 Task: Search one way flight ticket for 2 adults, 2 children, 2 infants in seat in first from La Crosse: La Crosse Regional Airport to Indianapolis: Indianapolis International Airport on 8-5-2023. Choice of flights is Alaska. Number of bags: 1 checked bag. Outbound departure time preference is 9:45.
Action: Mouse moved to (363, 341)
Screenshot: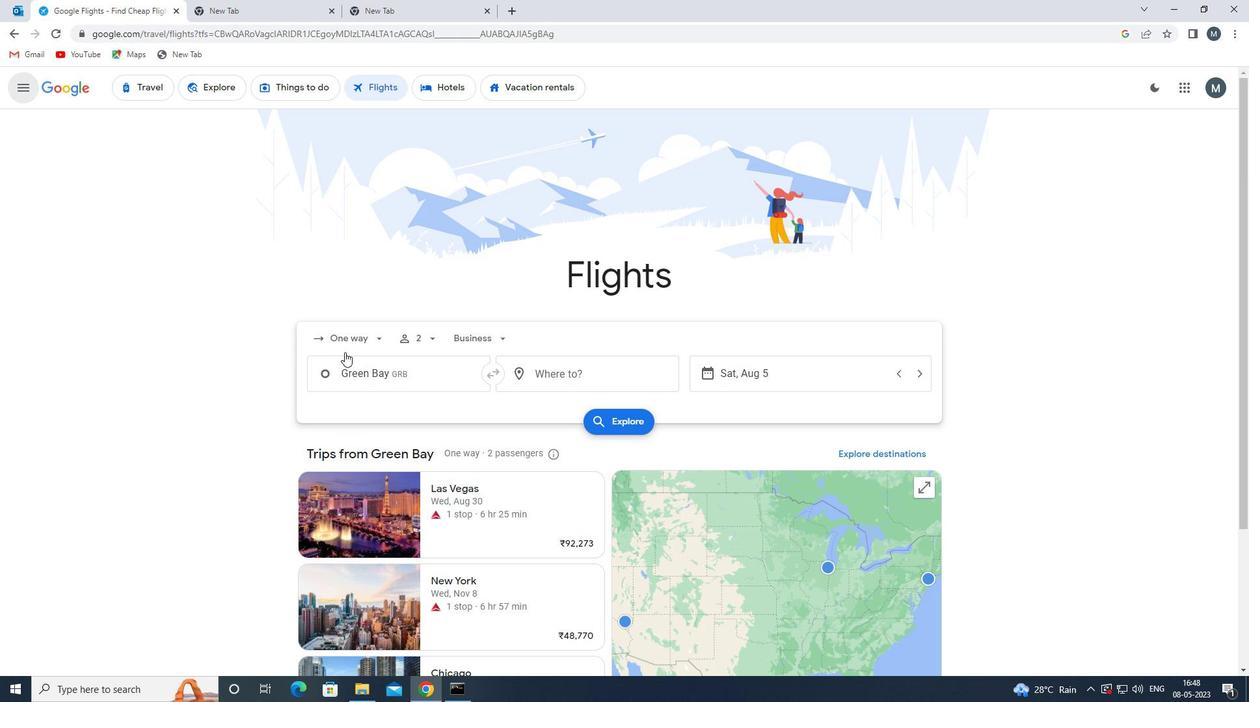 
Action: Mouse pressed left at (363, 341)
Screenshot: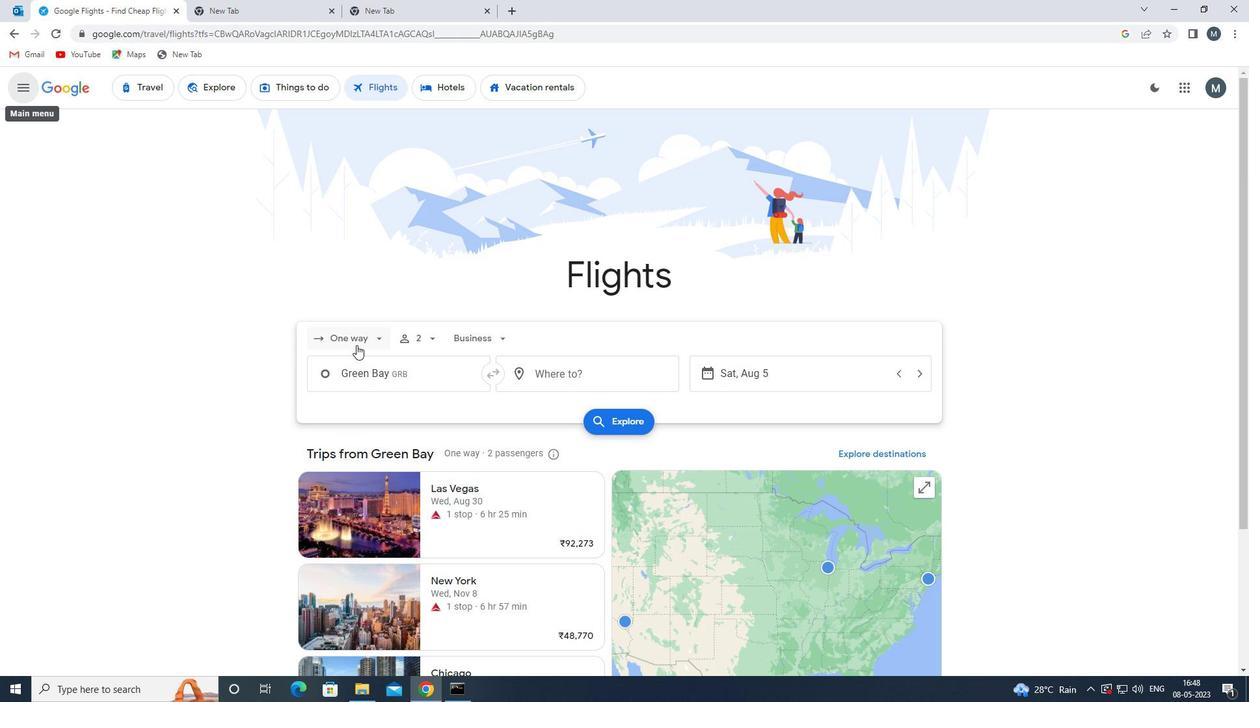 
Action: Mouse moved to (386, 397)
Screenshot: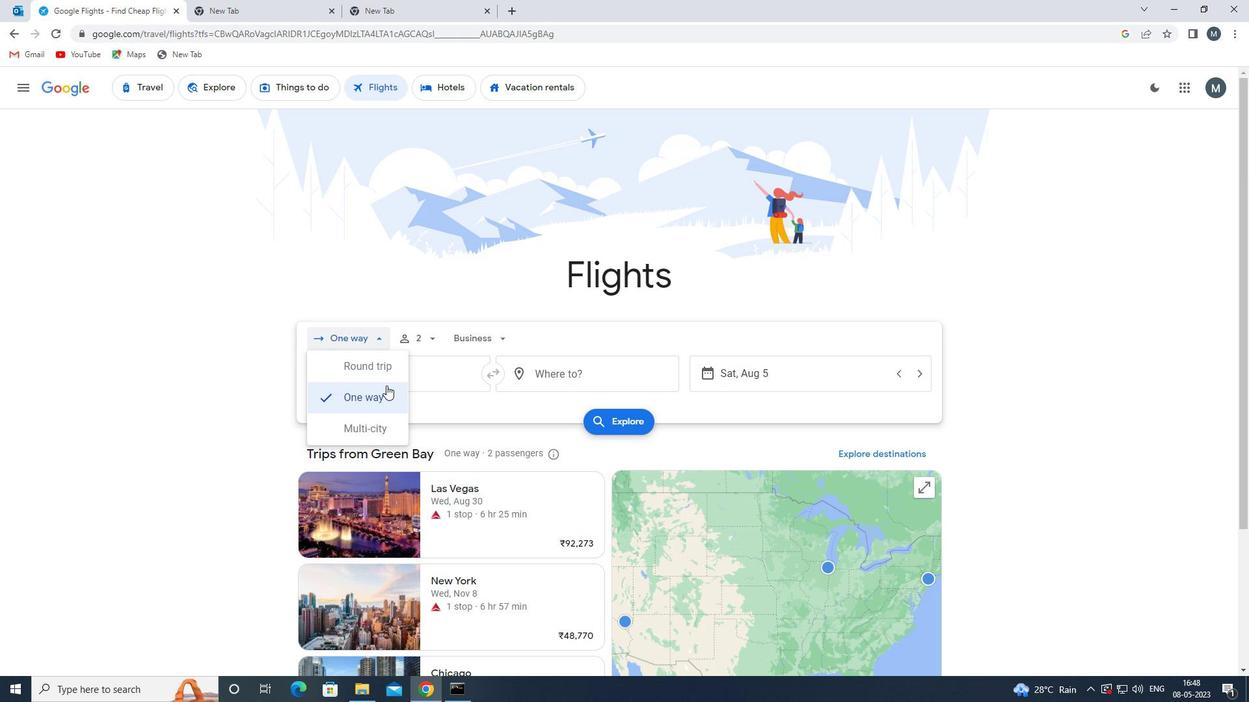 
Action: Mouse pressed left at (386, 397)
Screenshot: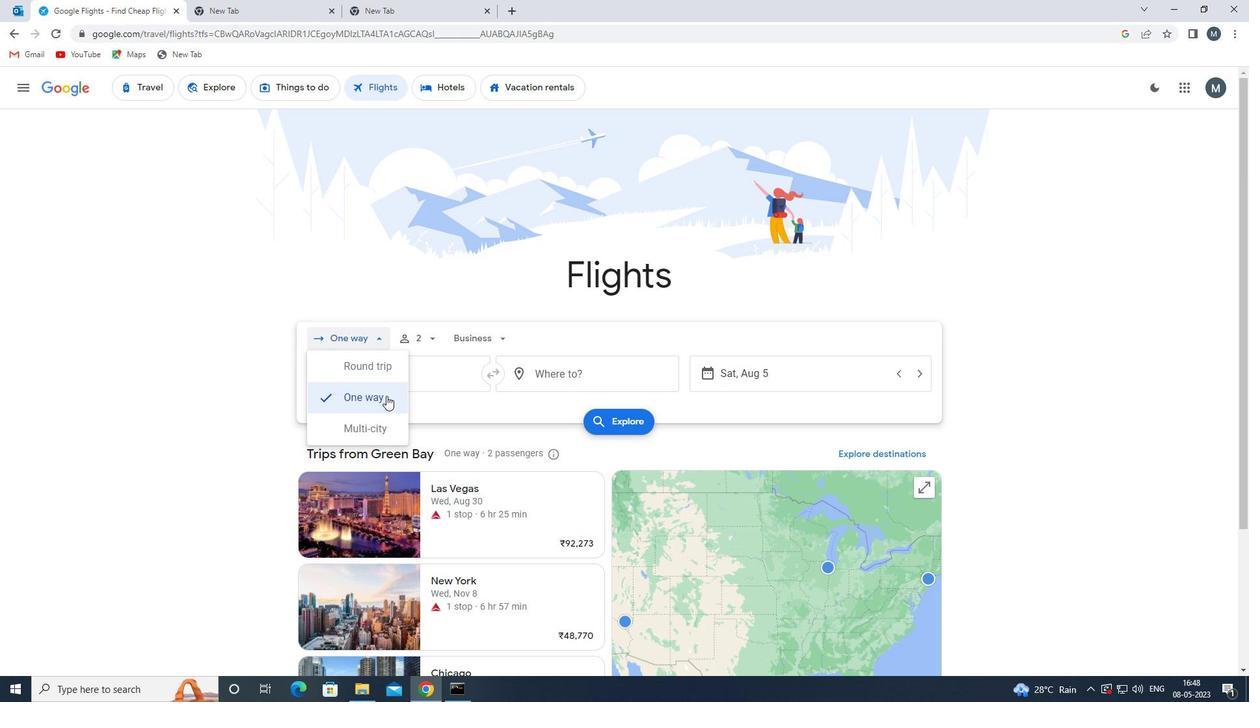 
Action: Mouse moved to (419, 336)
Screenshot: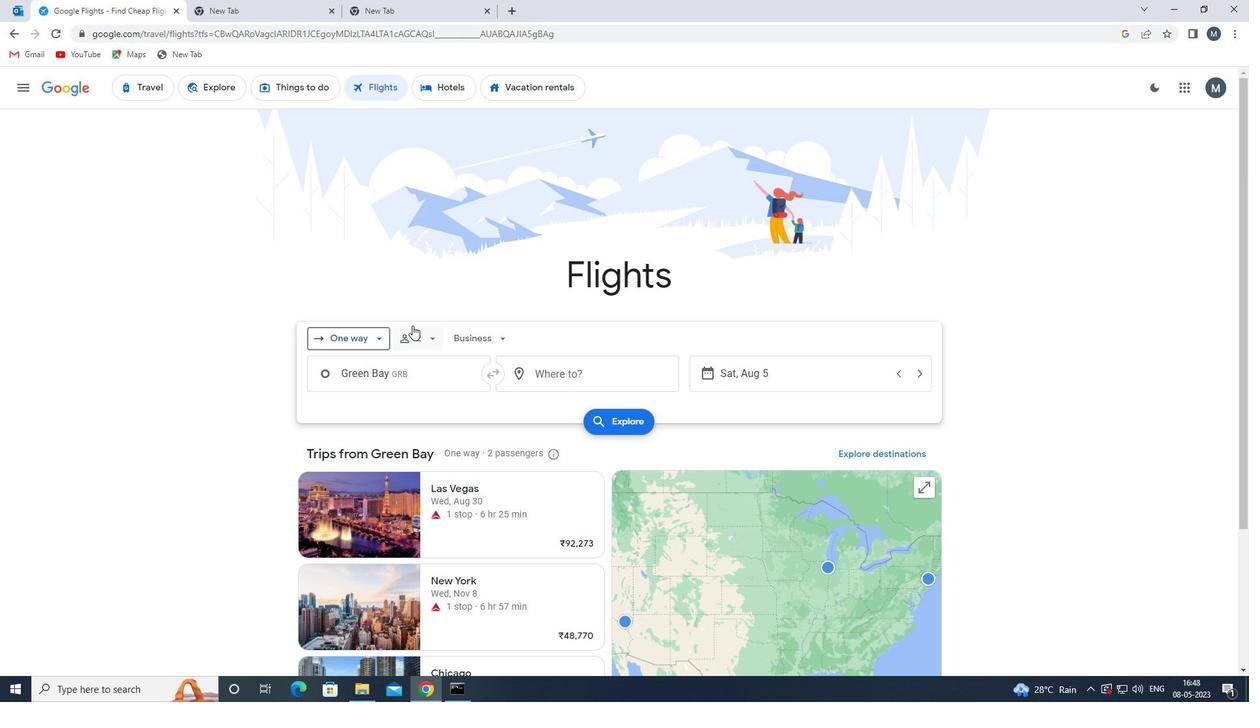 
Action: Mouse pressed left at (419, 336)
Screenshot: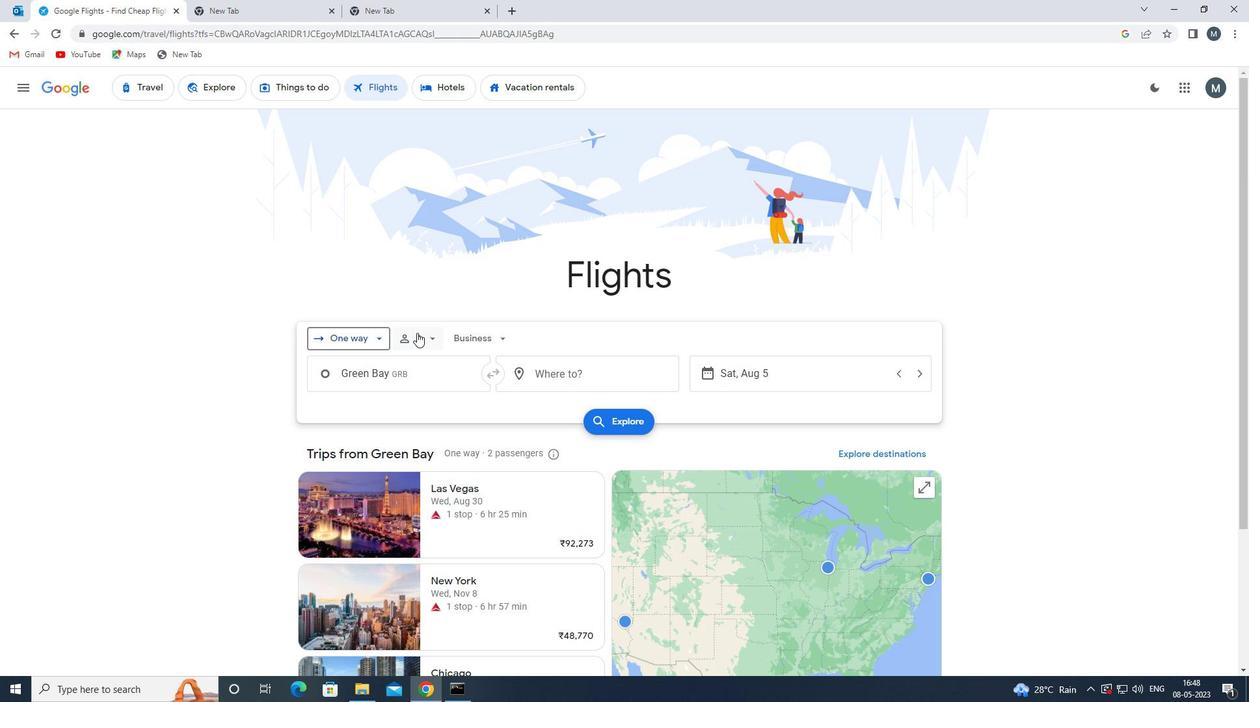 
Action: Mouse moved to (534, 366)
Screenshot: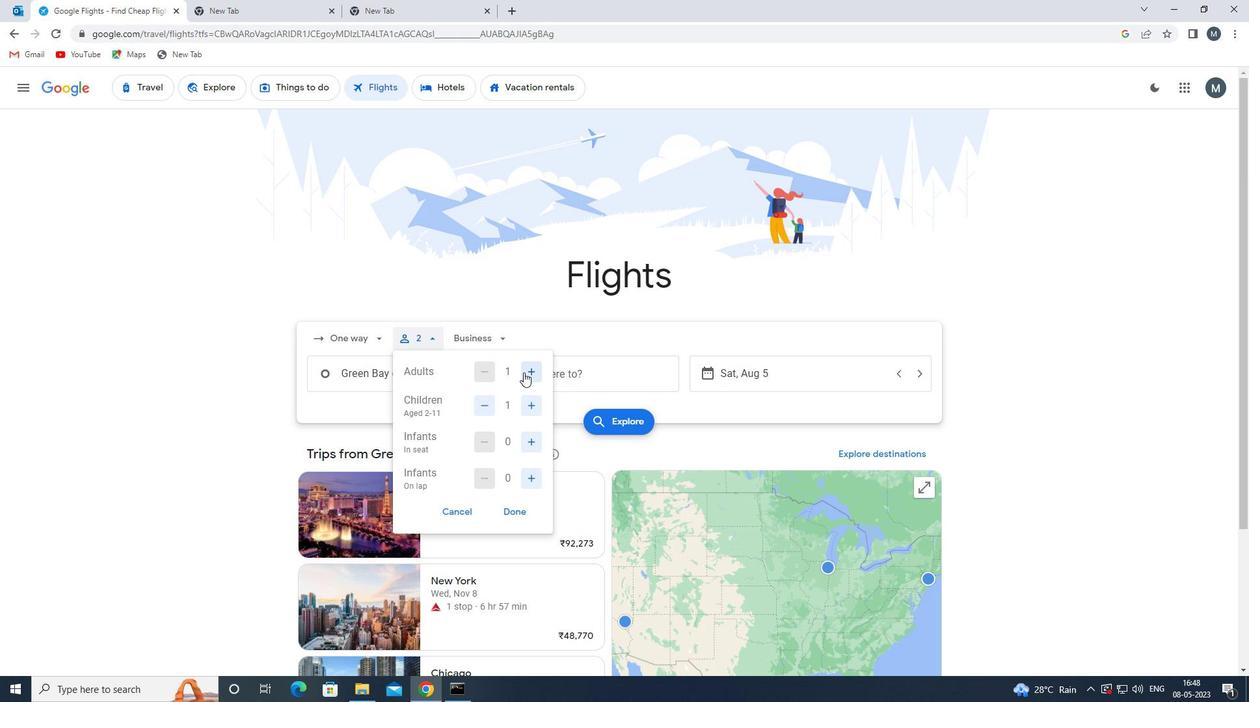 
Action: Mouse pressed left at (534, 366)
Screenshot: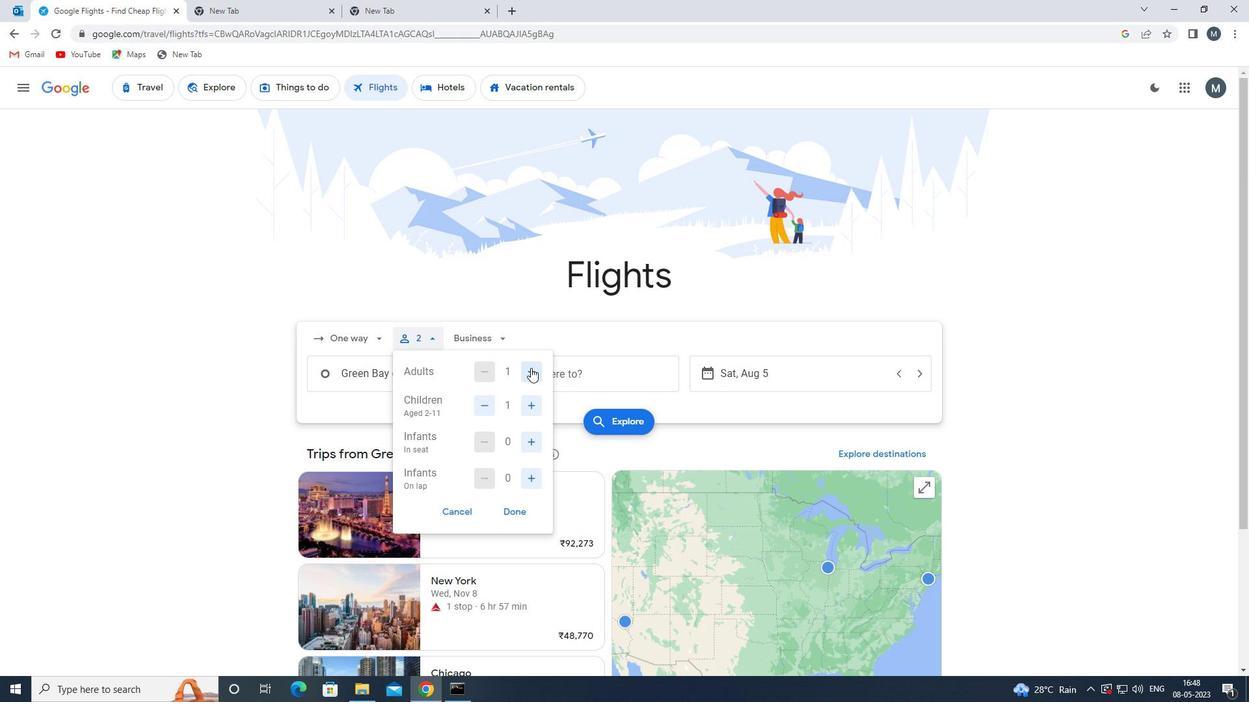 
Action: Mouse moved to (529, 405)
Screenshot: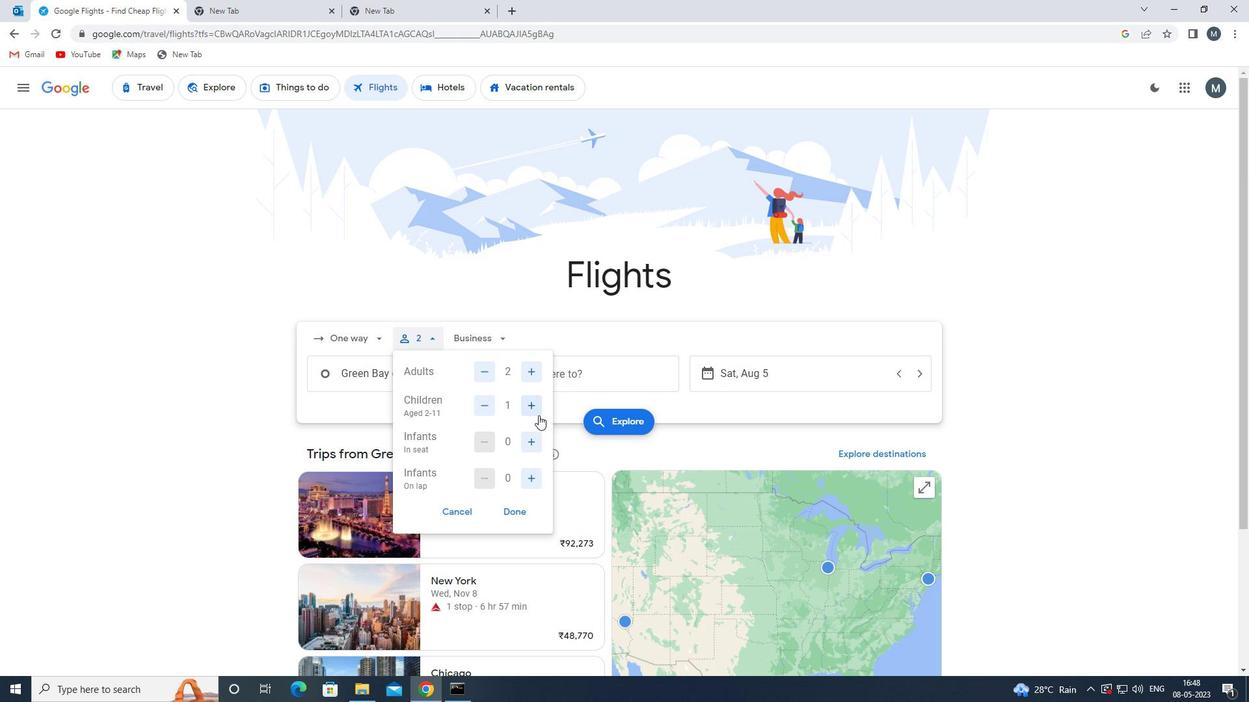 
Action: Mouse pressed left at (529, 405)
Screenshot: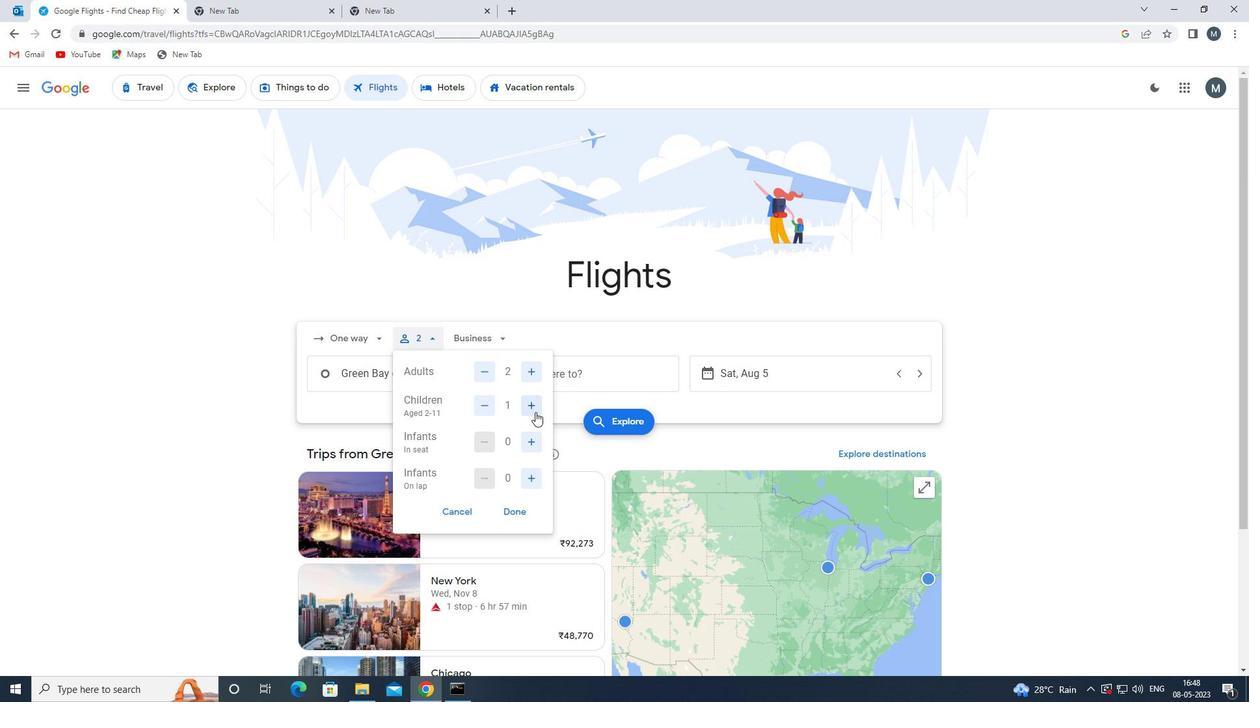 
Action: Mouse pressed left at (529, 405)
Screenshot: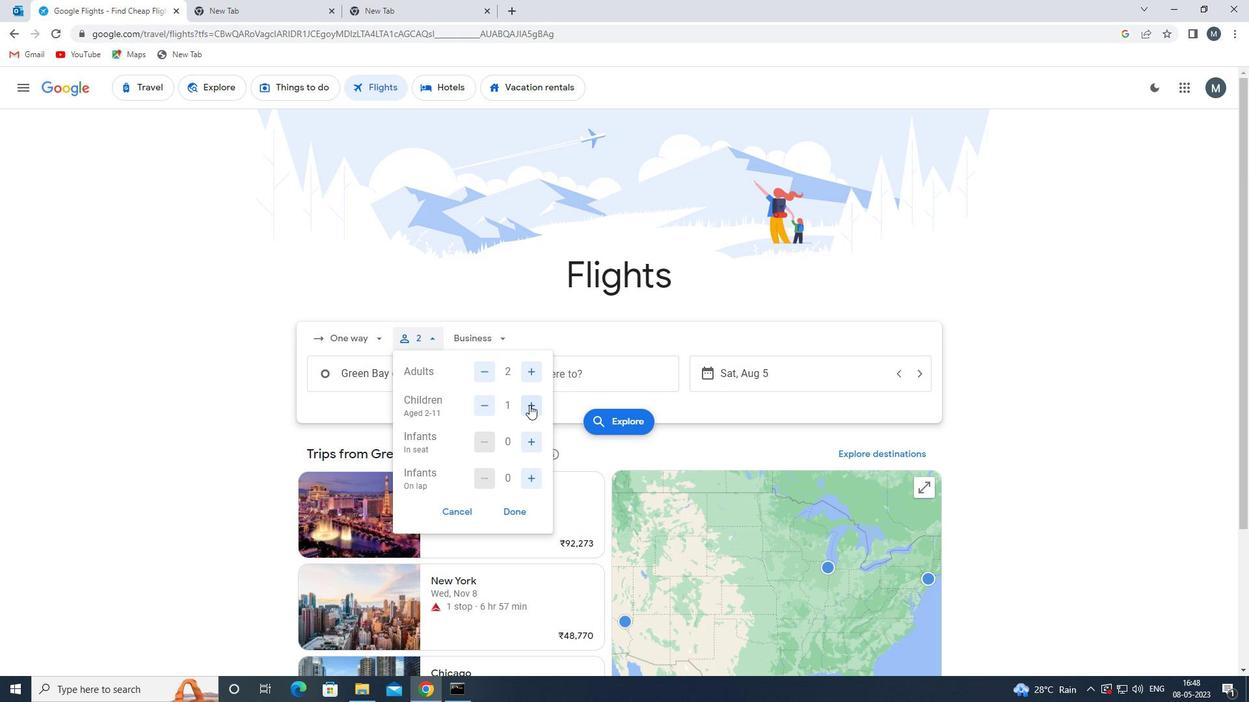 
Action: Mouse moved to (485, 398)
Screenshot: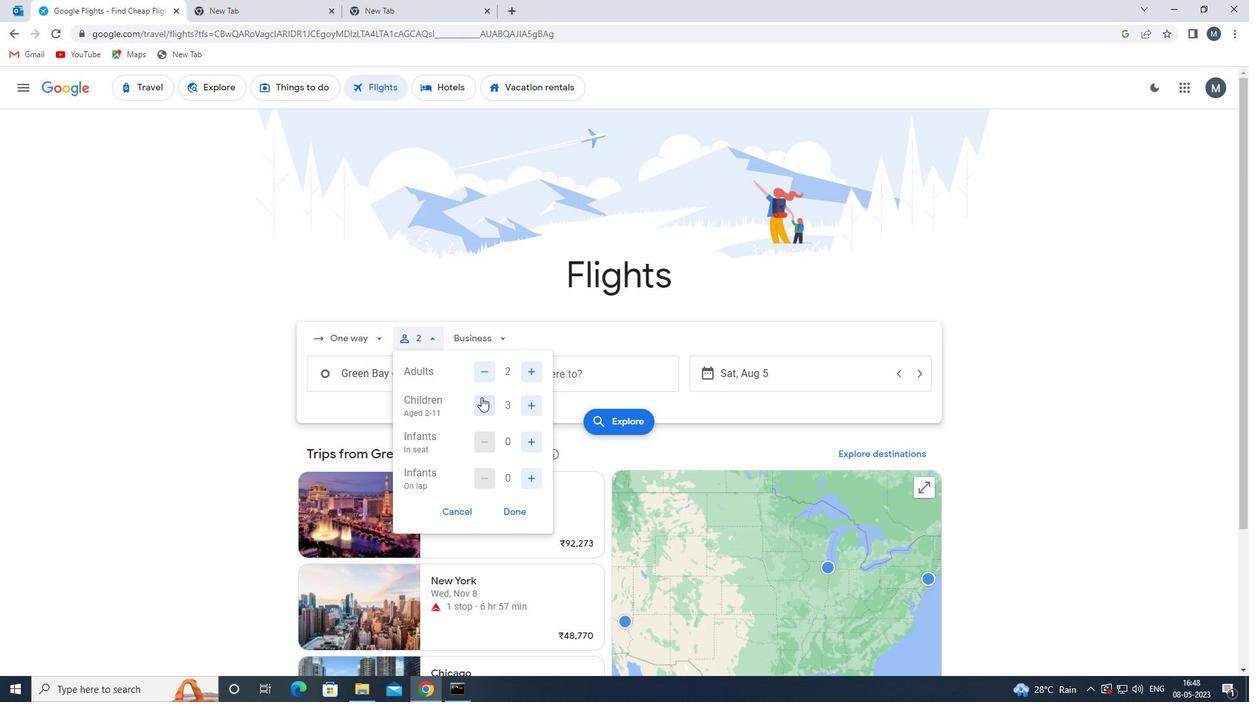 
Action: Mouse pressed left at (485, 398)
Screenshot: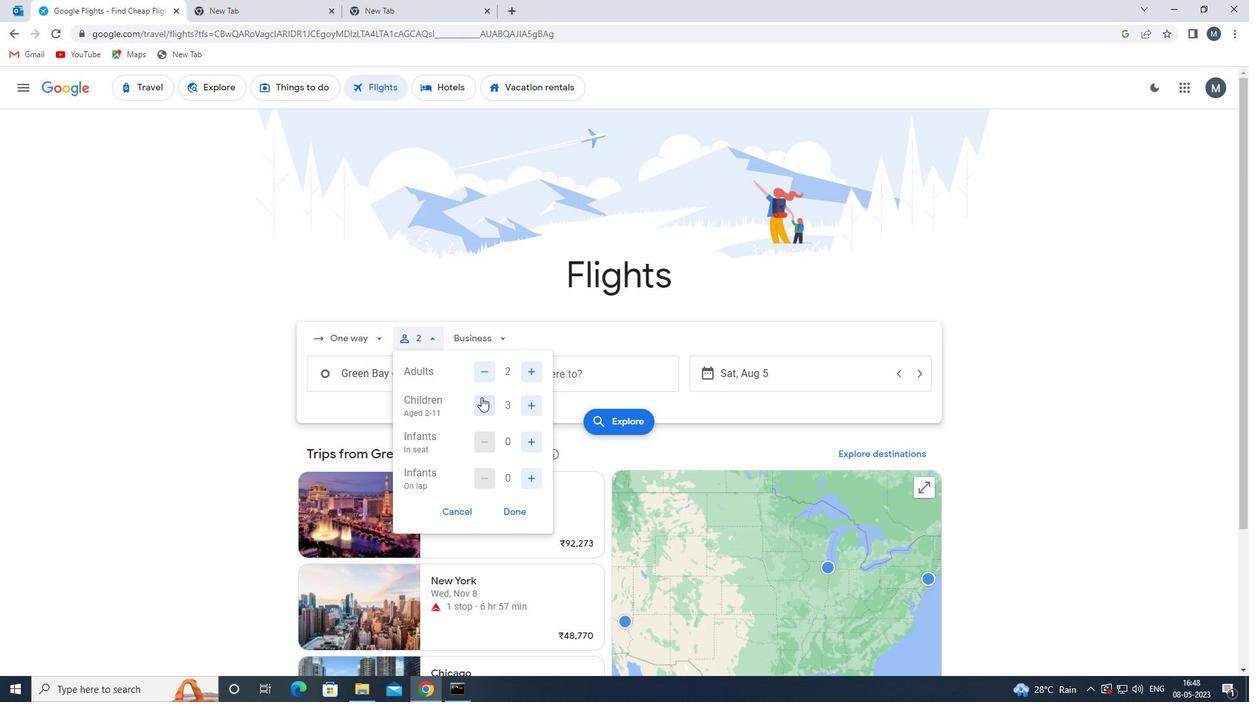 
Action: Mouse moved to (527, 435)
Screenshot: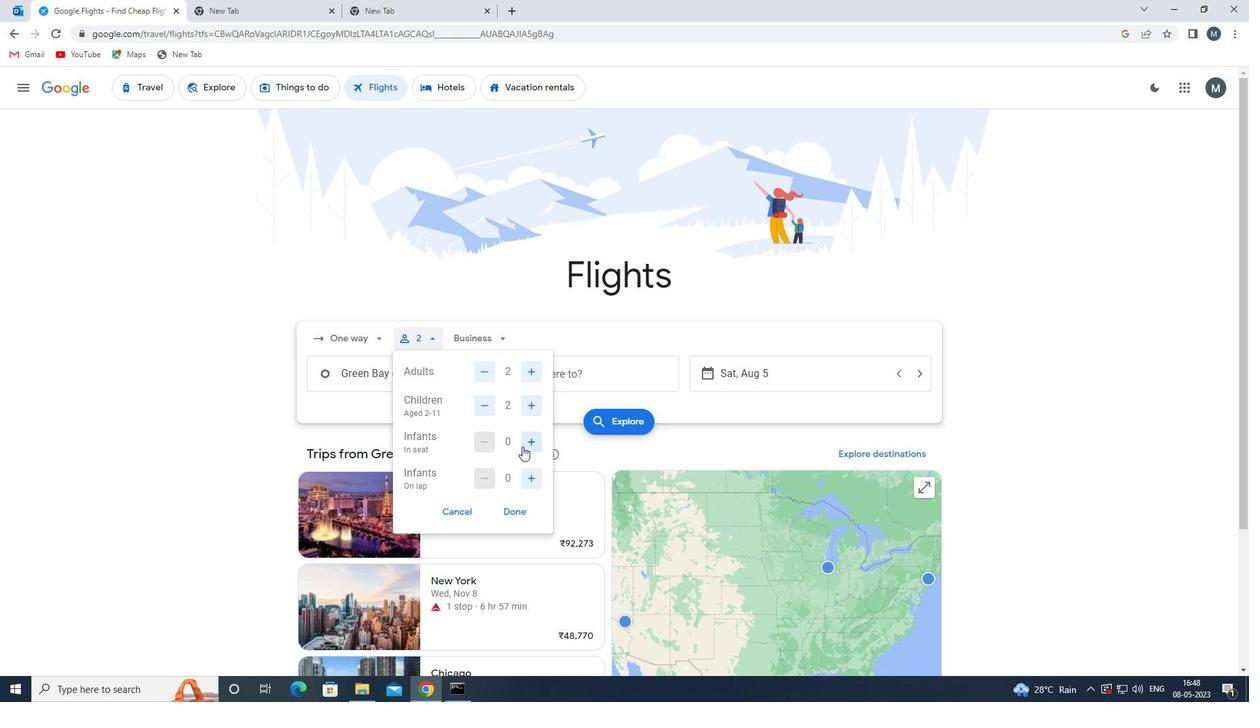 
Action: Mouse pressed left at (527, 435)
Screenshot: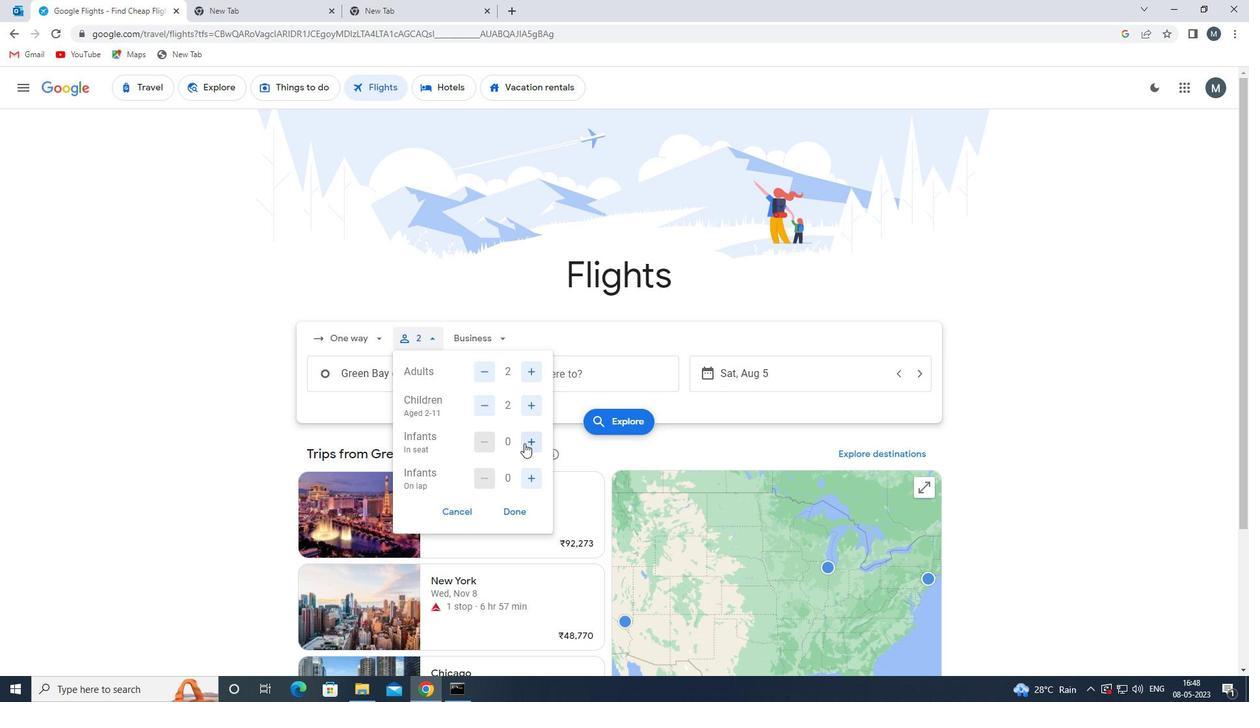 
Action: Mouse moved to (527, 435)
Screenshot: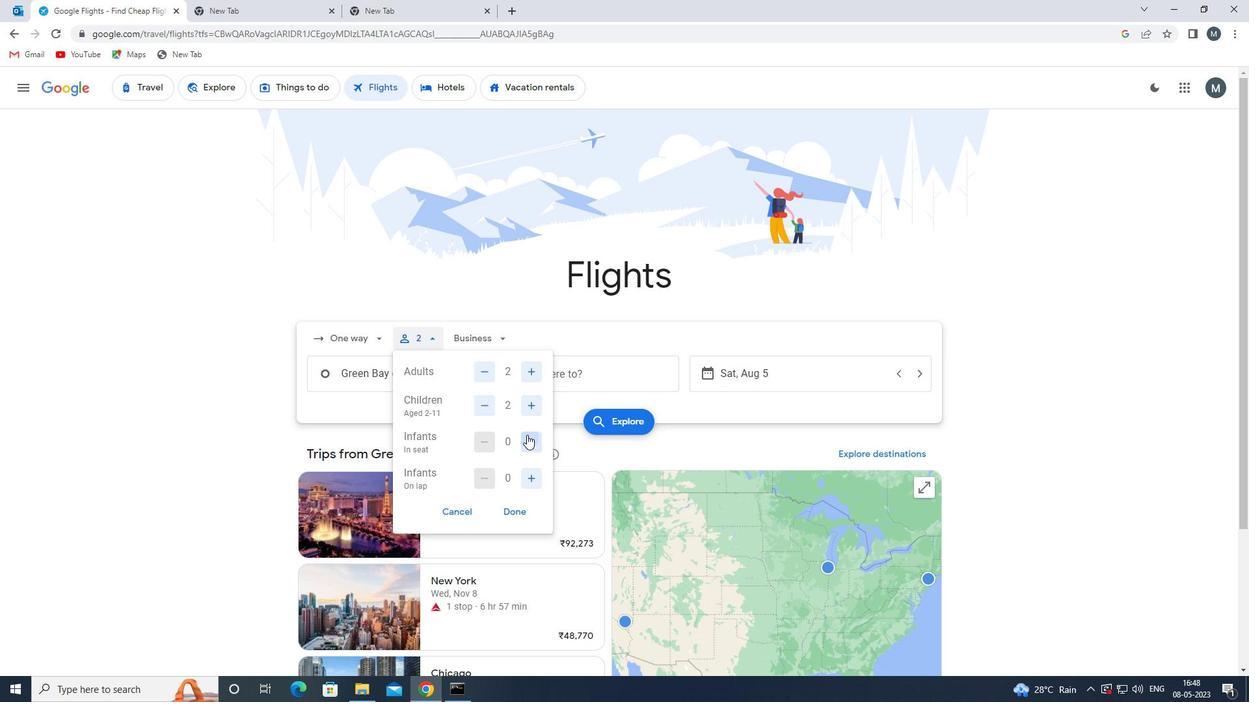
Action: Mouse pressed left at (527, 435)
Screenshot: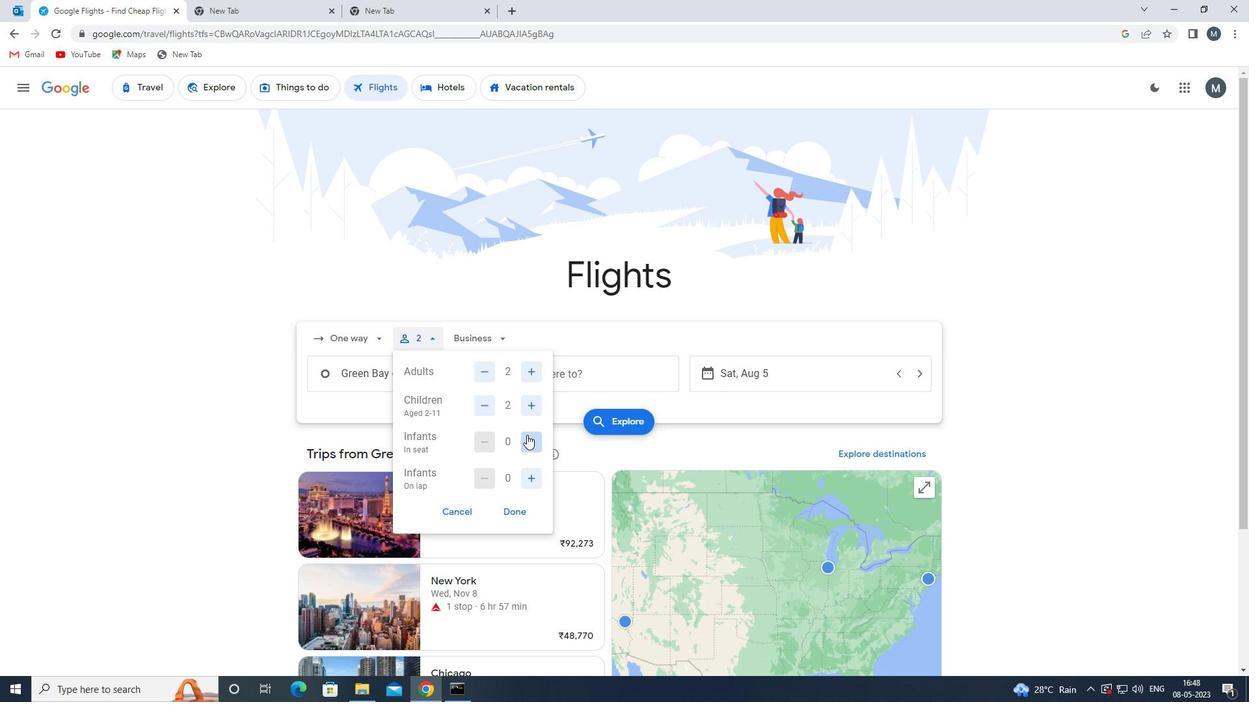 
Action: Mouse moved to (516, 512)
Screenshot: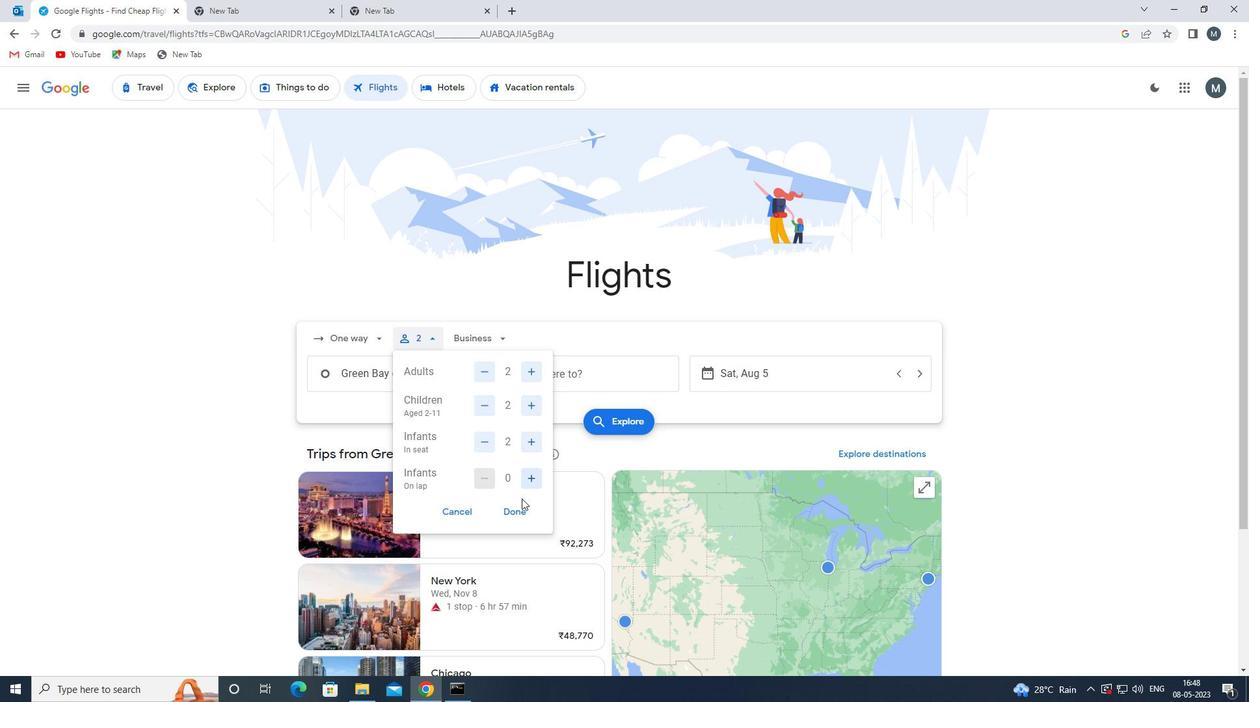 
Action: Mouse pressed left at (516, 512)
Screenshot: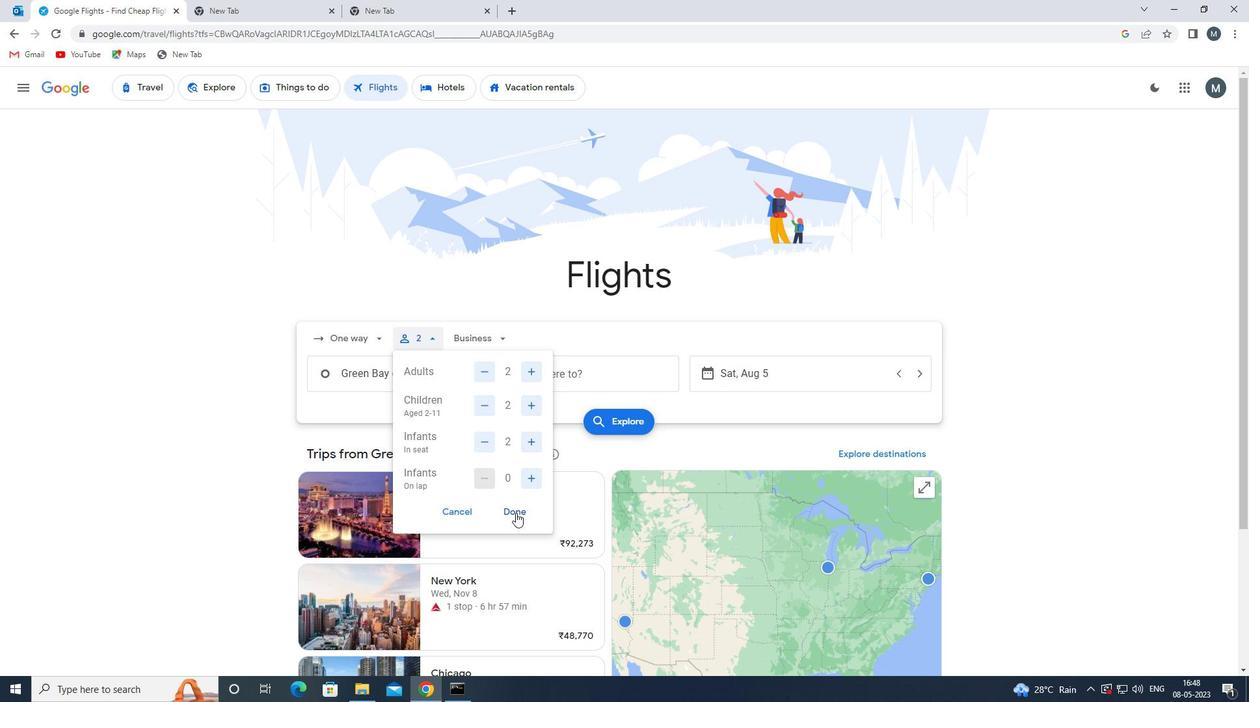 
Action: Mouse moved to (476, 335)
Screenshot: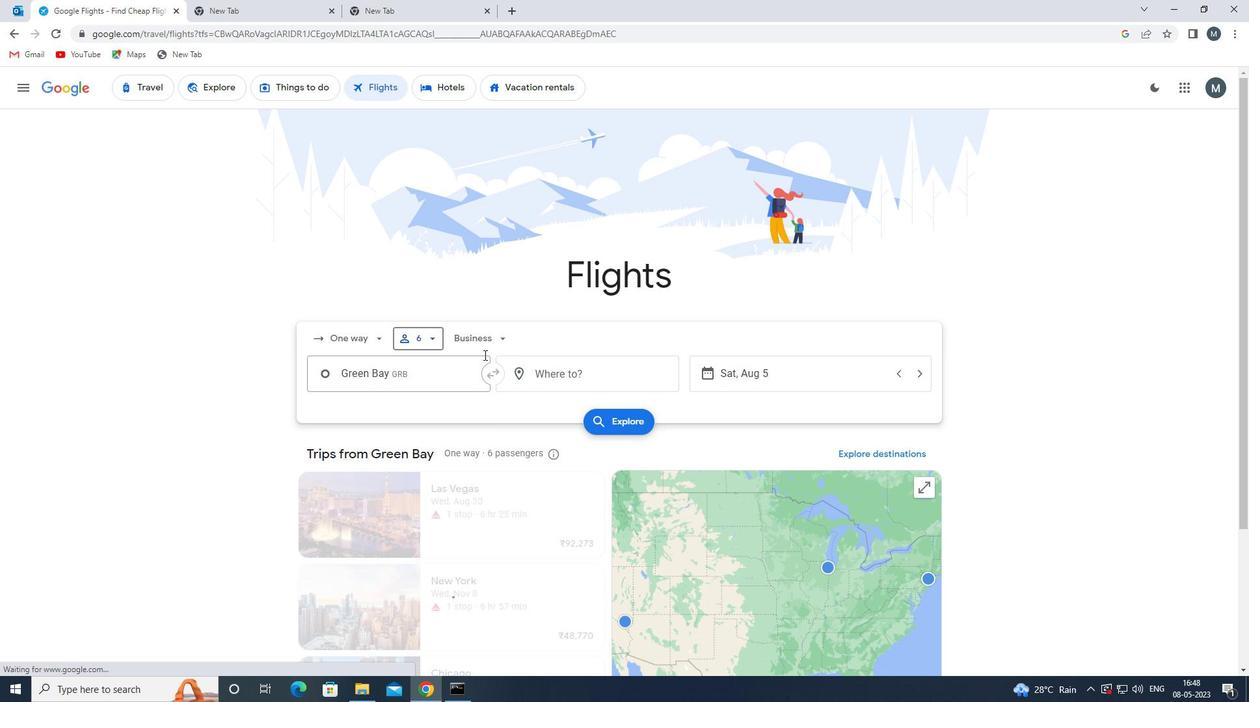 
Action: Mouse pressed left at (476, 335)
Screenshot: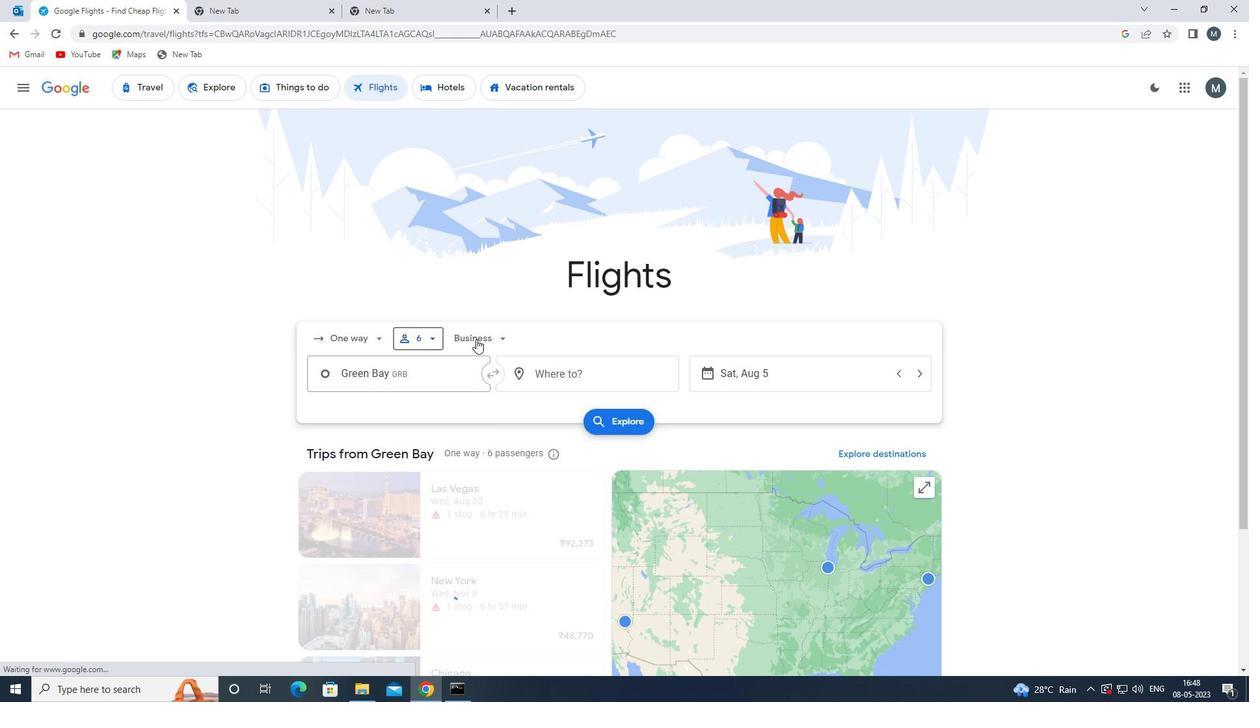 
Action: Mouse moved to (518, 462)
Screenshot: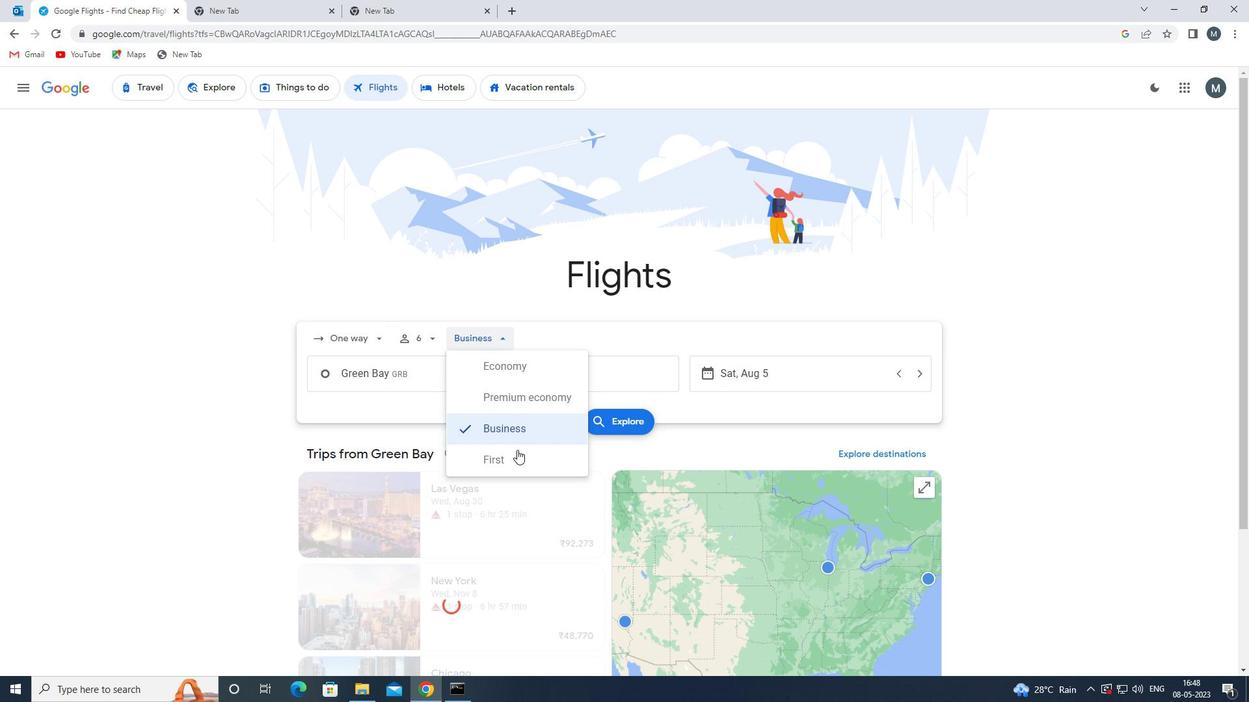 
Action: Mouse pressed left at (518, 462)
Screenshot: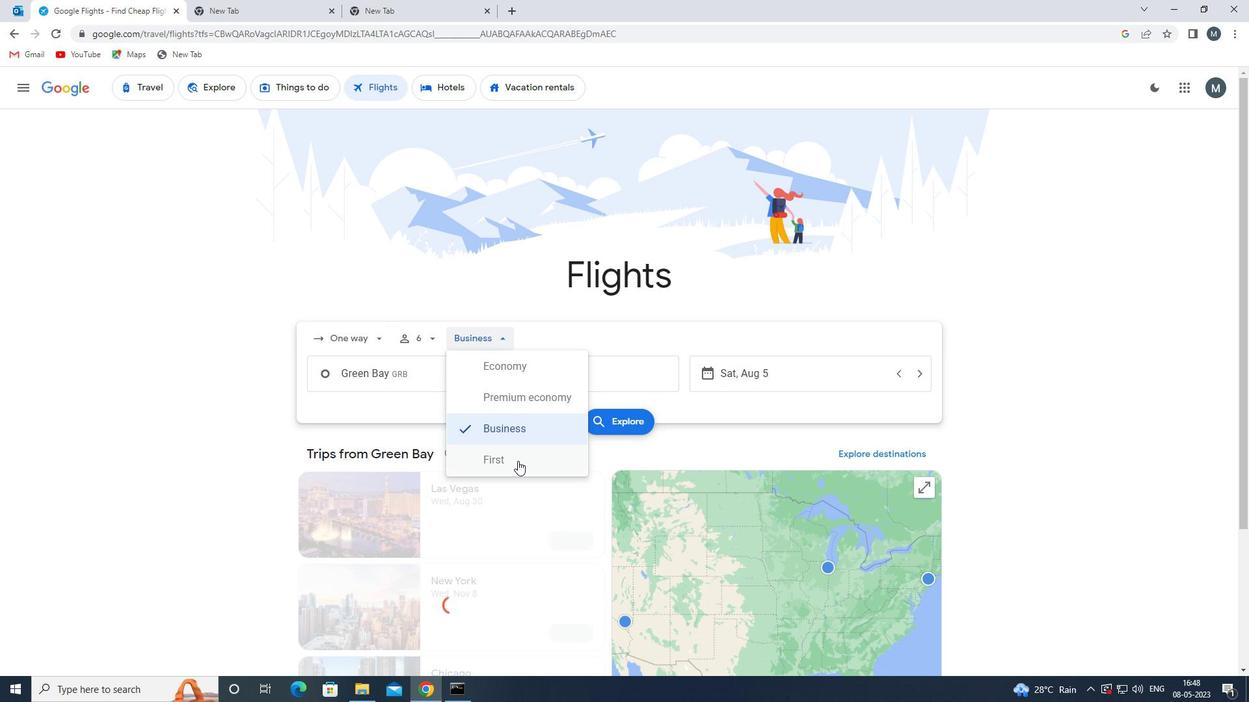 
Action: Mouse moved to (419, 380)
Screenshot: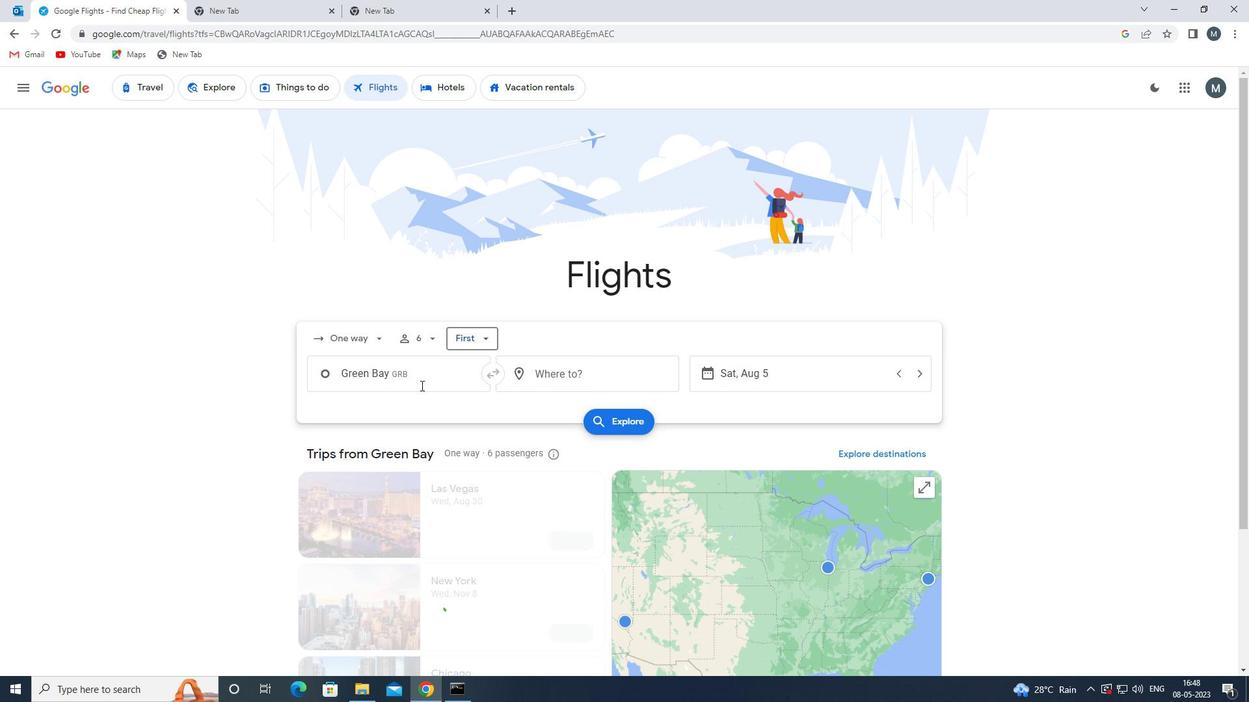 
Action: Mouse pressed left at (419, 380)
Screenshot: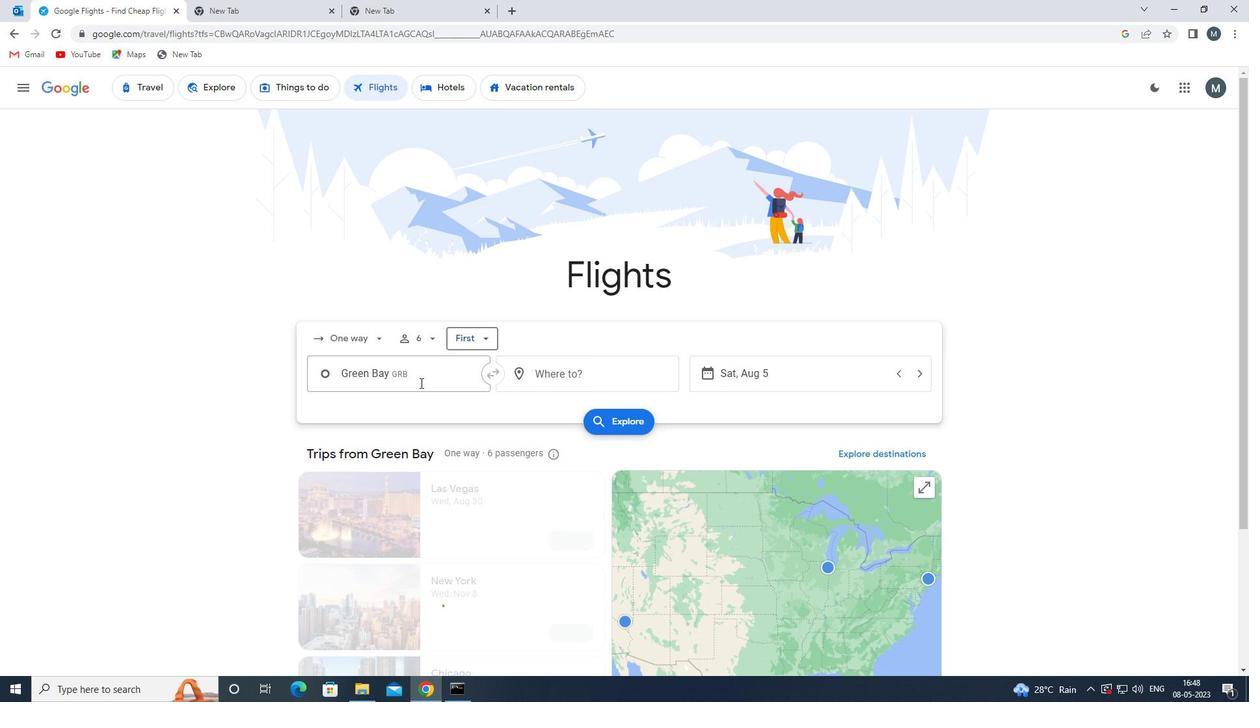 
Action: Mouse moved to (419, 379)
Screenshot: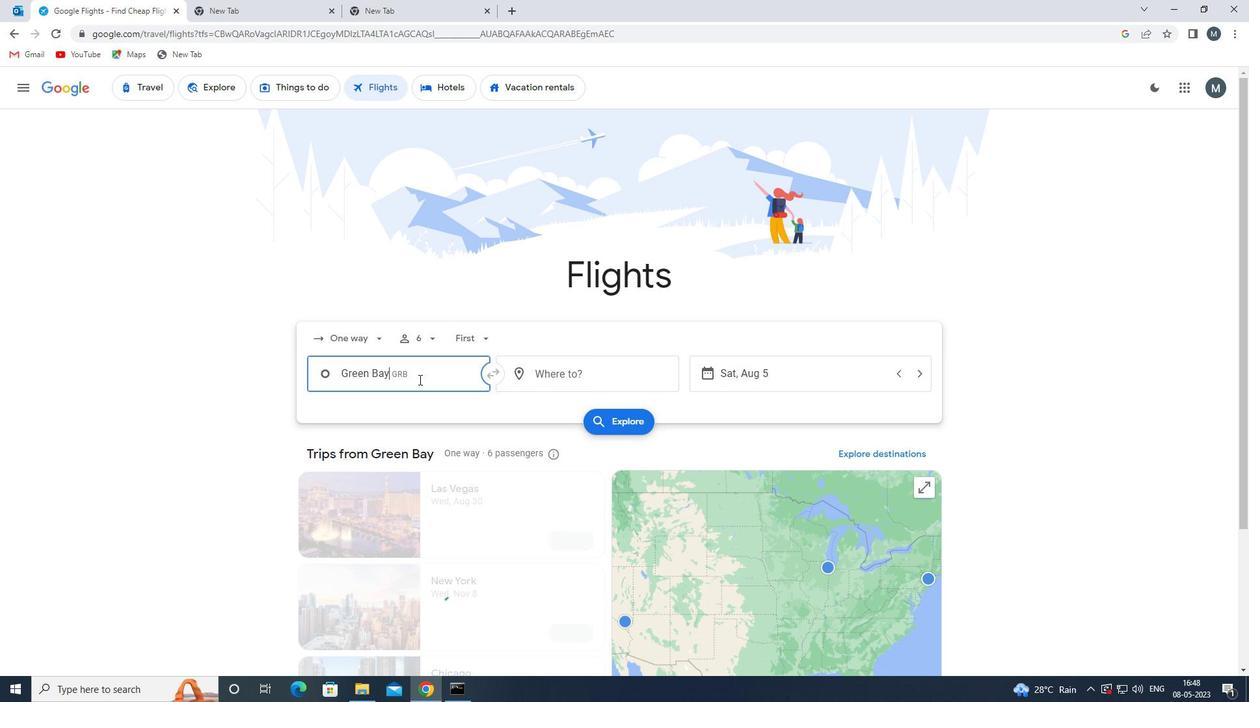 
Action: Key pressed la<Key.space>ce<Key.backspace>rosse<Key.space>re
Screenshot: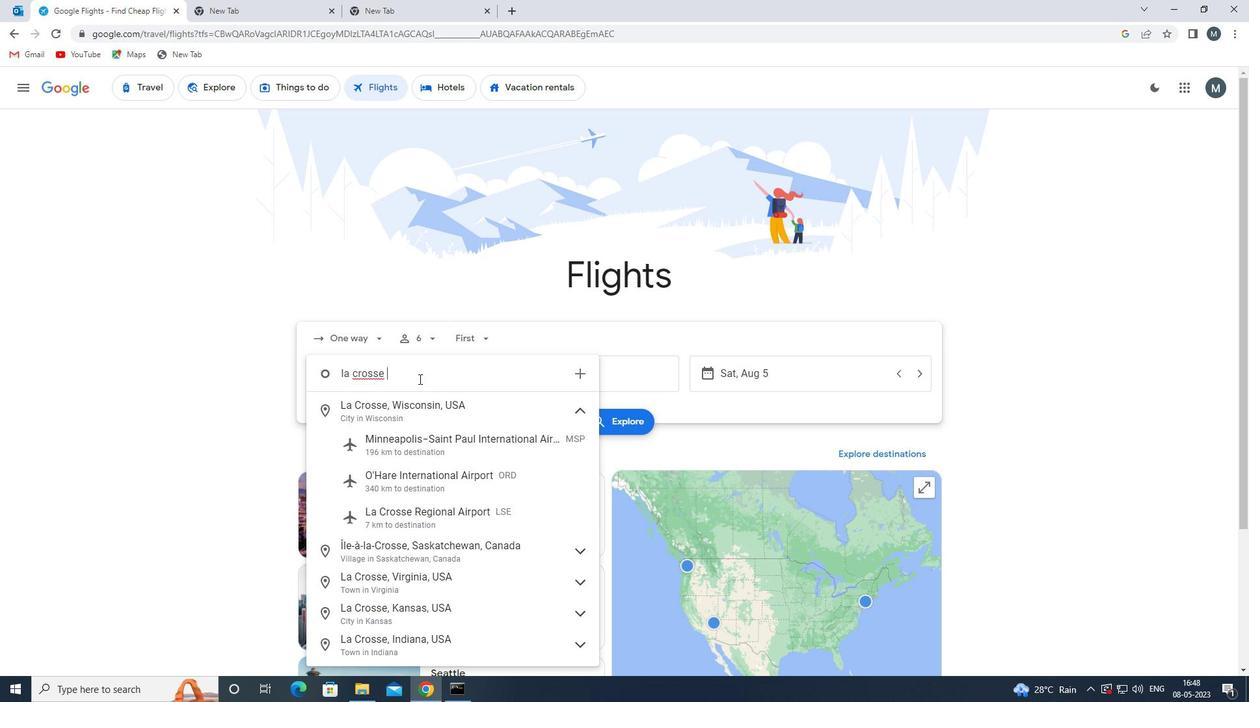 
Action: Mouse moved to (423, 409)
Screenshot: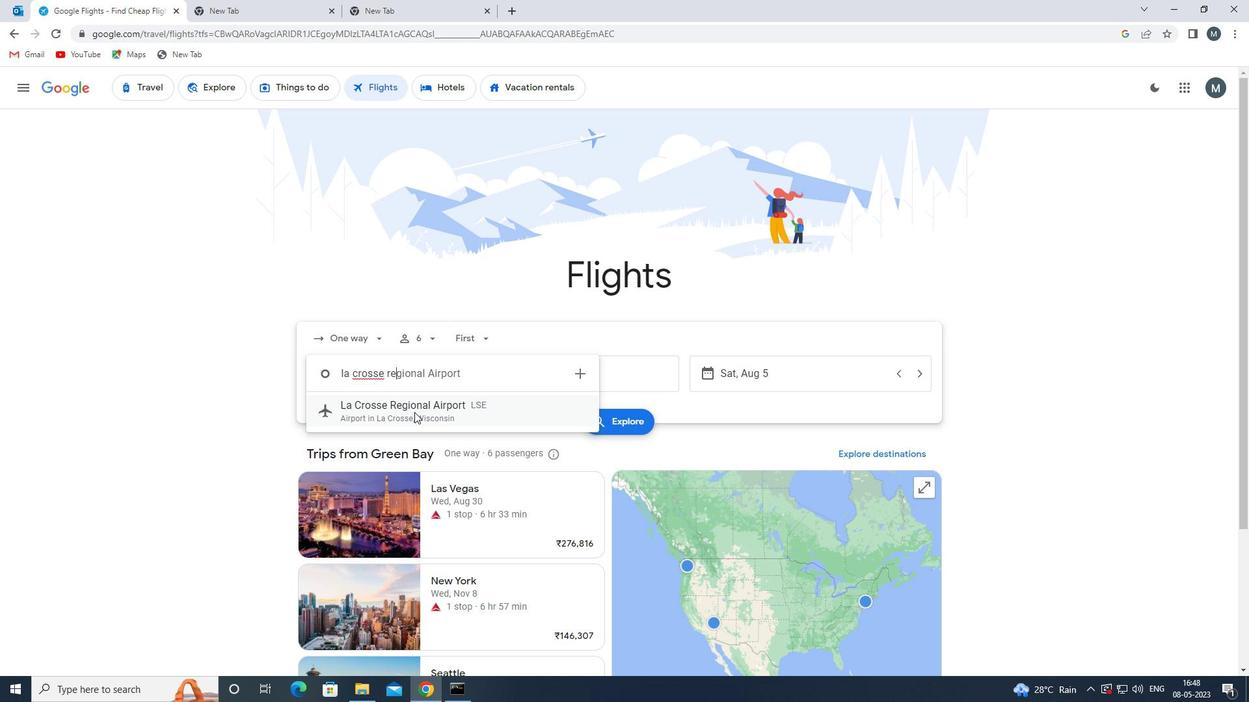 
Action: Mouse pressed left at (423, 409)
Screenshot: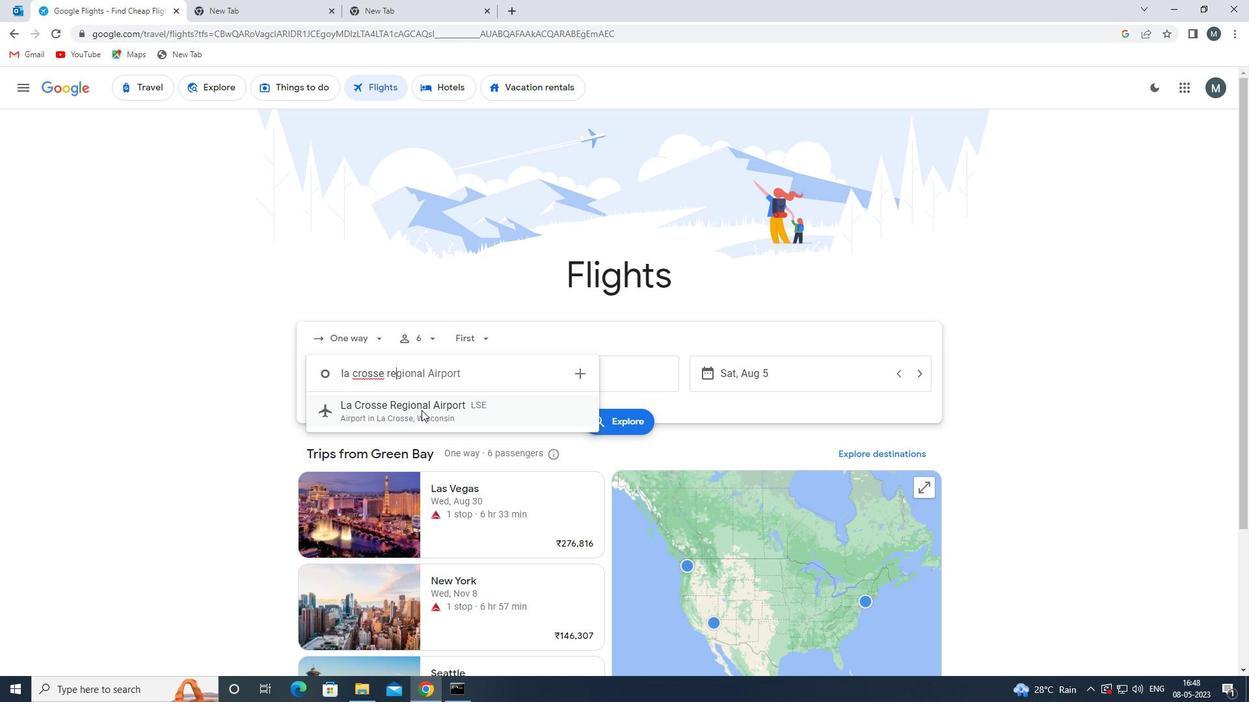 
Action: Mouse moved to (535, 375)
Screenshot: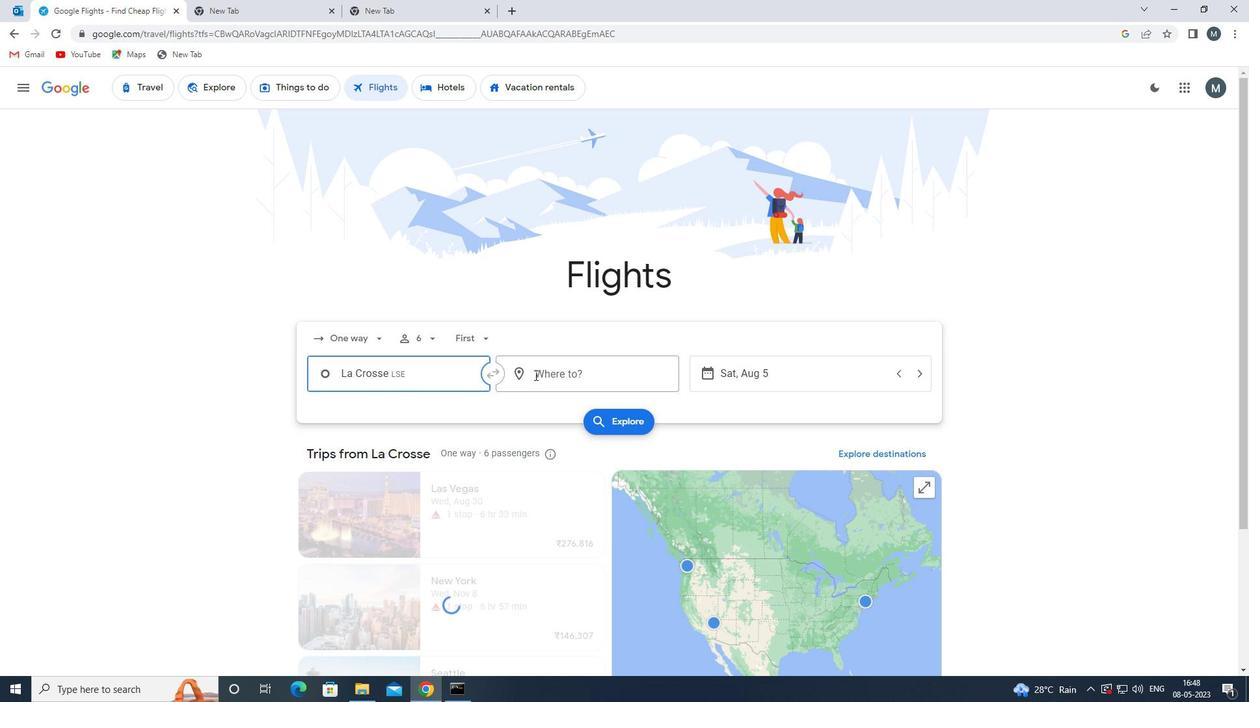 
Action: Mouse pressed left at (535, 375)
Screenshot: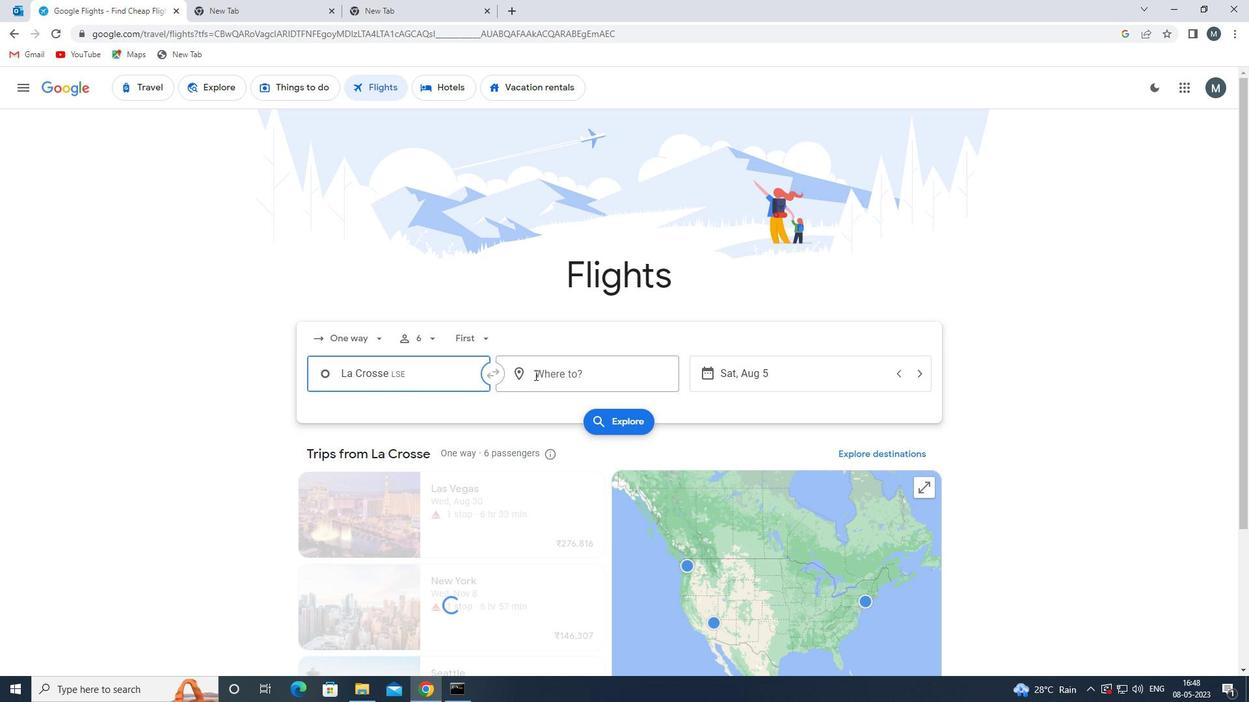 
Action: Mouse moved to (536, 375)
Screenshot: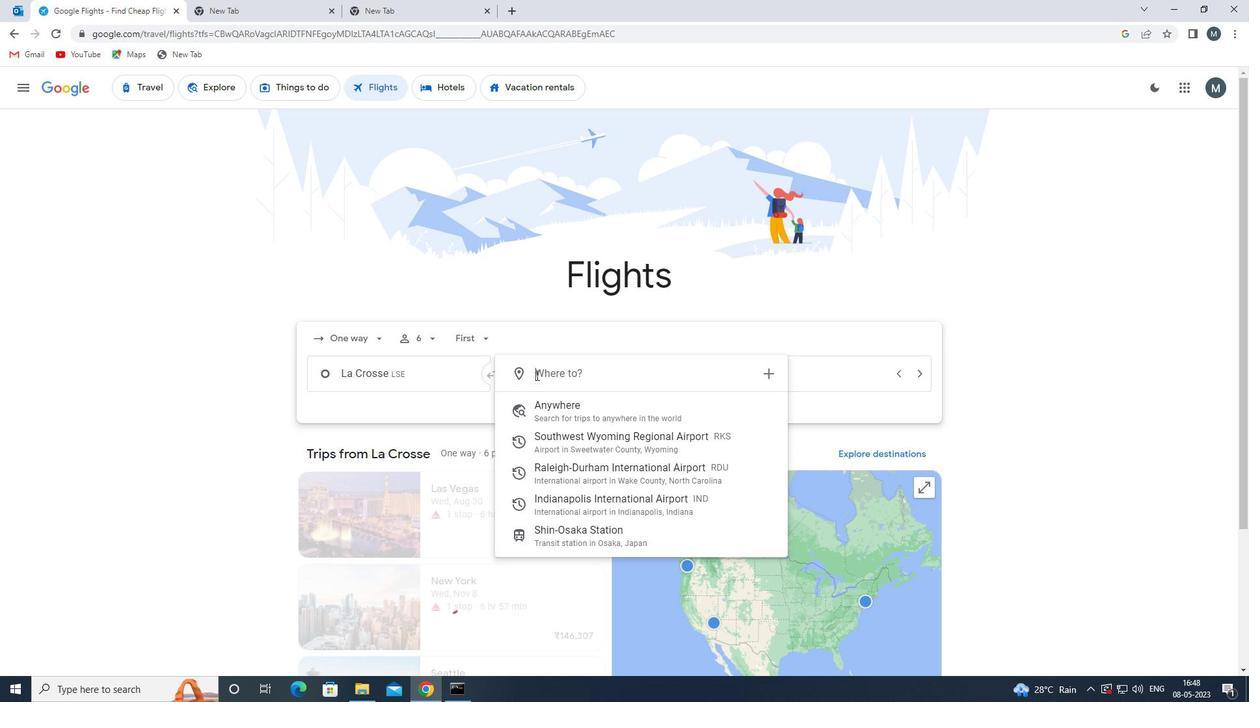 
Action: Key pressed ind
Screenshot: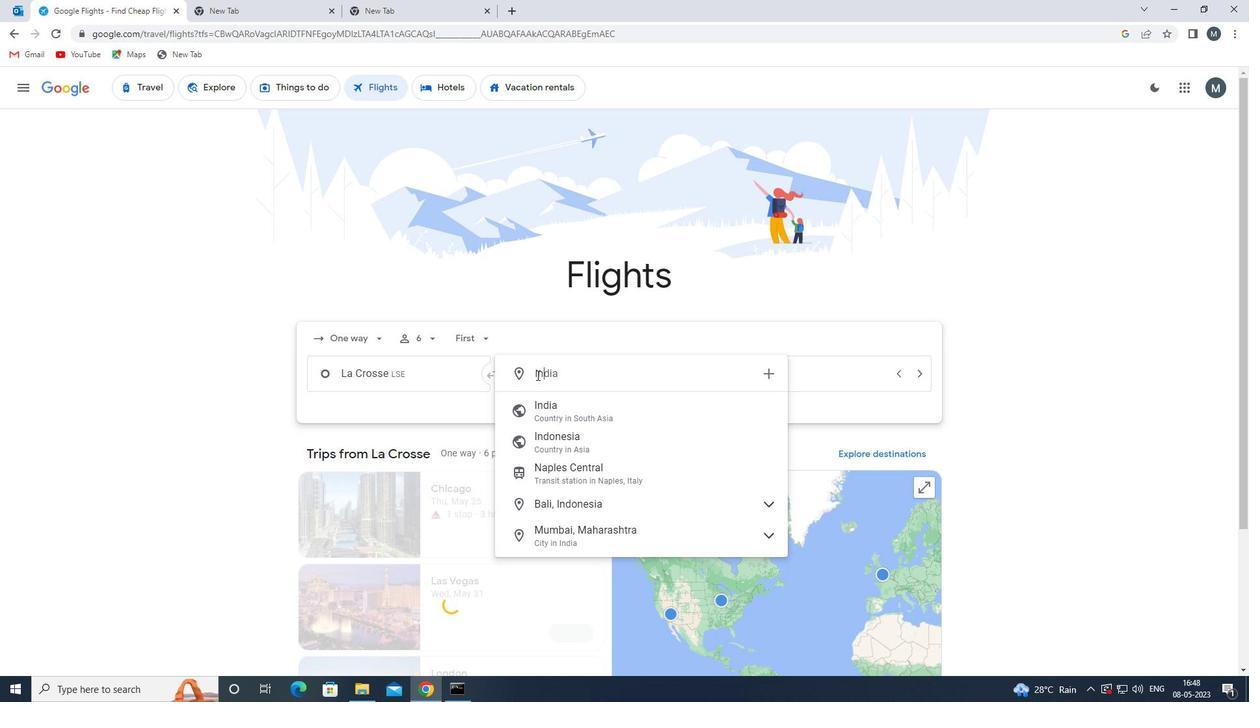 
Action: Mouse moved to (576, 399)
Screenshot: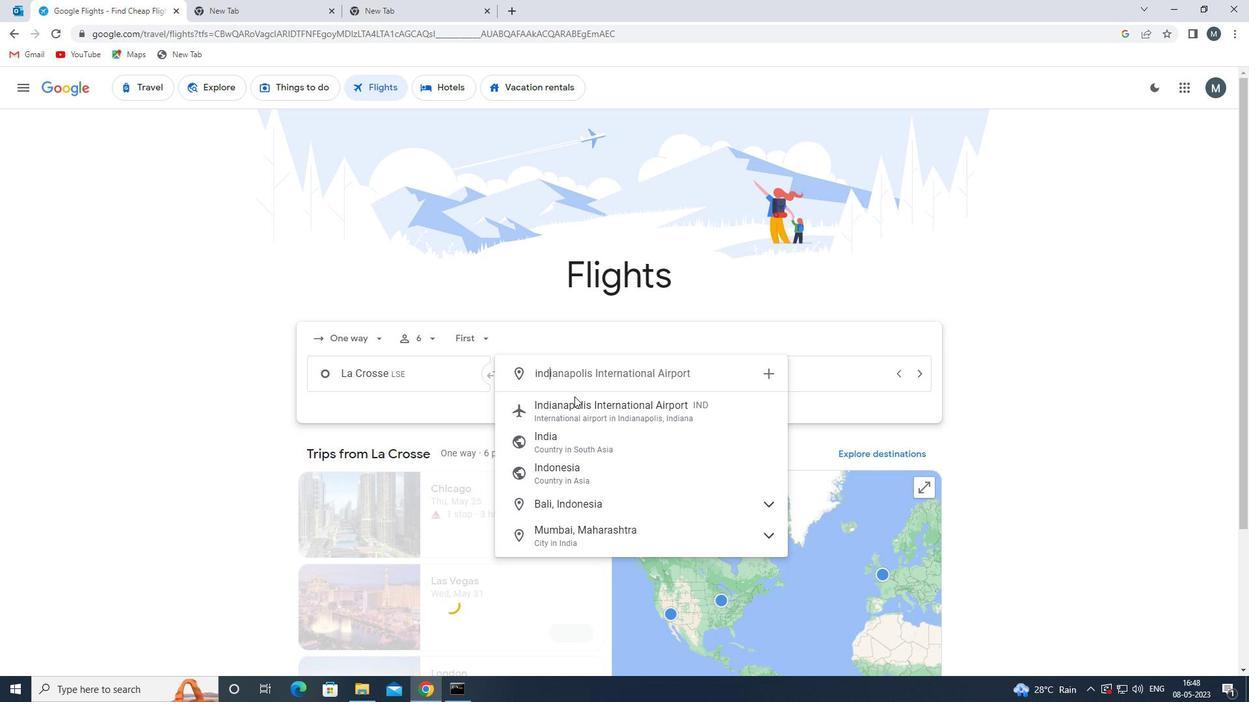 
Action: Mouse pressed left at (576, 399)
Screenshot: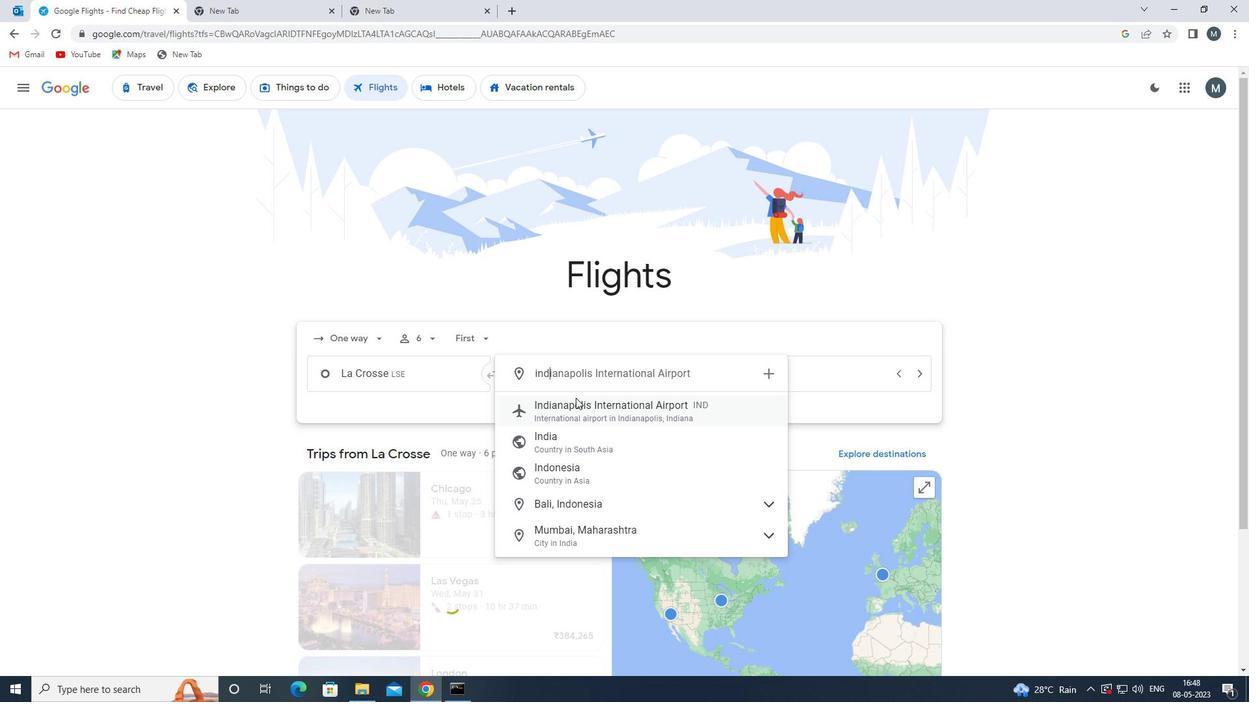
Action: Mouse moved to (736, 364)
Screenshot: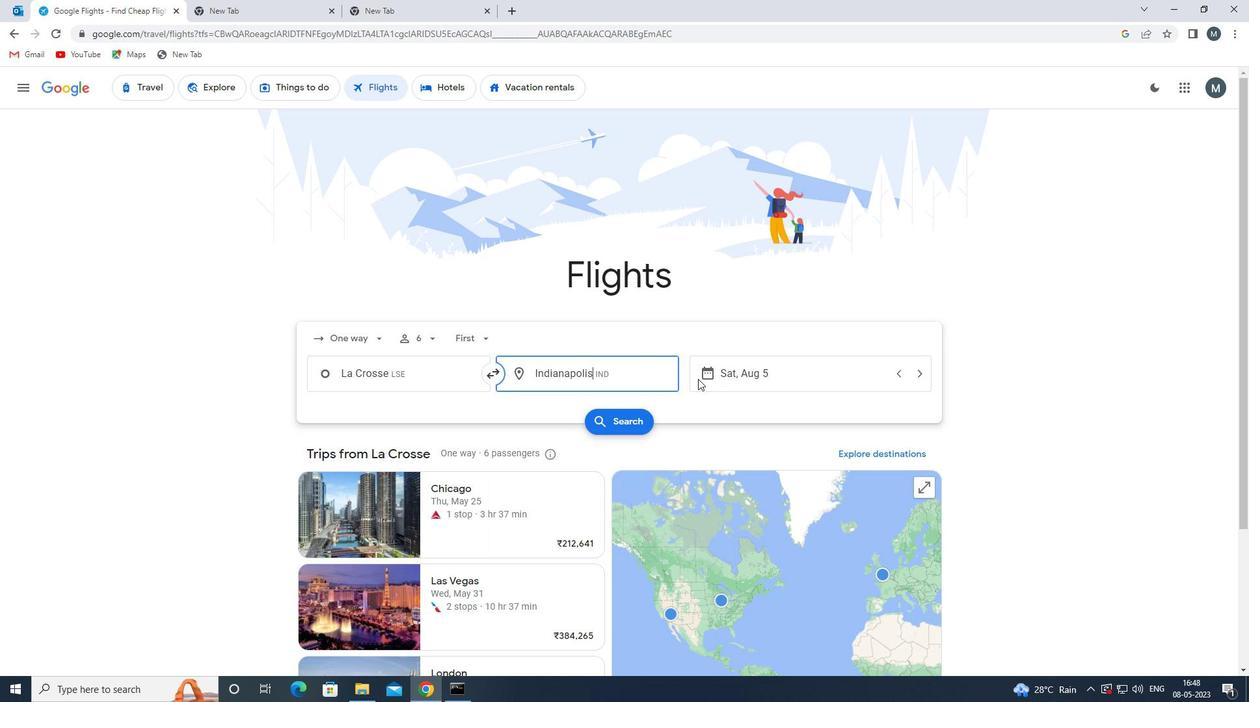 
Action: Mouse pressed left at (736, 364)
Screenshot: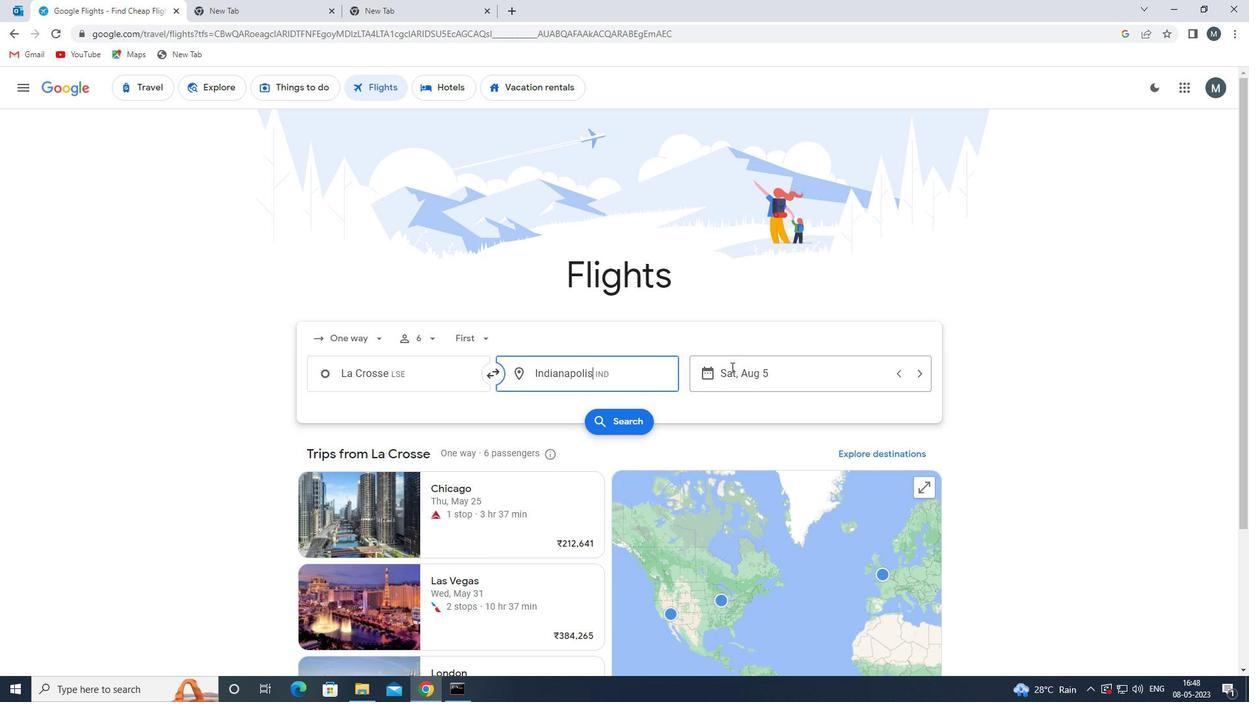 
Action: Mouse moved to (652, 435)
Screenshot: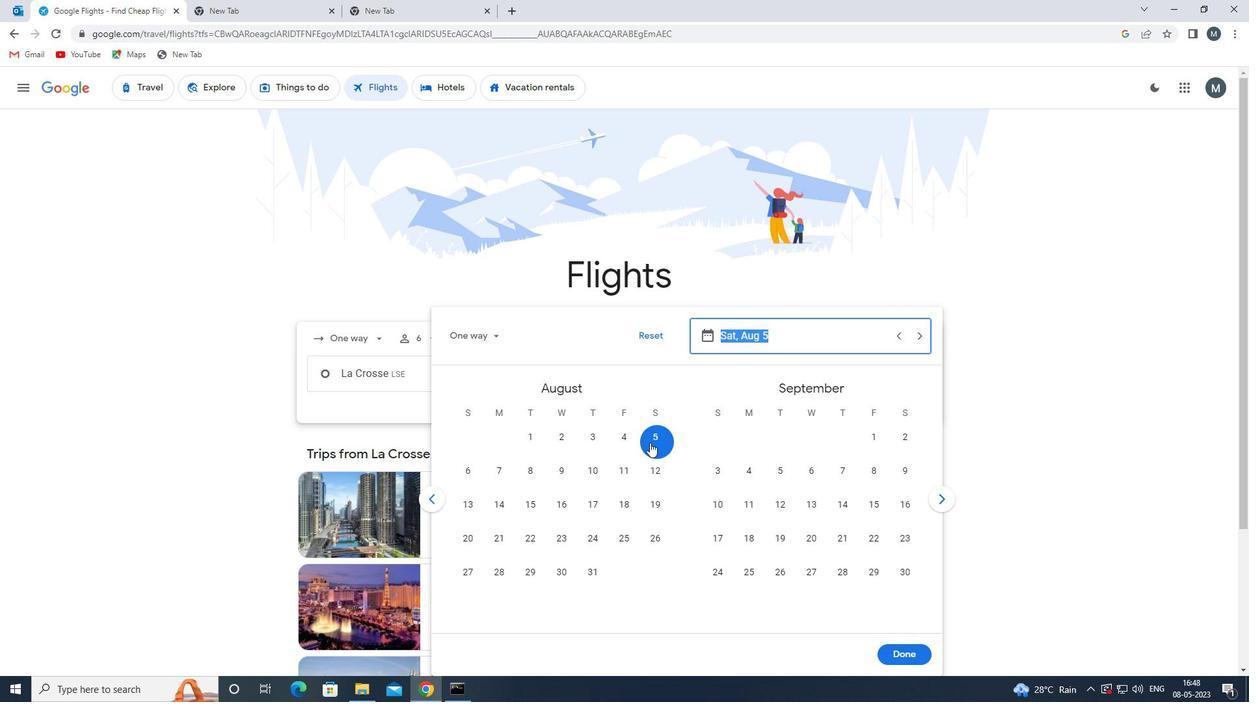 
Action: Mouse pressed left at (652, 435)
Screenshot: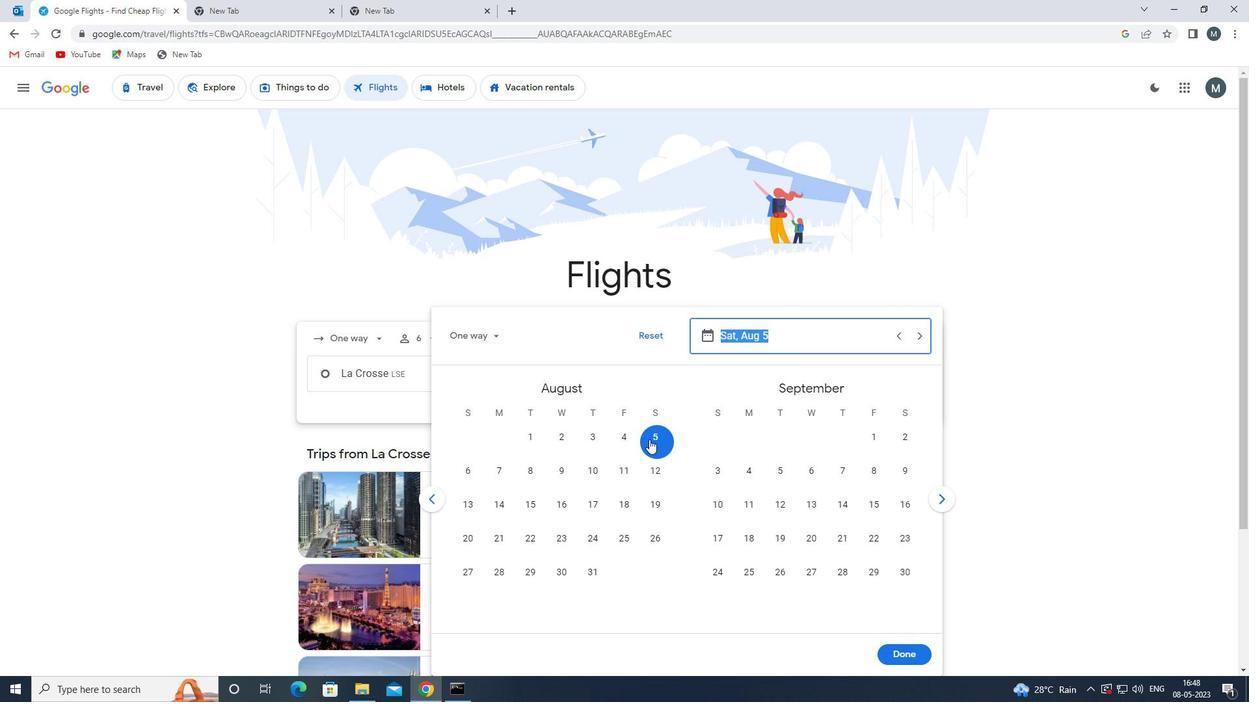 
Action: Mouse moved to (900, 648)
Screenshot: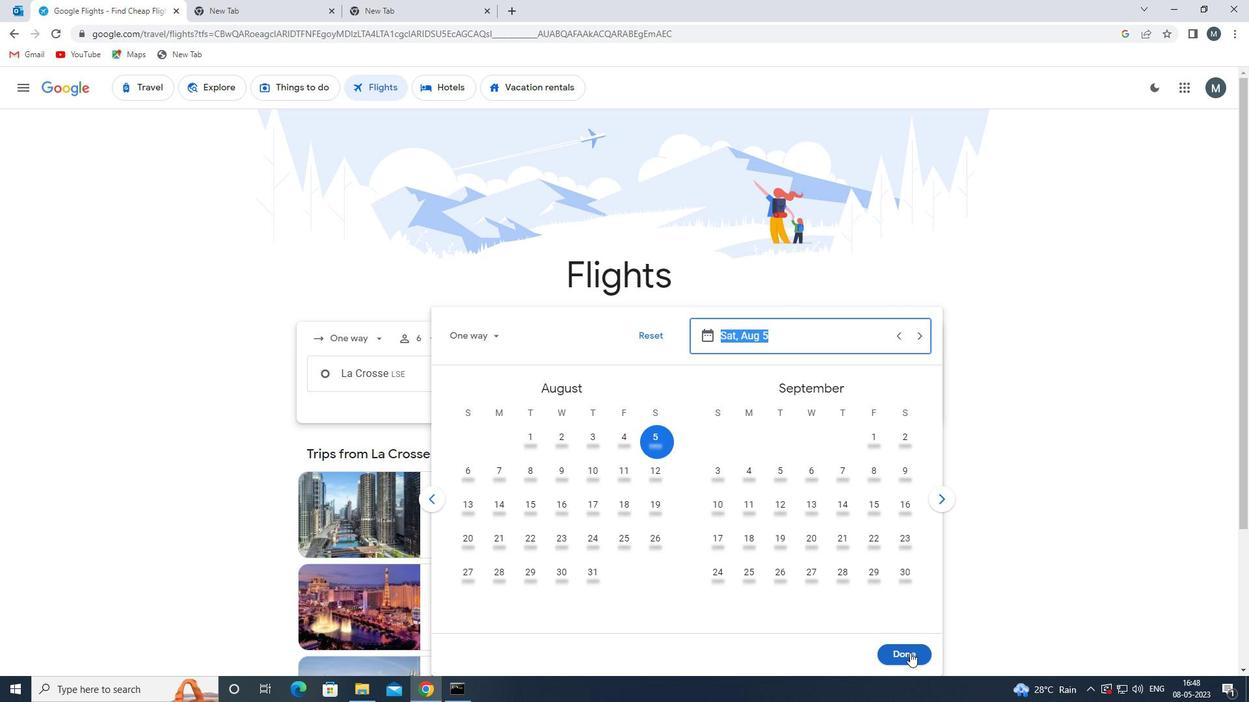 
Action: Mouse pressed left at (900, 648)
Screenshot: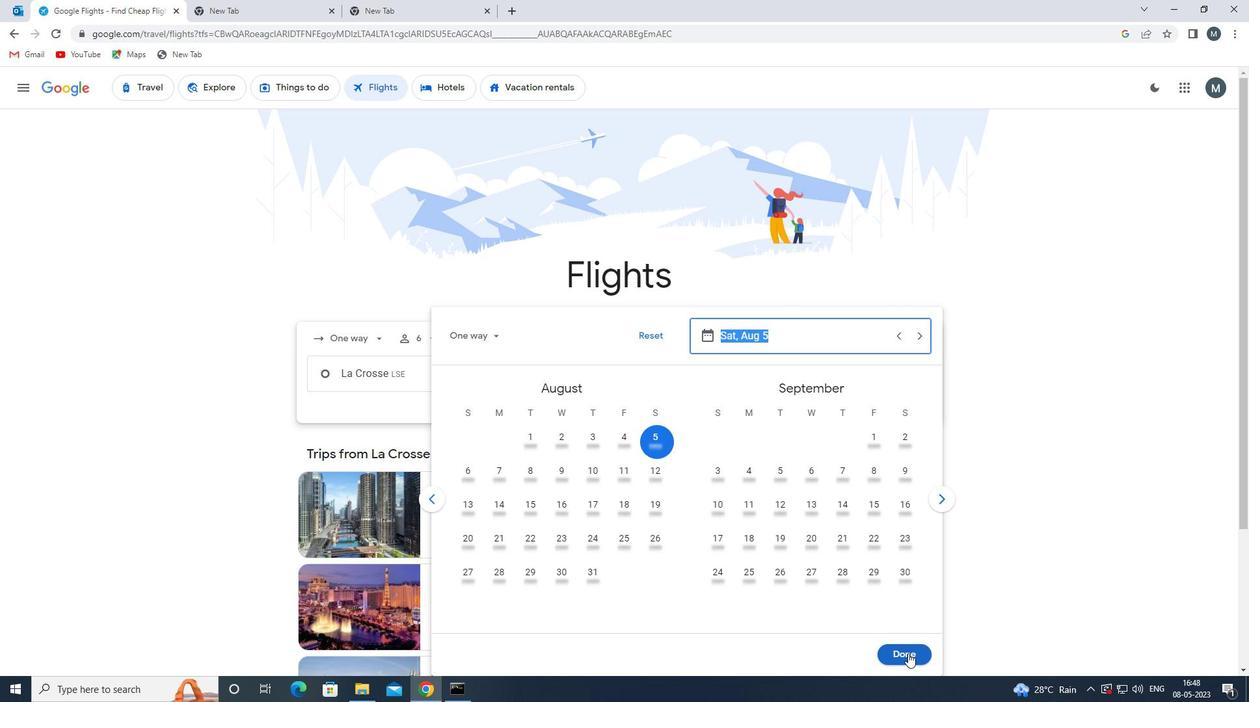 
Action: Mouse moved to (600, 421)
Screenshot: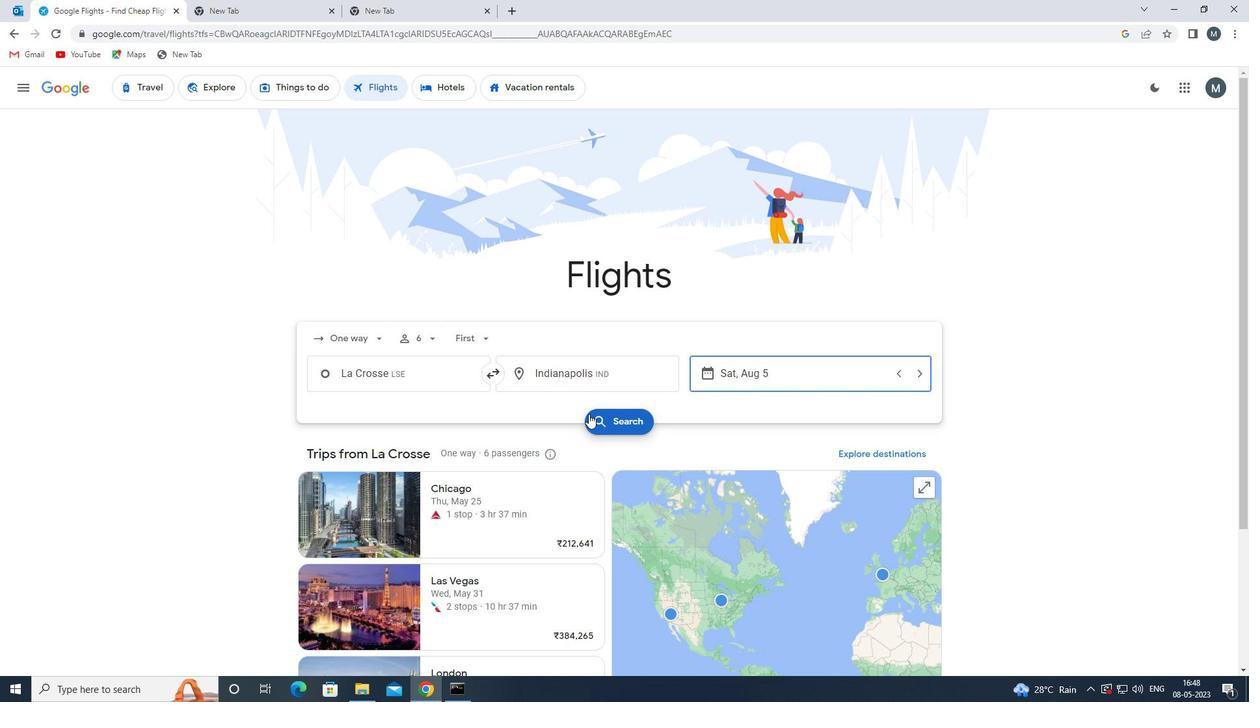 
Action: Mouse pressed left at (600, 421)
Screenshot: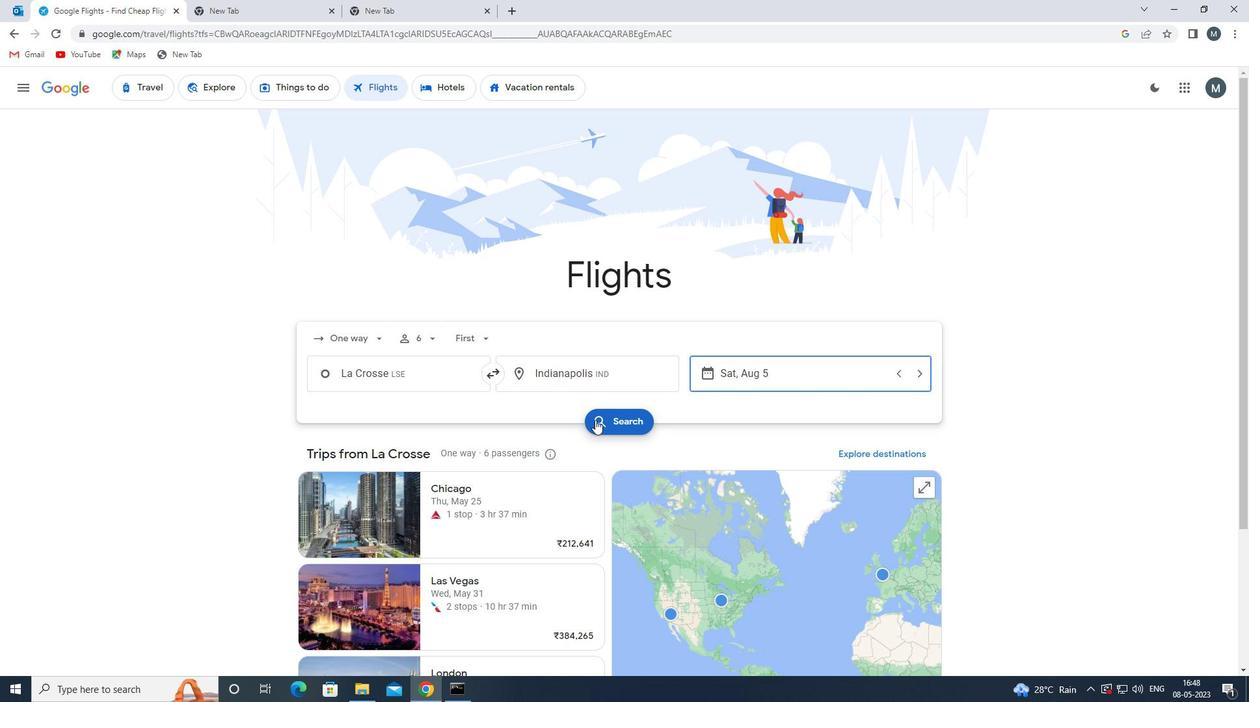 
Action: Mouse moved to (338, 212)
Screenshot: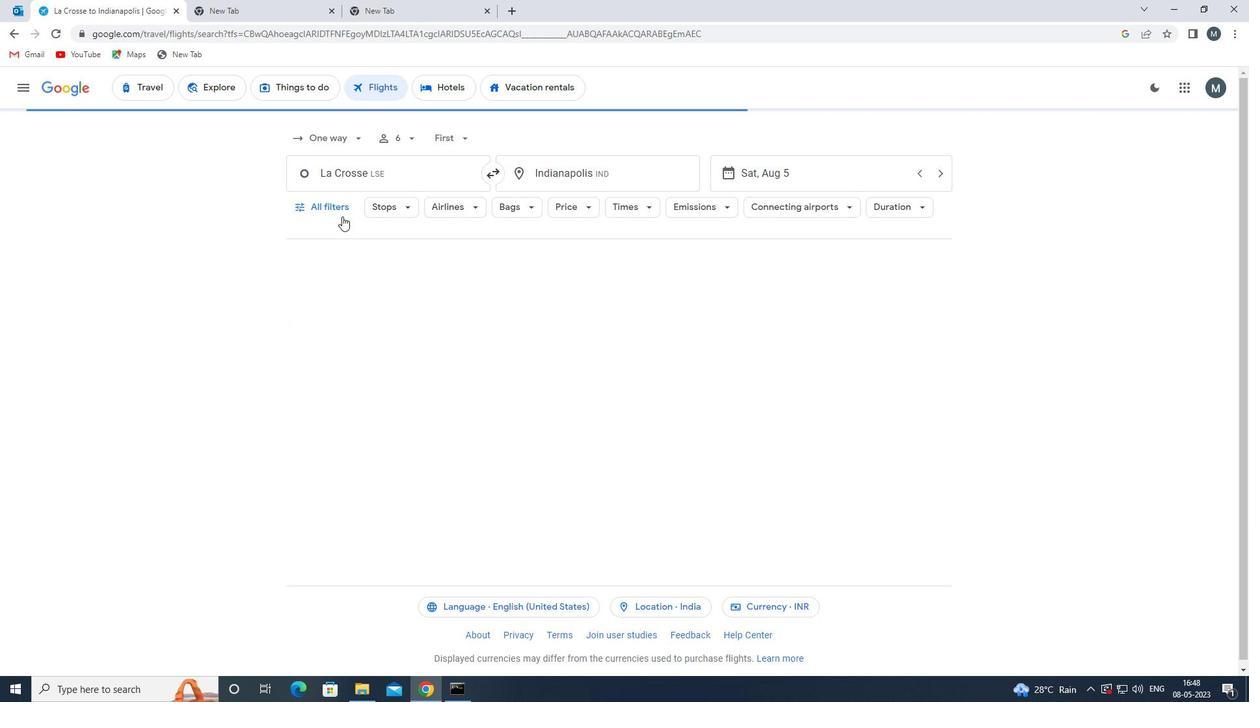 
Action: Mouse pressed left at (338, 212)
Screenshot: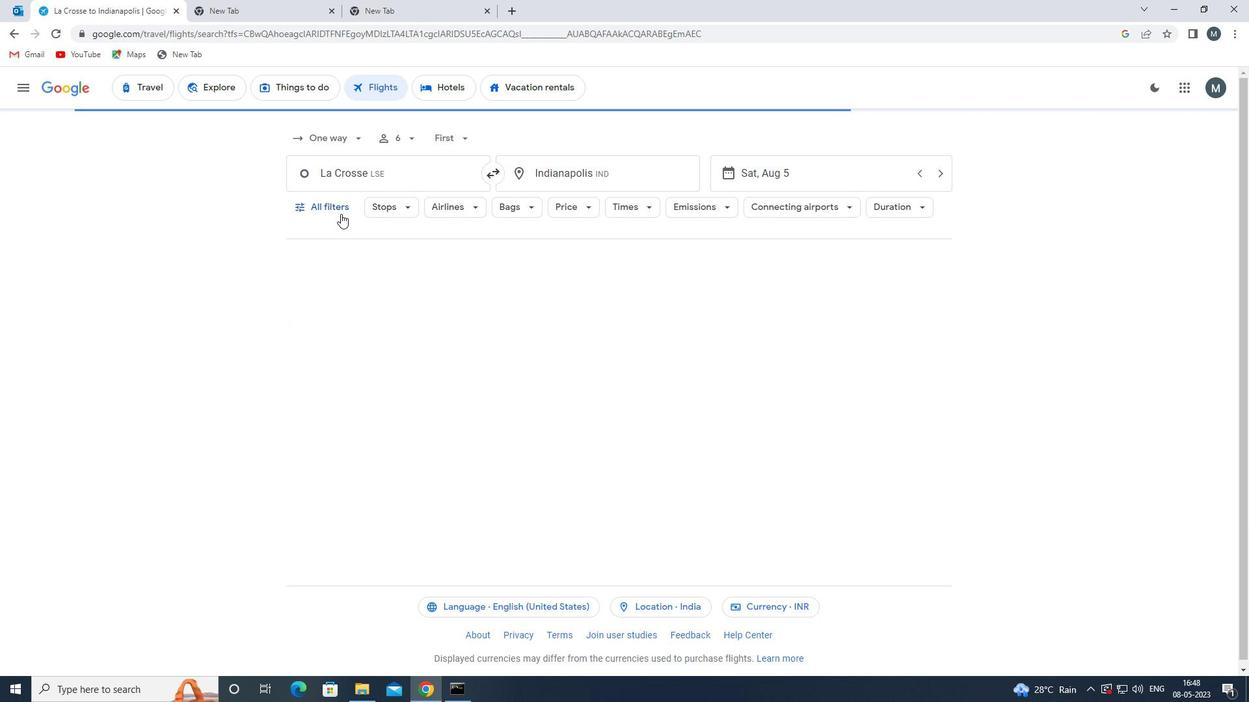 
Action: Mouse moved to (403, 343)
Screenshot: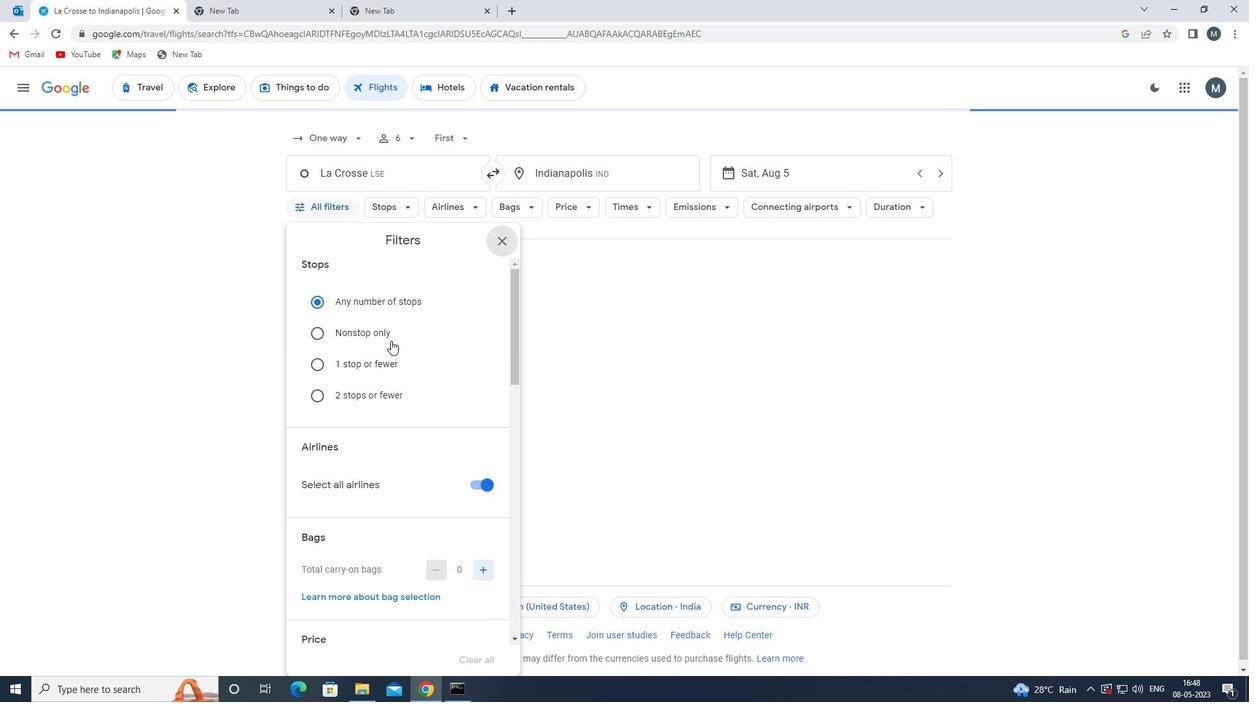 
Action: Mouse scrolled (403, 342) with delta (0, 0)
Screenshot: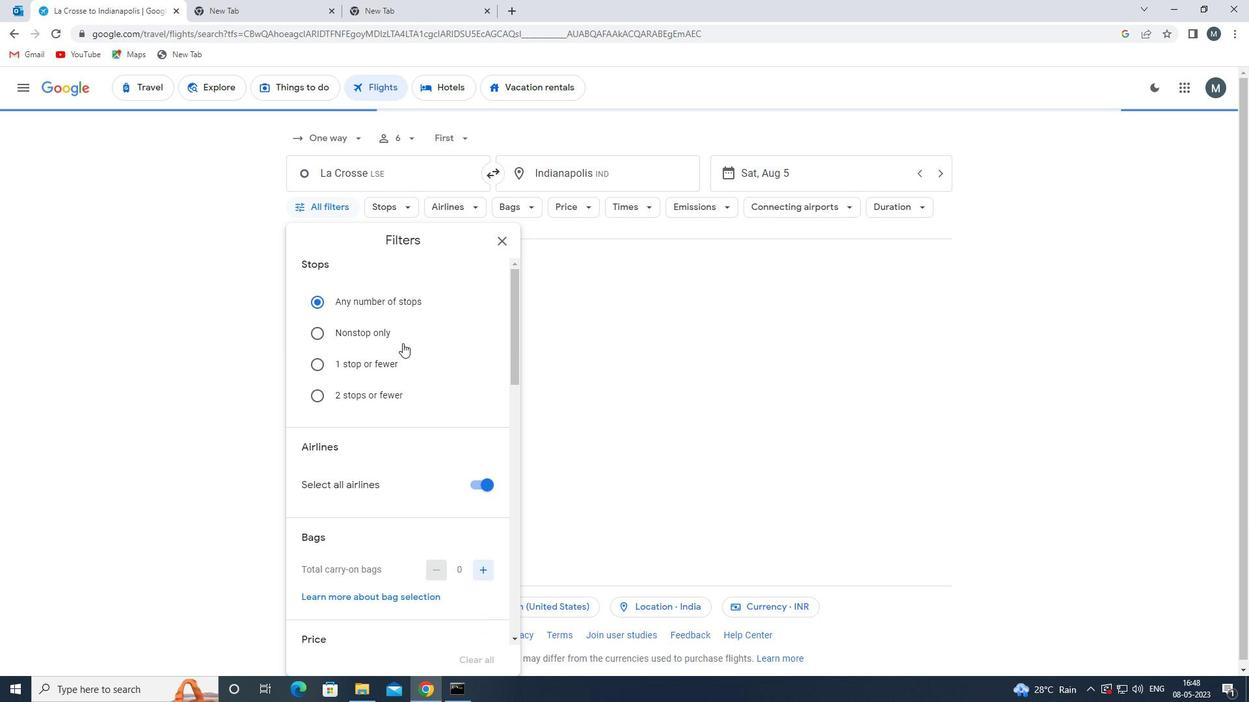 
Action: Mouse moved to (479, 425)
Screenshot: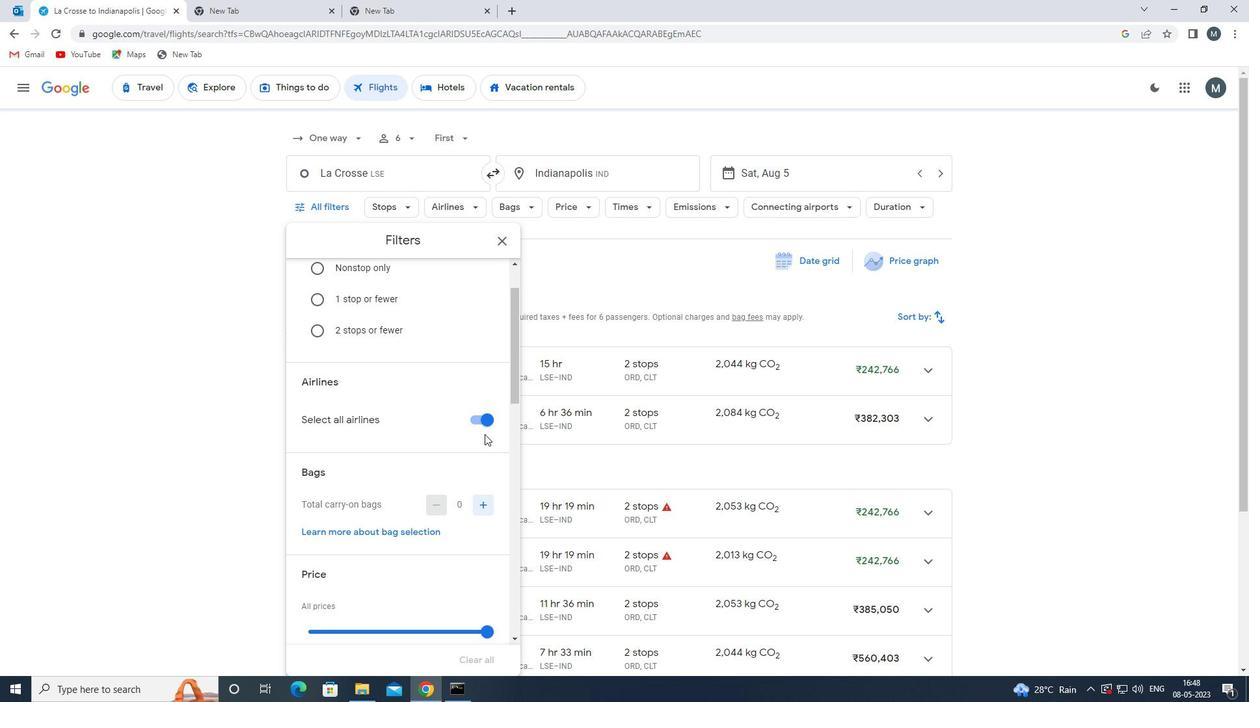 
Action: Mouse pressed left at (479, 425)
Screenshot: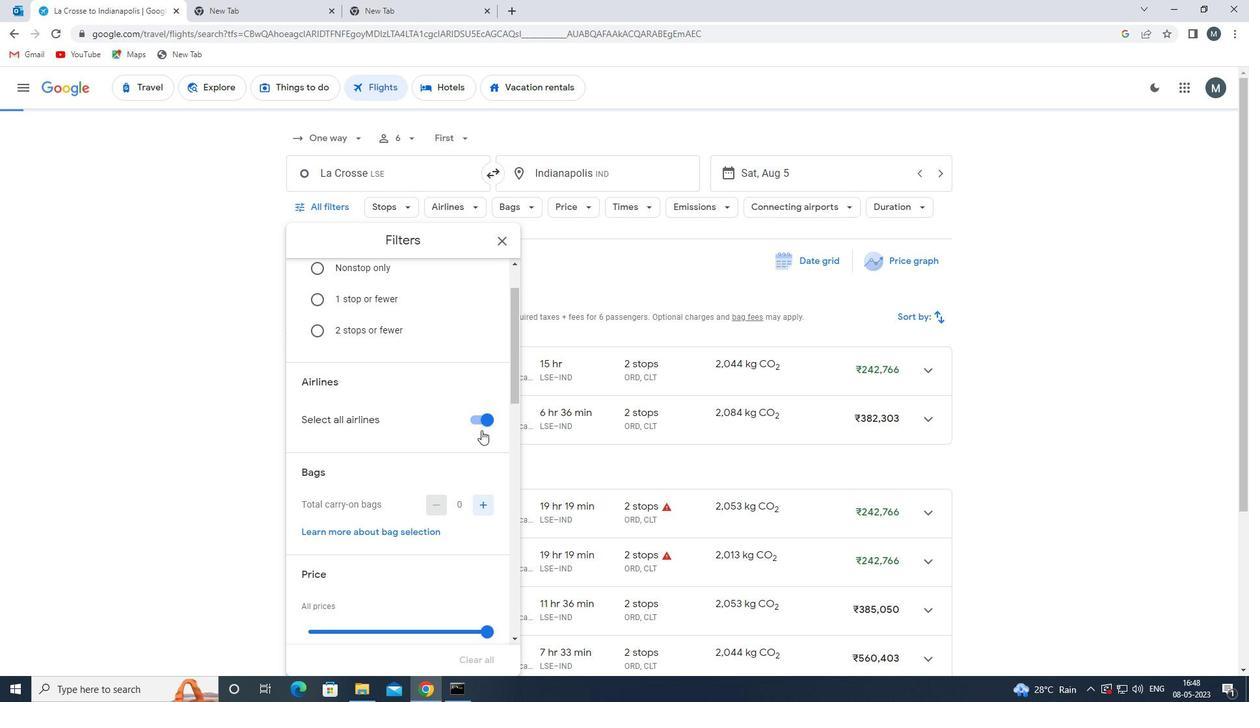 
Action: Mouse moved to (416, 396)
Screenshot: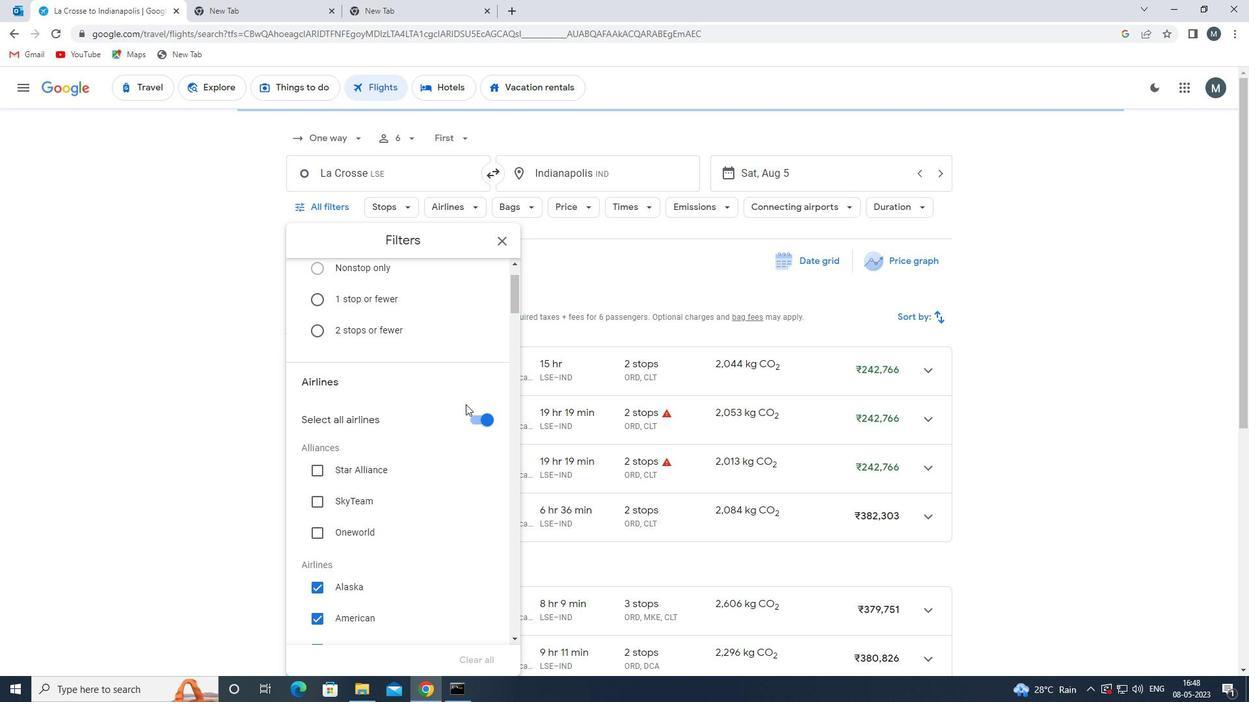 
Action: Mouse scrolled (416, 395) with delta (0, 0)
Screenshot: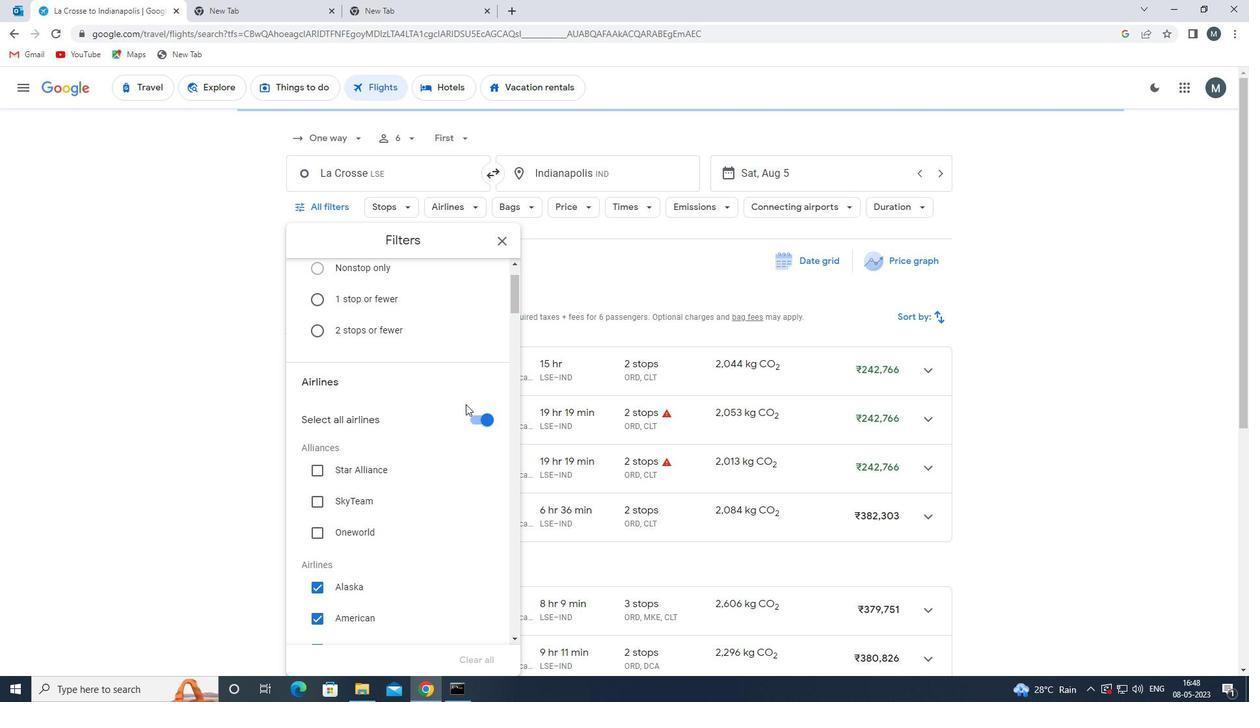
Action: Mouse moved to (415, 396)
Screenshot: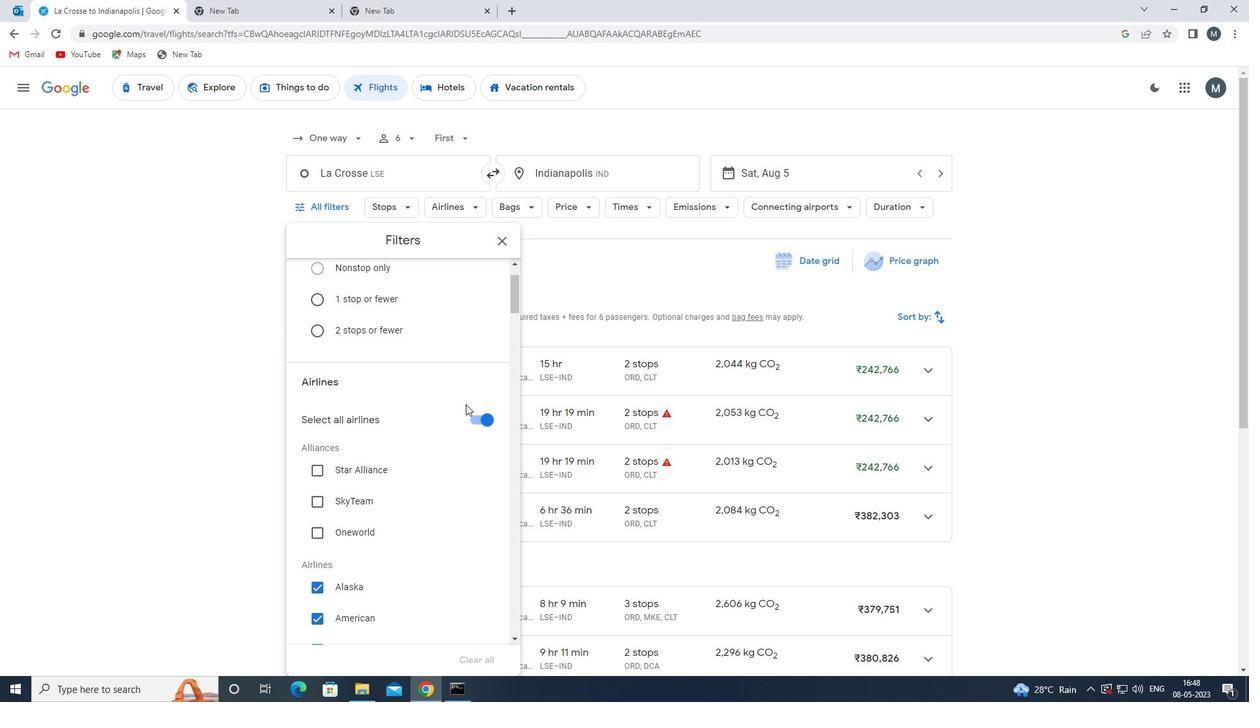 
Action: Mouse scrolled (415, 395) with delta (0, 0)
Screenshot: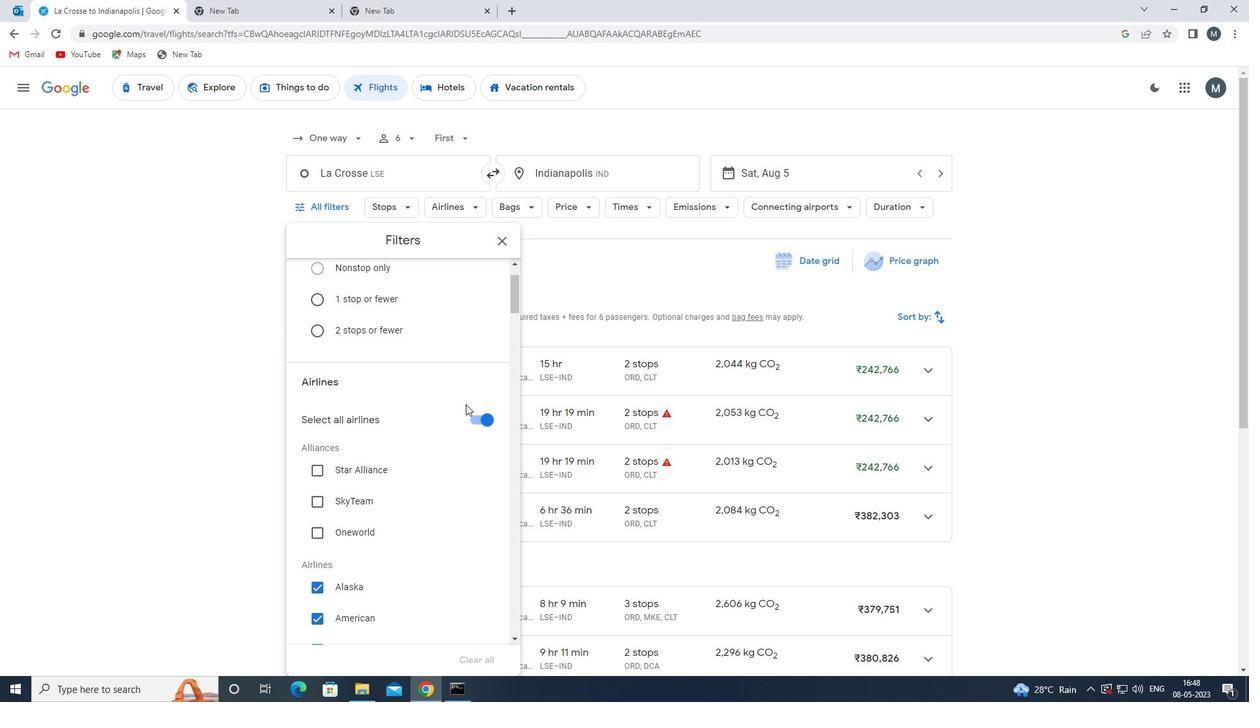 
Action: Mouse moved to (482, 294)
Screenshot: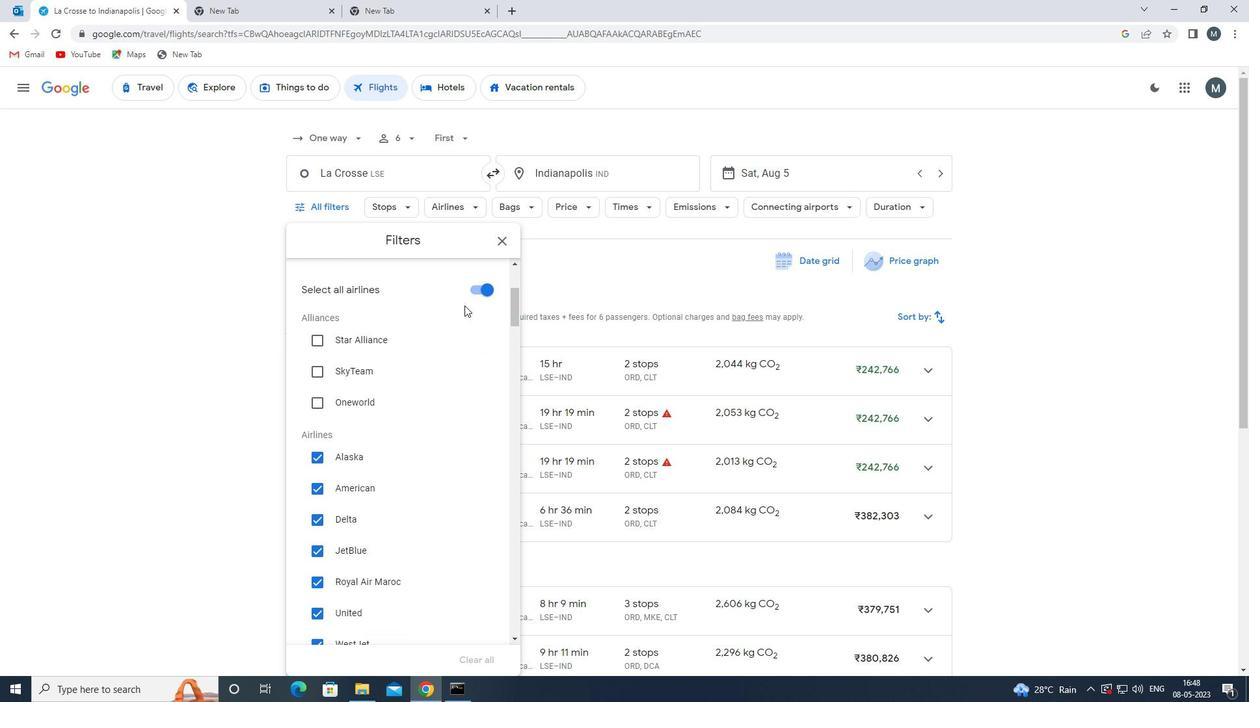 
Action: Mouse pressed left at (482, 294)
Screenshot: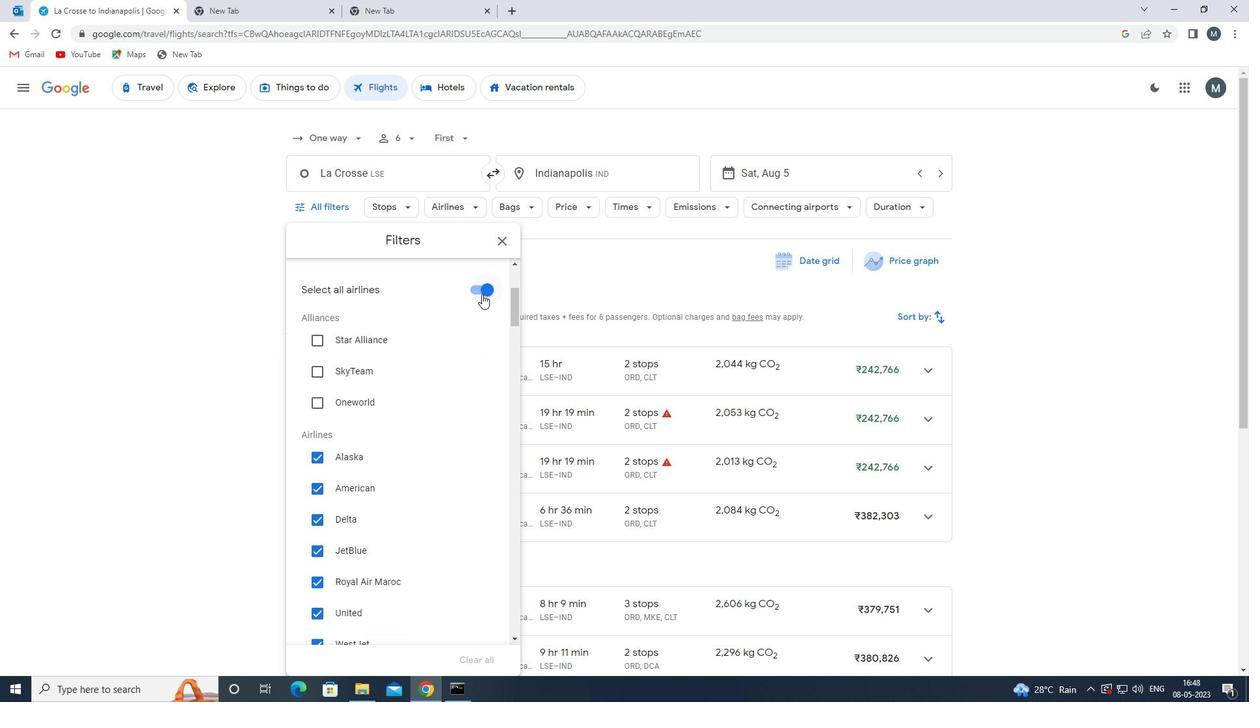 
Action: Mouse moved to (428, 360)
Screenshot: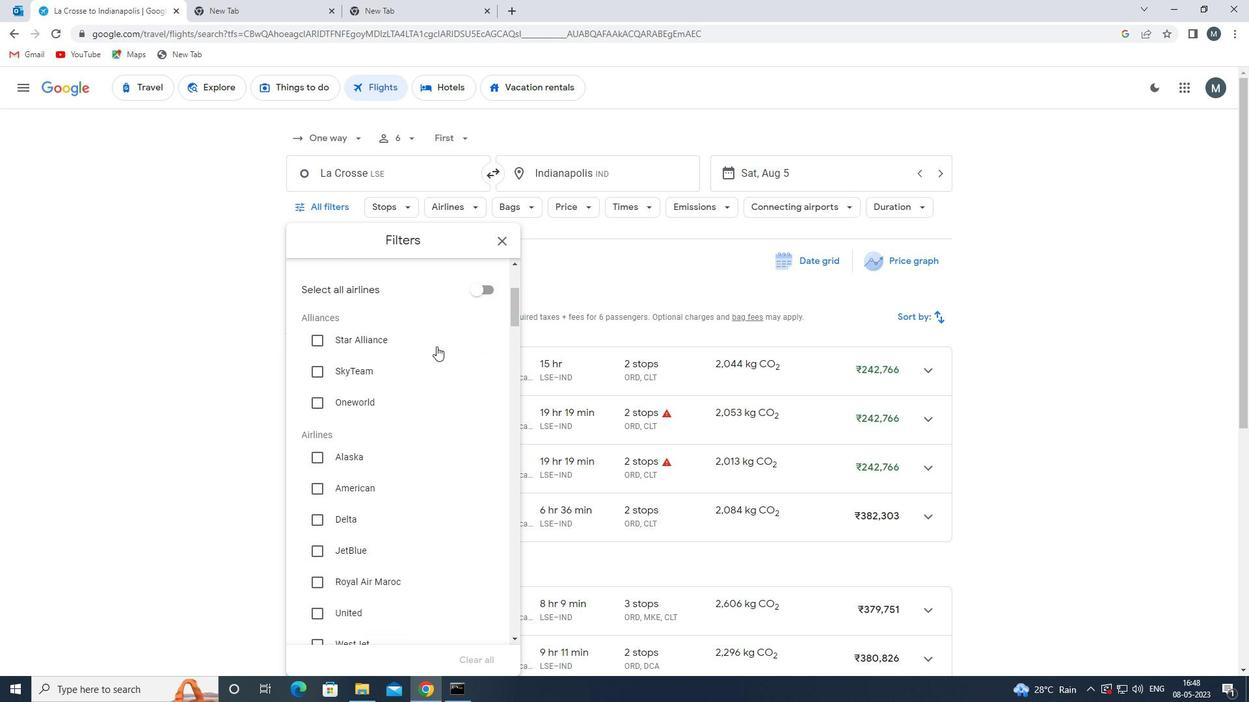 
Action: Mouse scrolled (428, 359) with delta (0, 0)
Screenshot: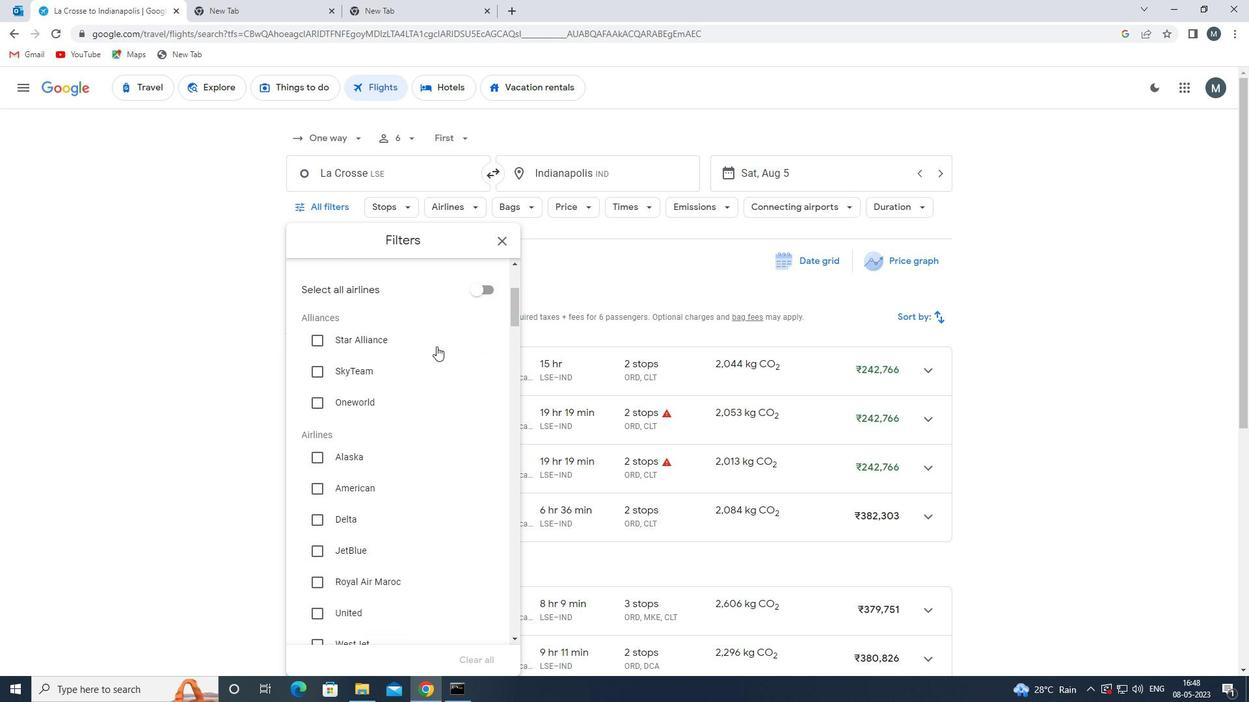 
Action: Mouse moved to (426, 363)
Screenshot: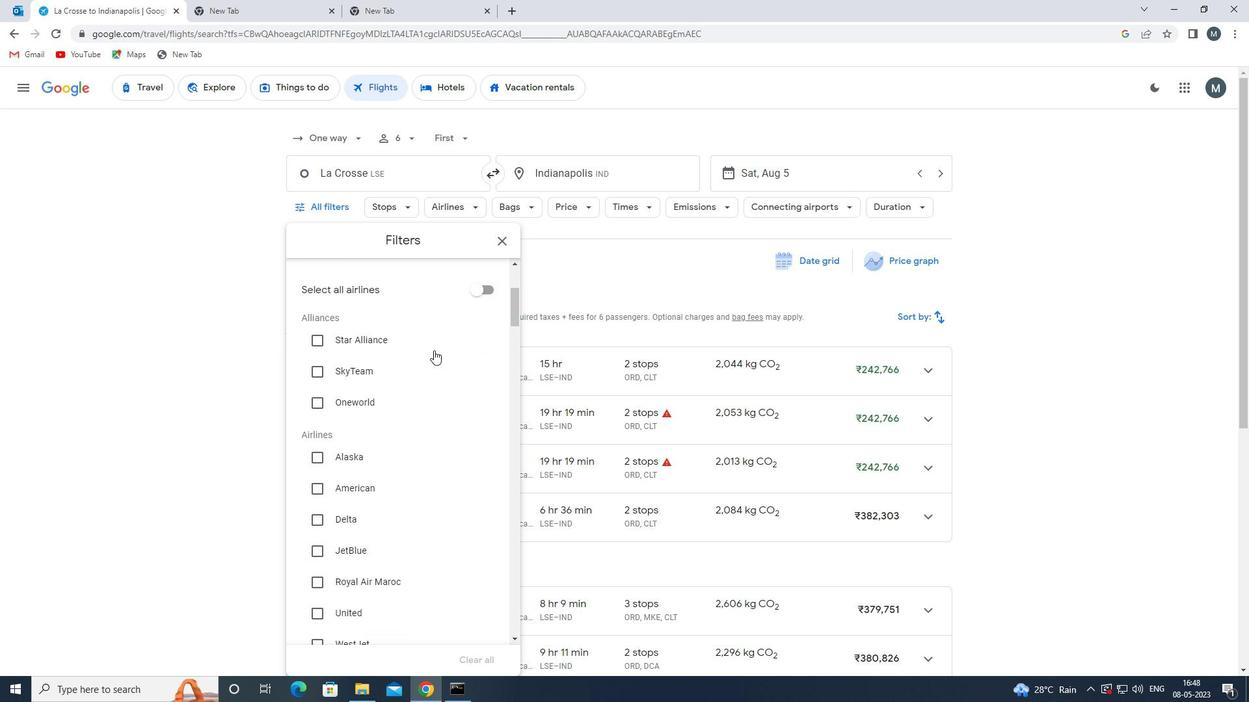 
Action: Mouse scrolled (426, 362) with delta (0, 0)
Screenshot: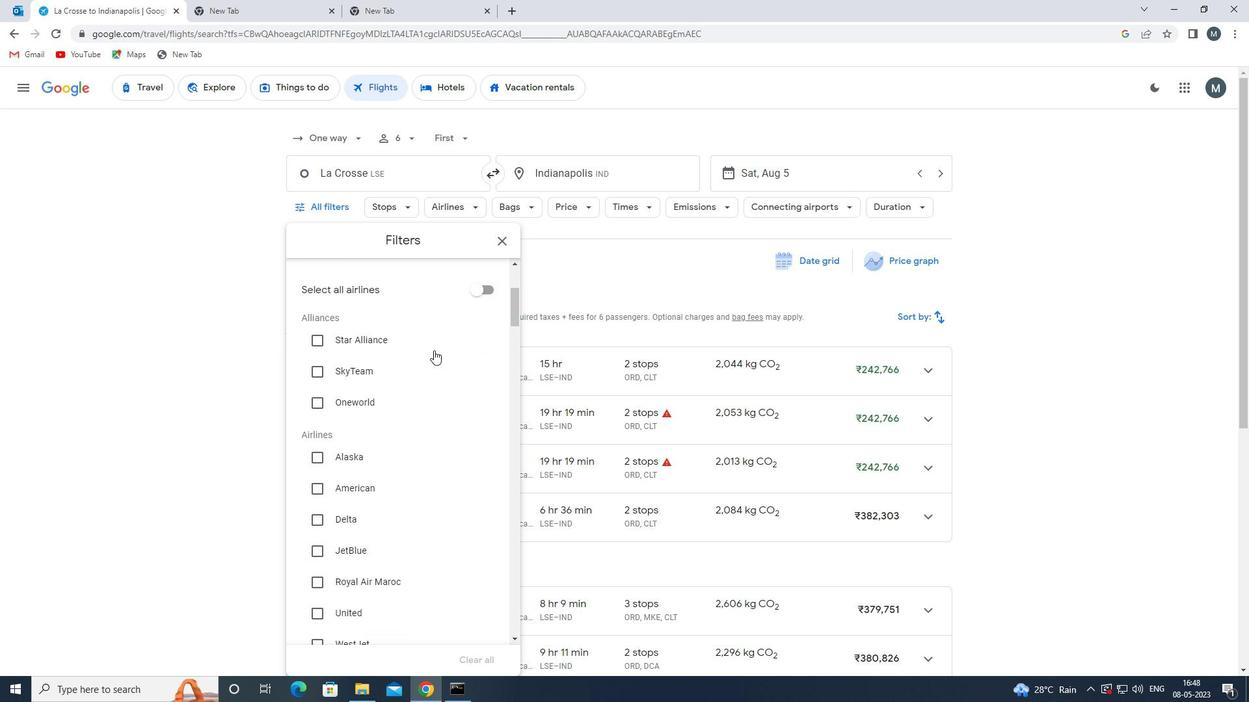 
Action: Mouse moved to (414, 339)
Screenshot: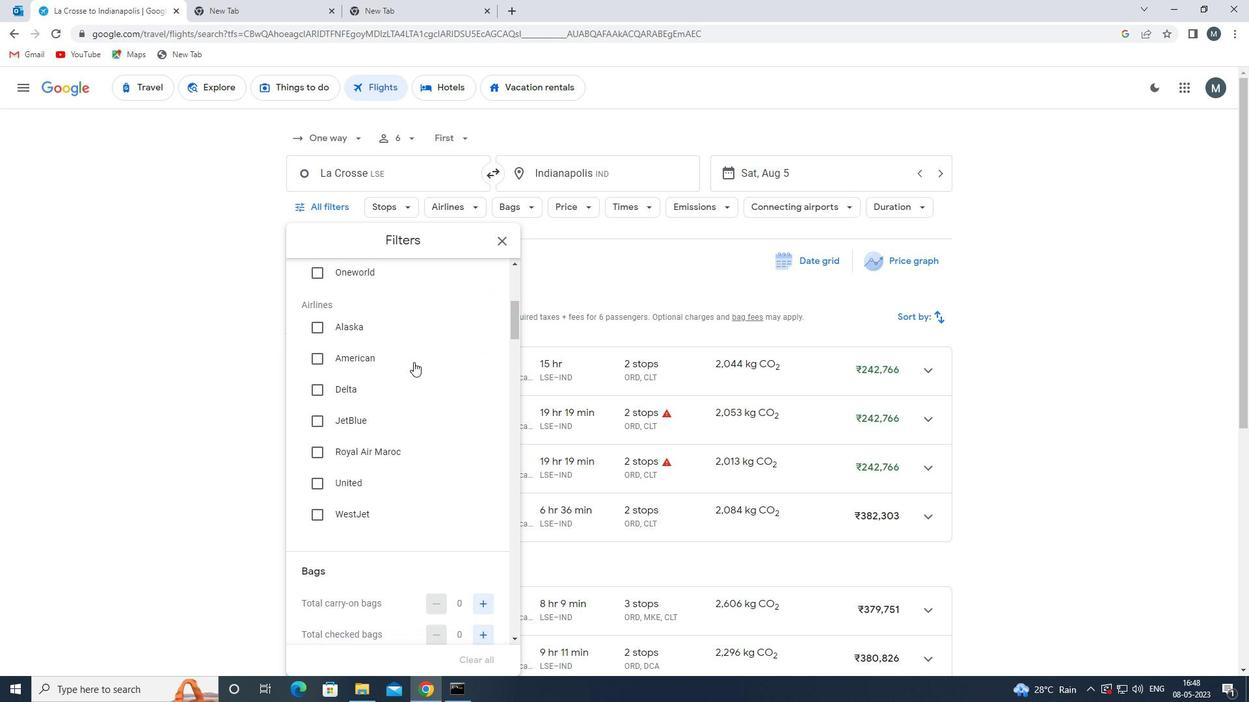 
Action: Mouse pressed left at (414, 339)
Screenshot: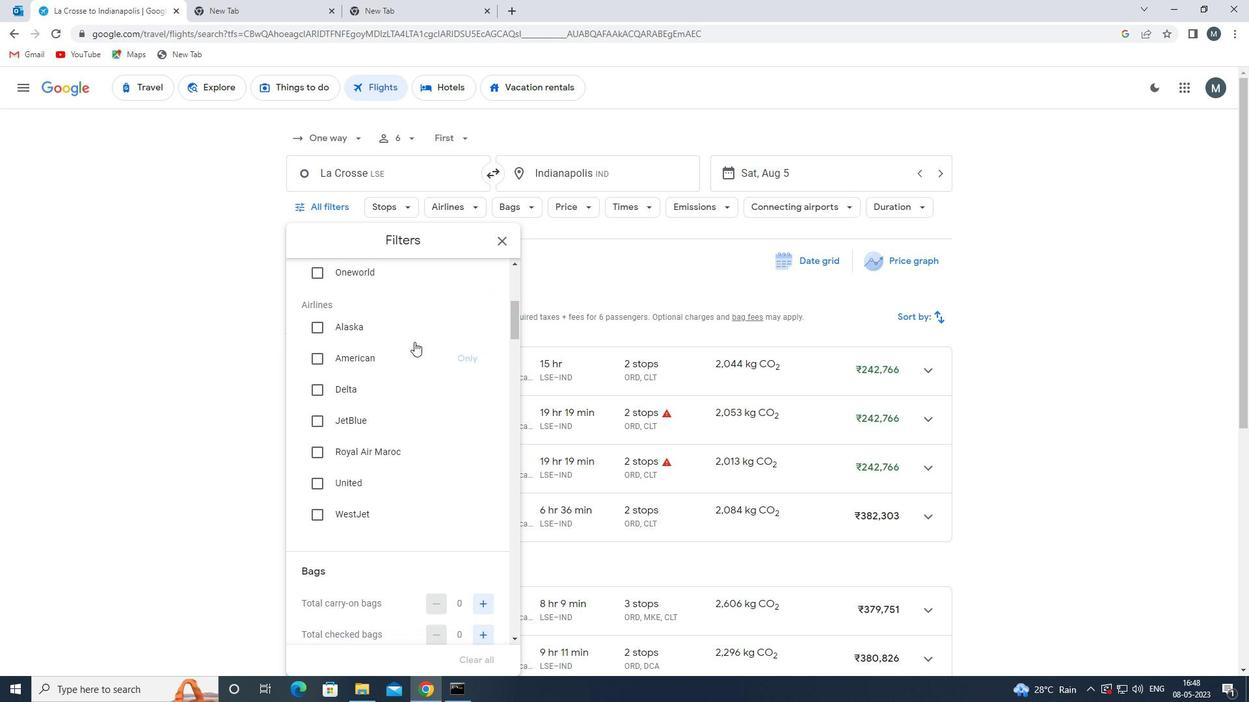 
Action: Mouse moved to (373, 354)
Screenshot: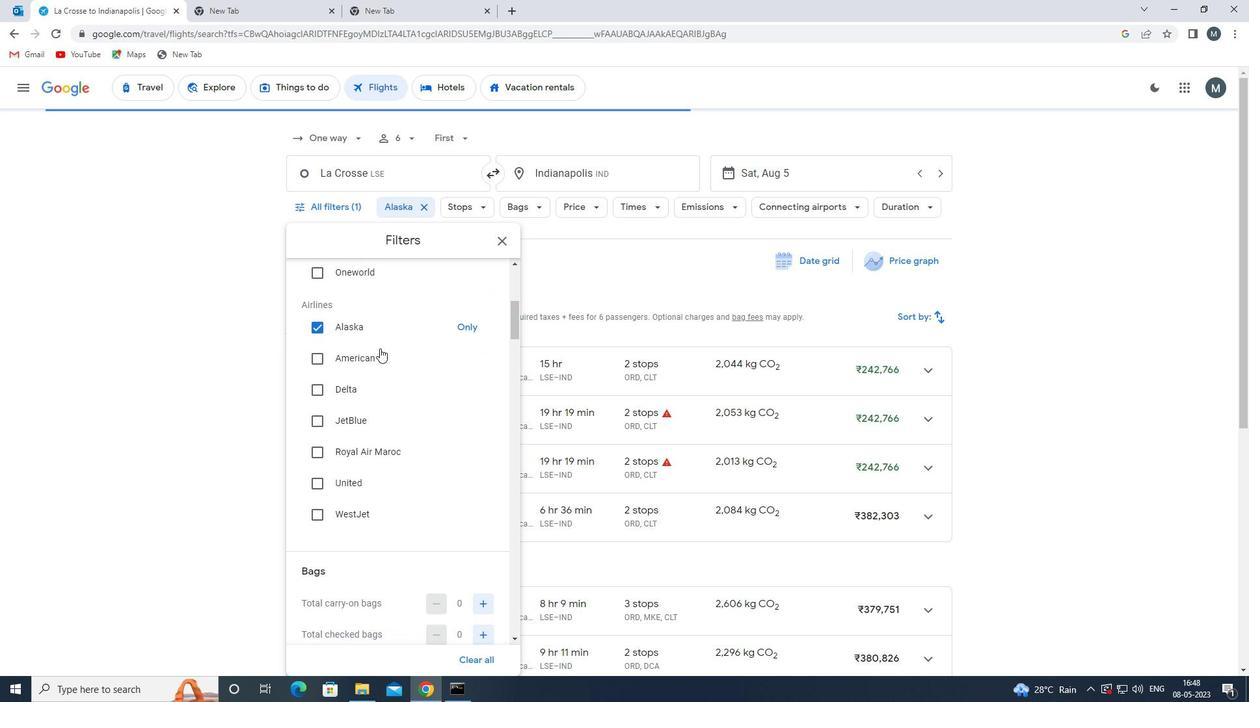 
Action: Mouse scrolled (373, 353) with delta (0, 0)
Screenshot: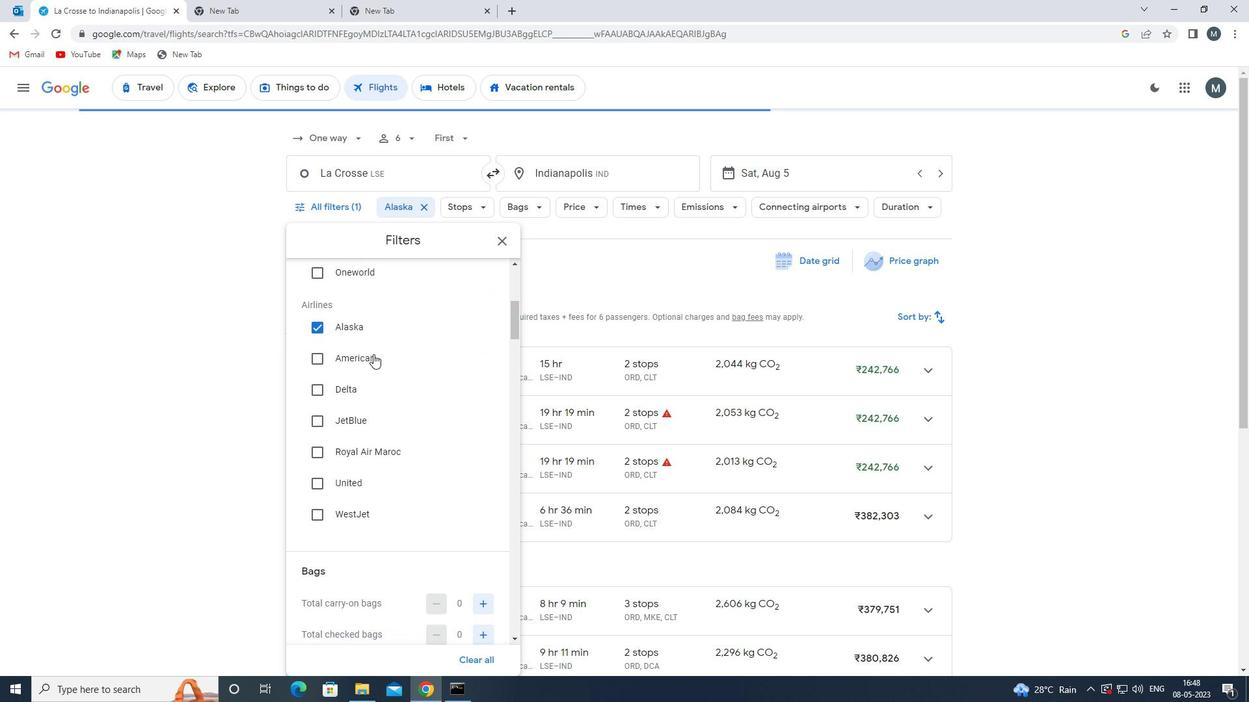 
Action: Mouse scrolled (373, 353) with delta (0, 0)
Screenshot: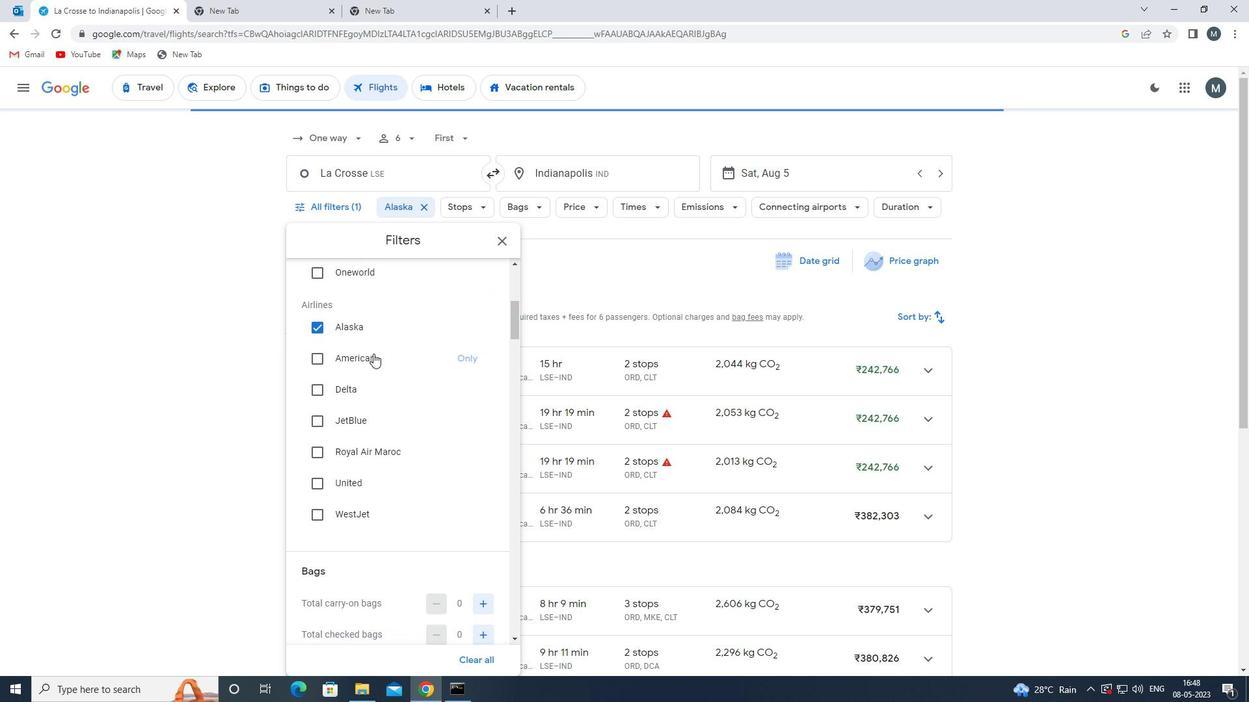 
Action: Mouse moved to (373, 352)
Screenshot: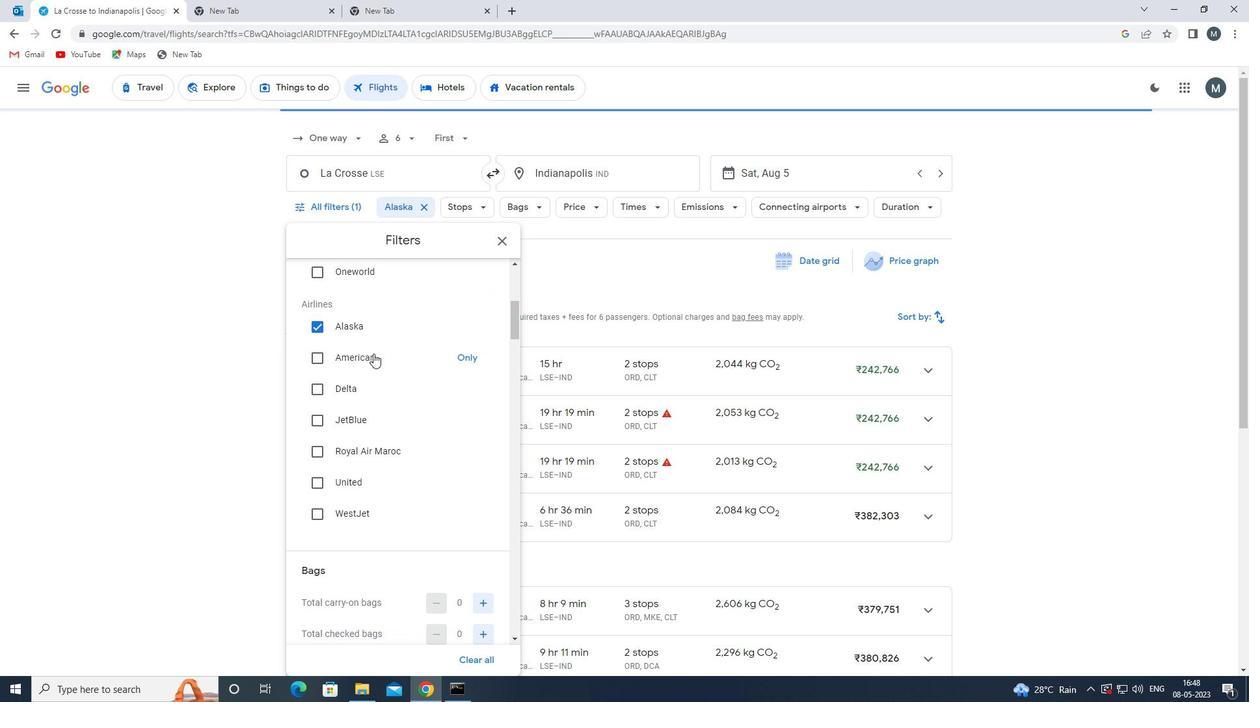 
Action: Mouse scrolled (373, 351) with delta (0, 0)
Screenshot: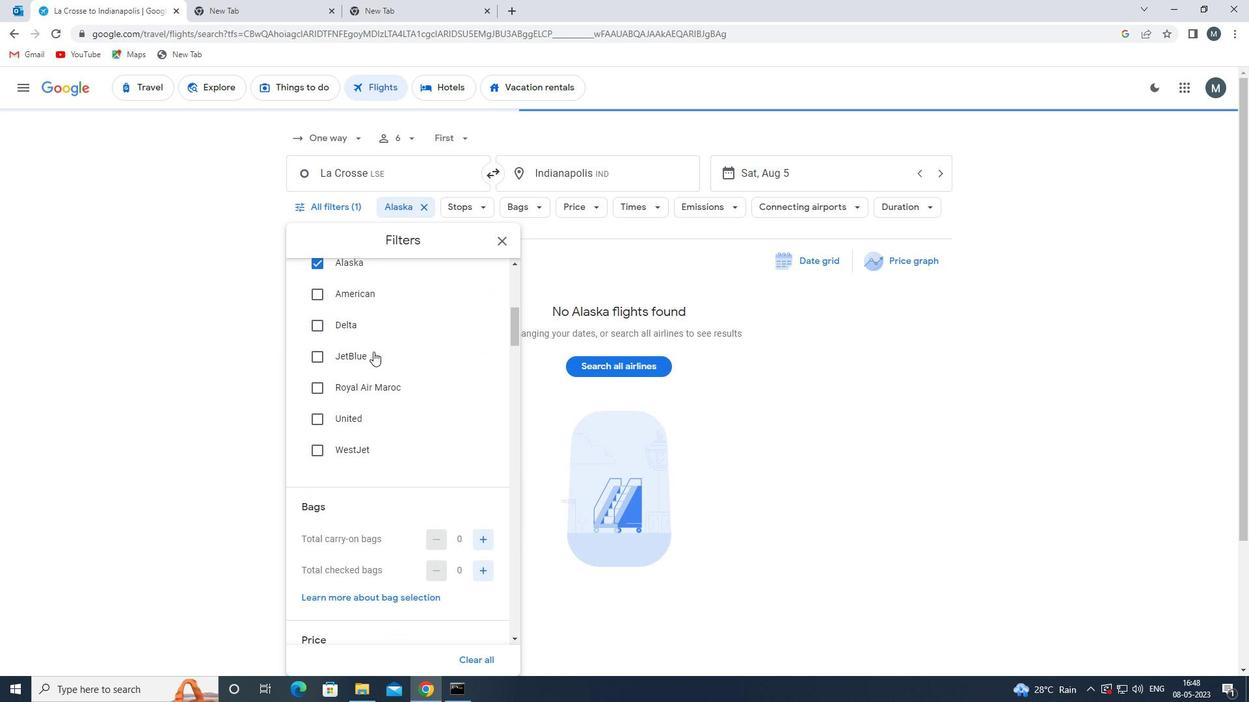 
Action: Mouse moved to (475, 443)
Screenshot: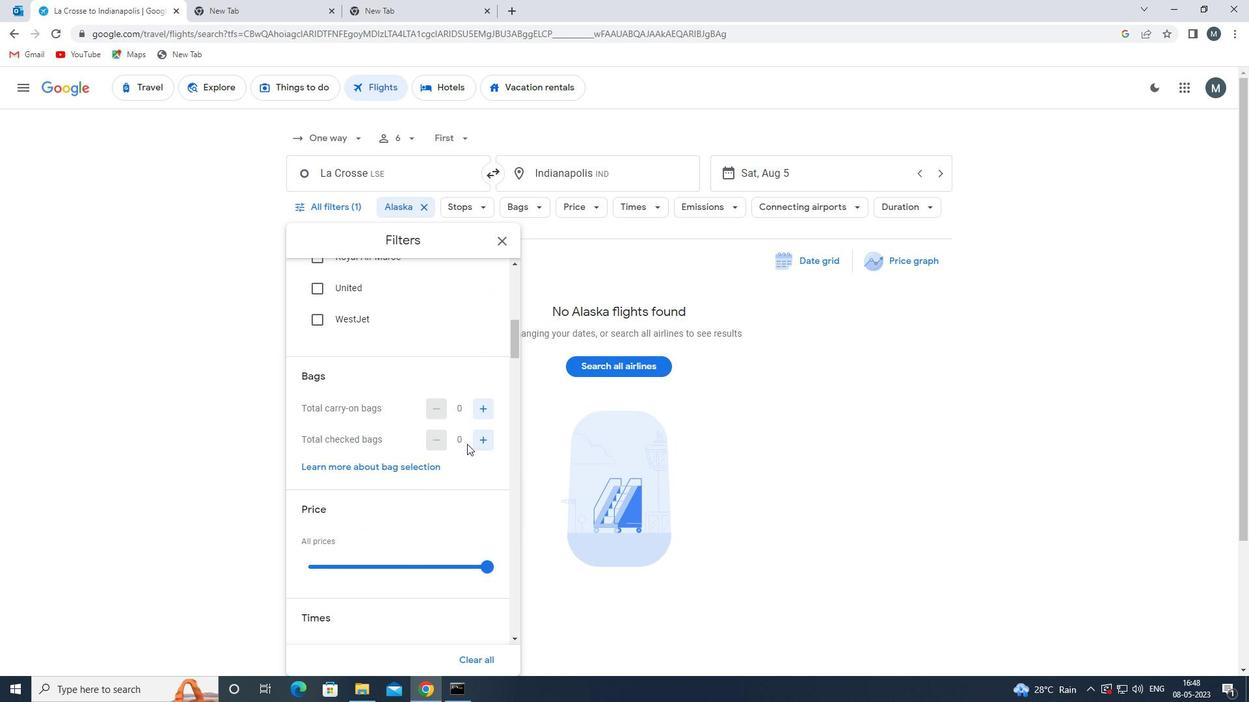 
Action: Mouse pressed left at (475, 443)
Screenshot: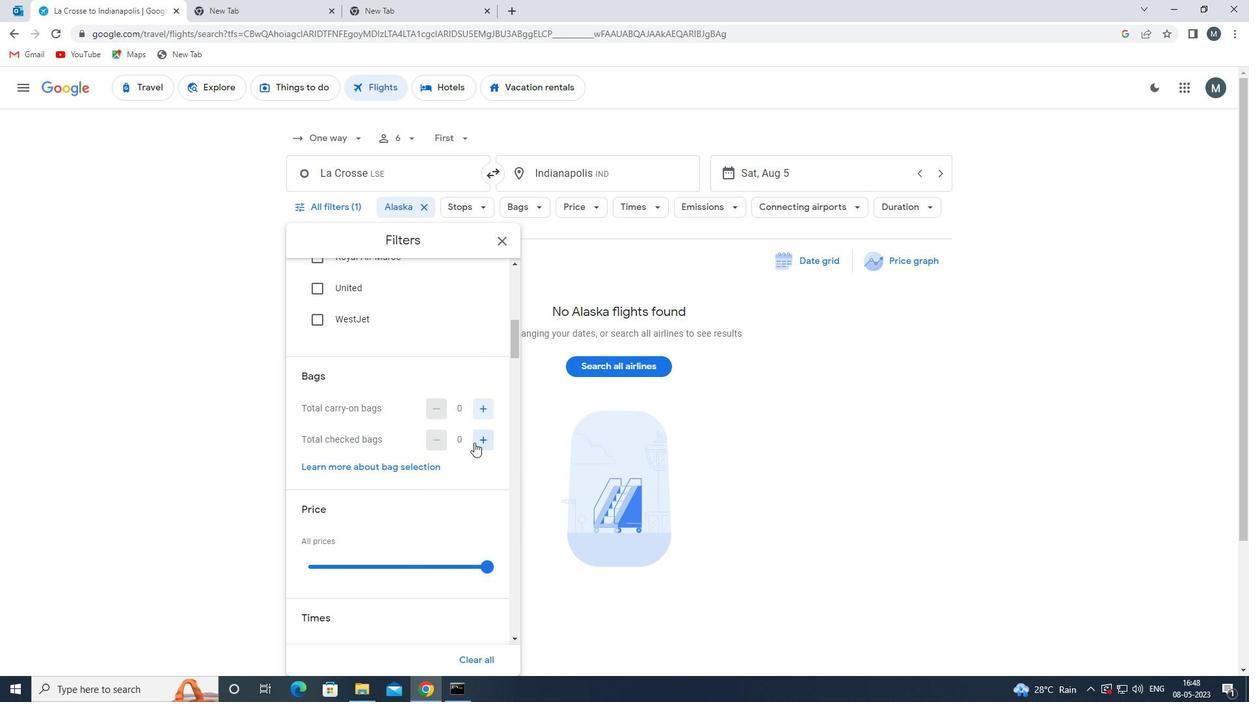 
Action: Mouse moved to (415, 421)
Screenshot: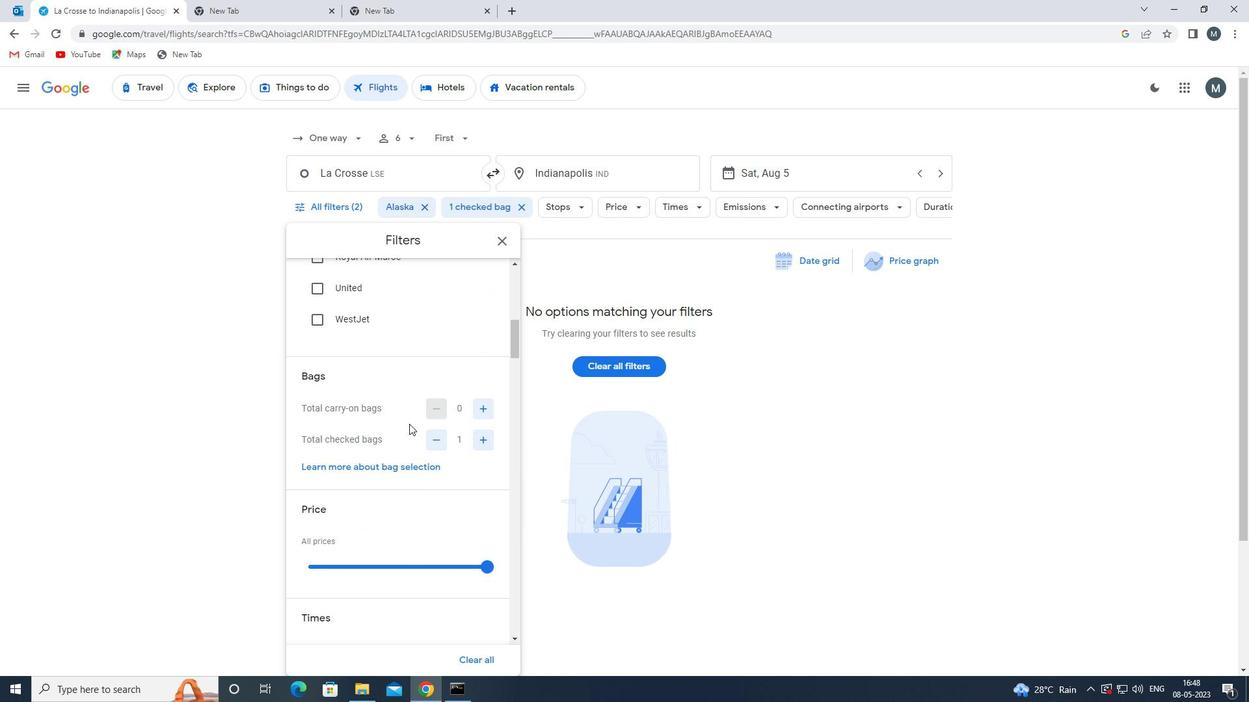 
Action: Mouse scrolled (415, 420) with delta (0, 0)
Screenshot: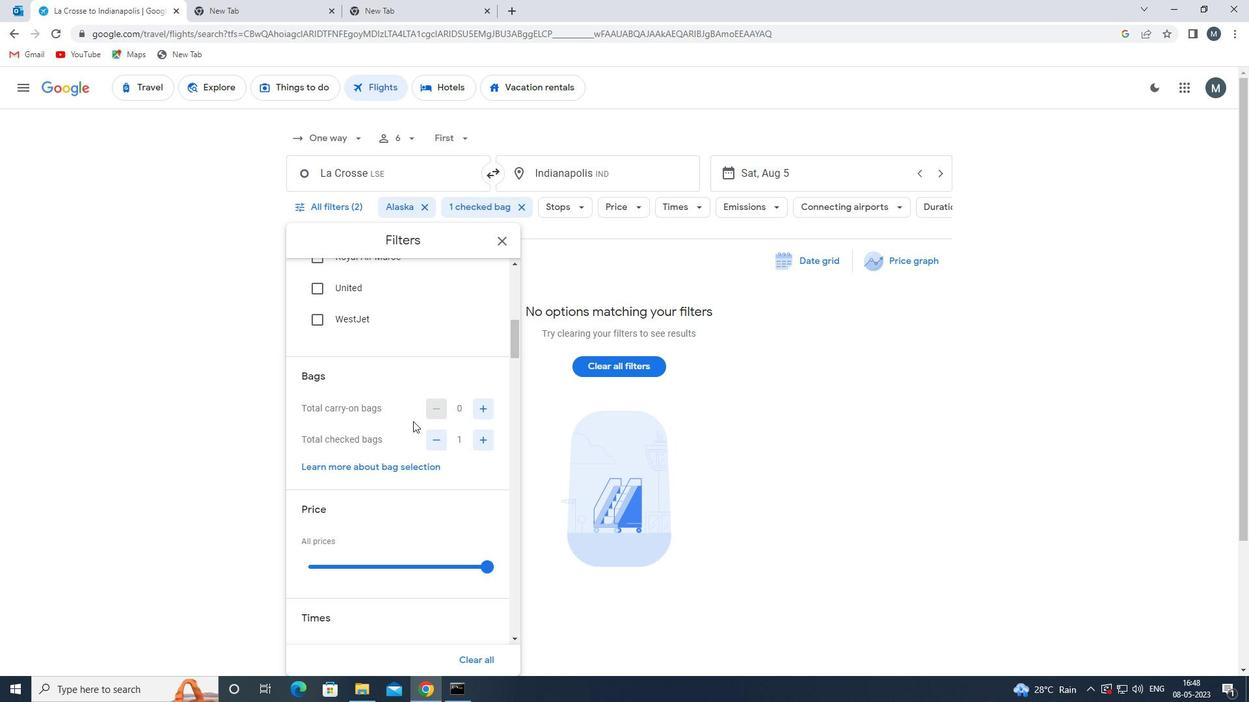
Action: Mouse scrolled (415, 420) with delta (0, 0)
Screenshot: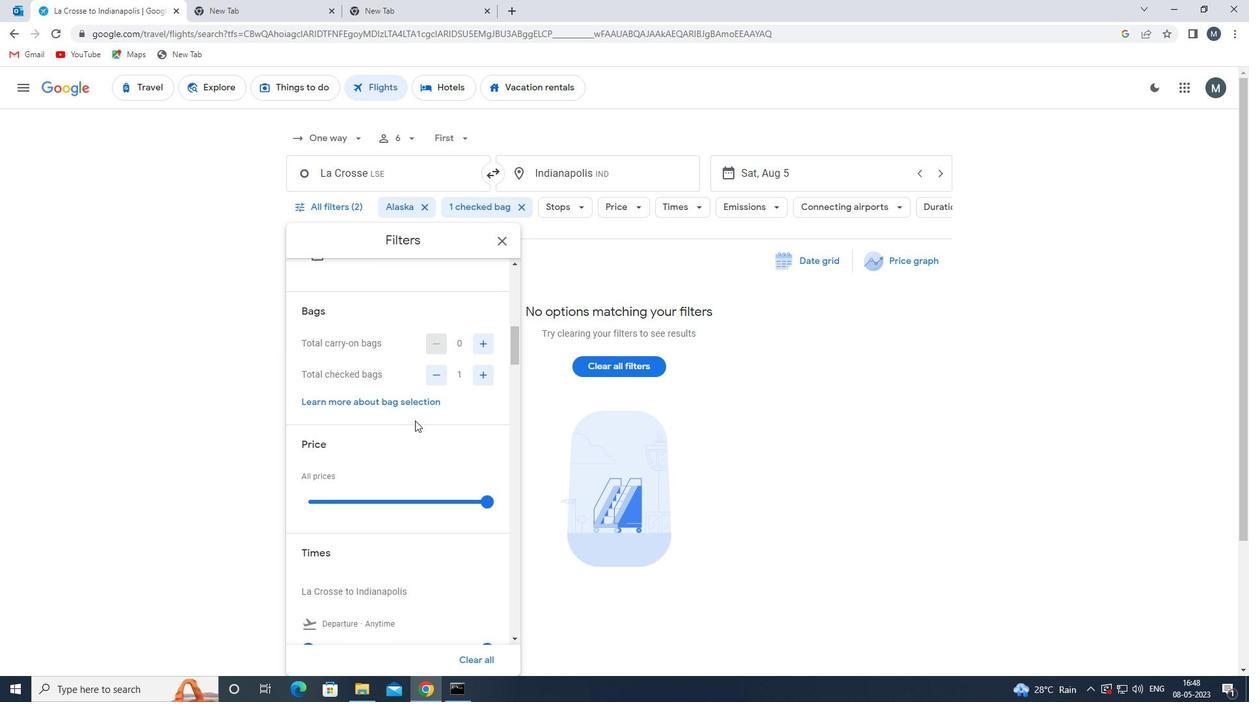 
Action: Mouse moved to (396, 426)
Screenshot: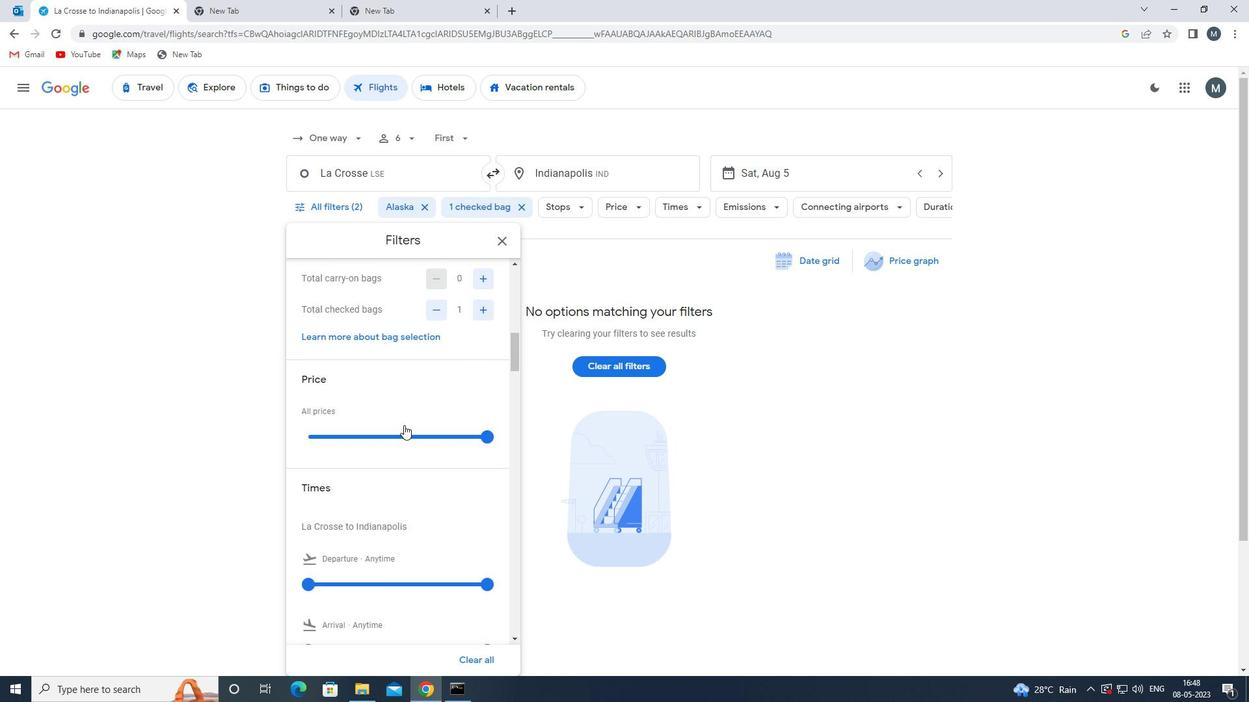 
Action: Mouse pressed left at (396, 426)
Screenshot: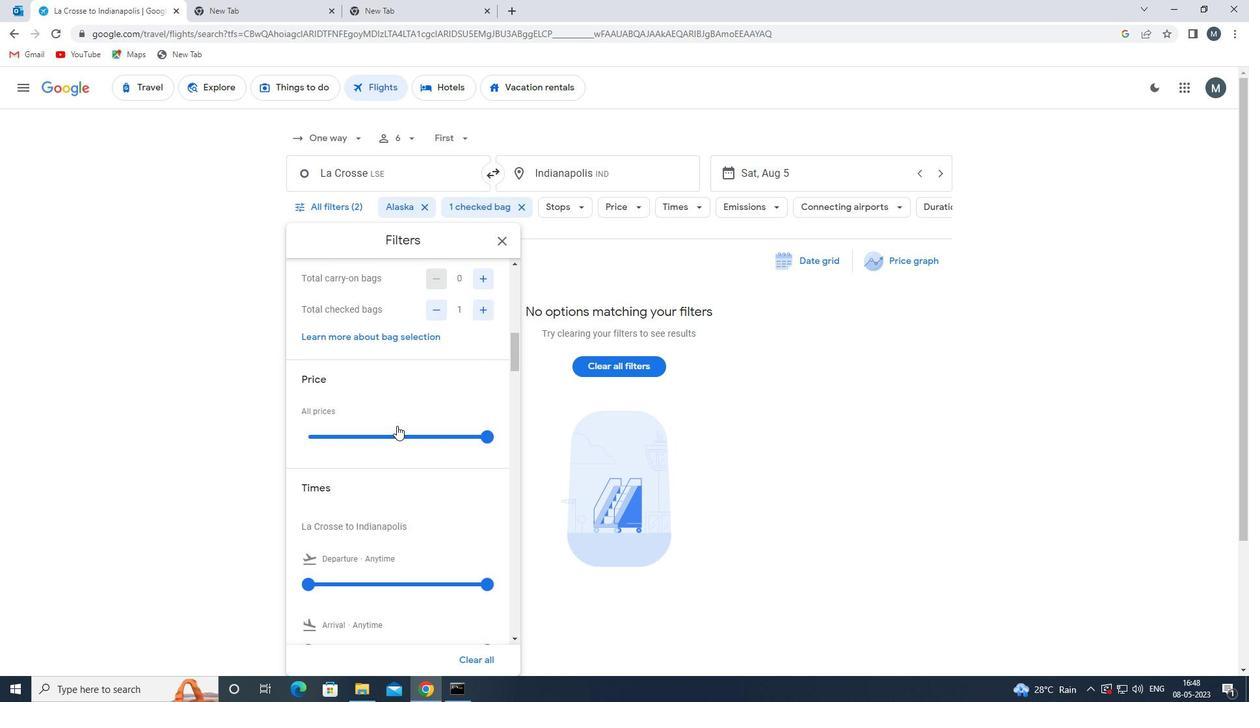 
Action: Mouse pressed left at (396, 426)
Screenshot: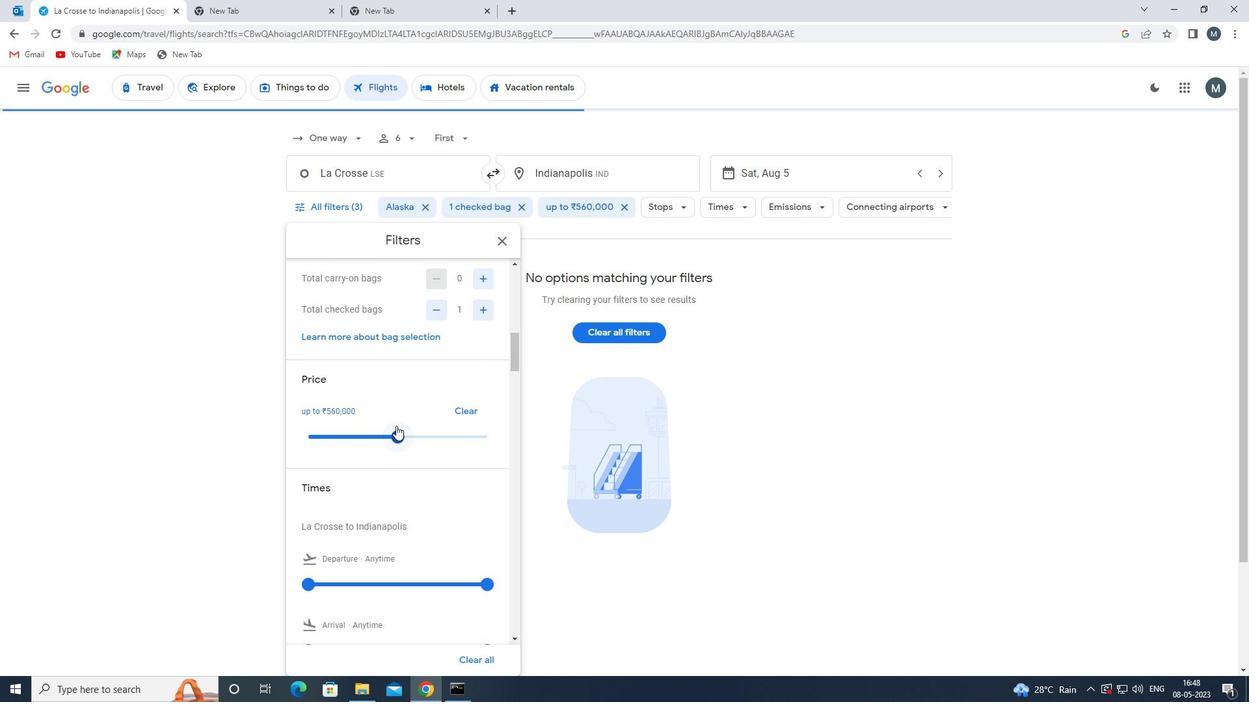 
Action: Mouse moved to (387, 400)
Screenshot: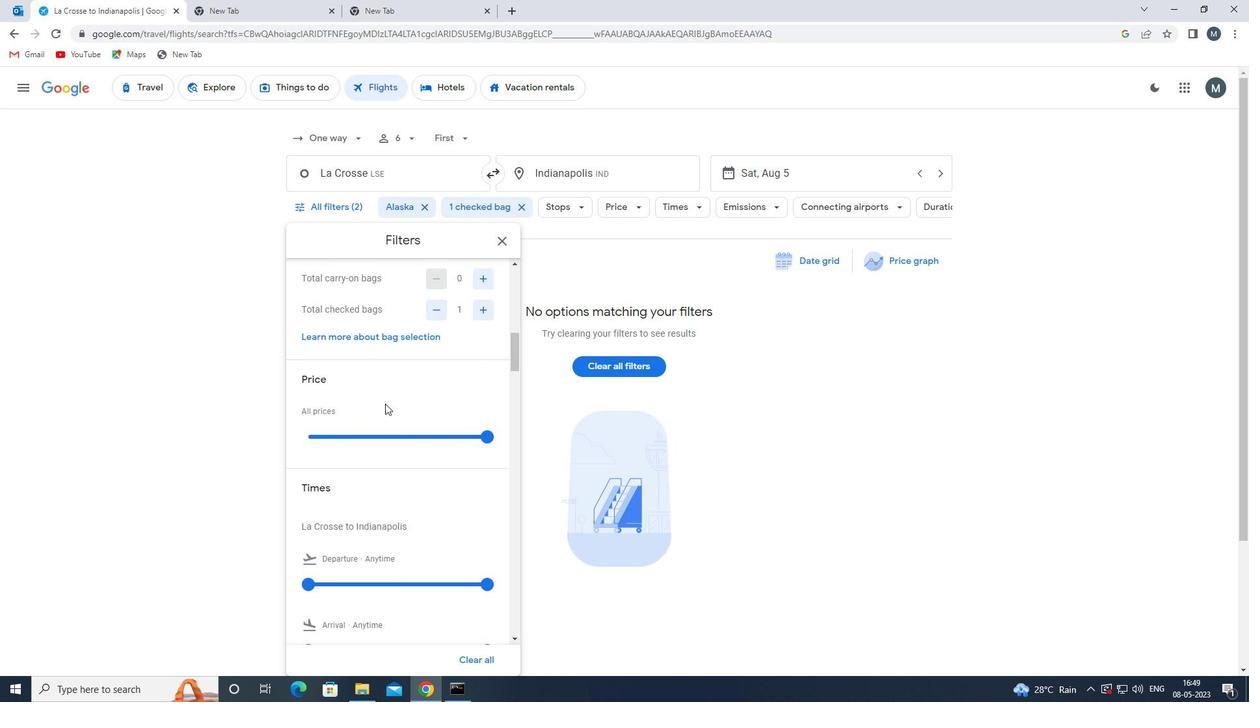 
Action: Mouse scrolled (387, 400) with delta (0, 0)
Screenshot: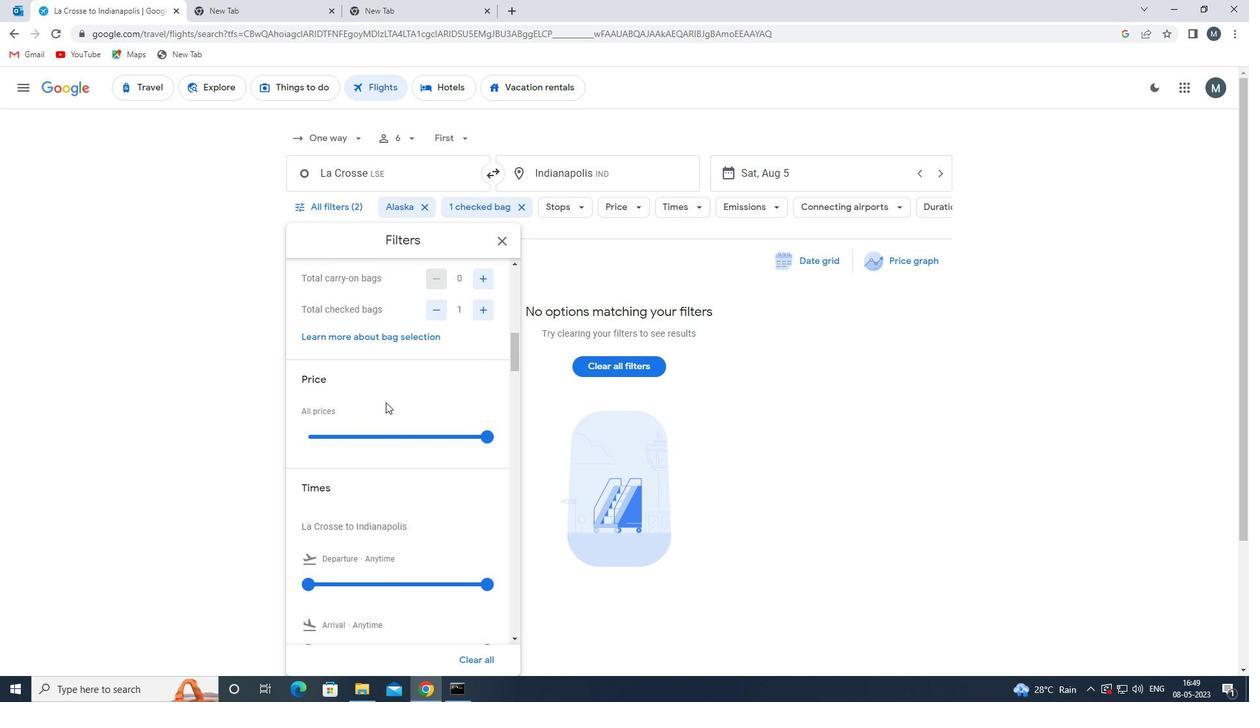 
Action: Mouse moved to (367, 432)
Screenshot: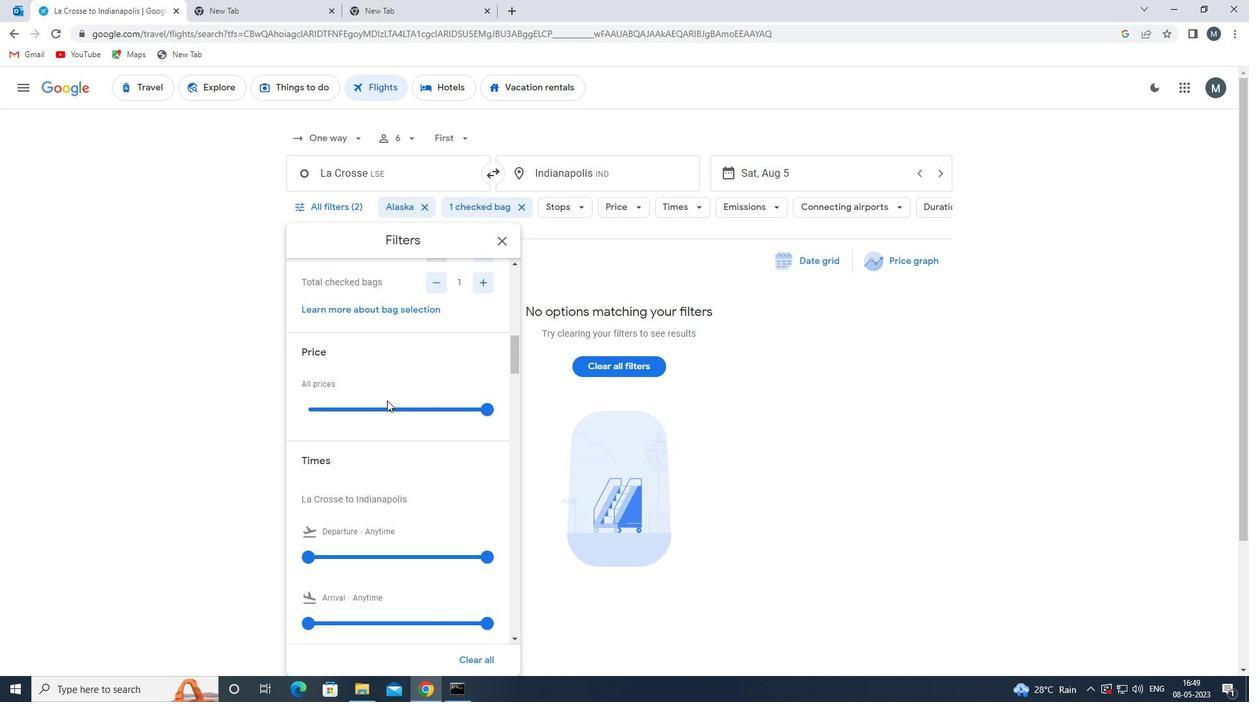 
Action: Mouse scrolled (367, 431) with delta (0, 0)
Screenshot: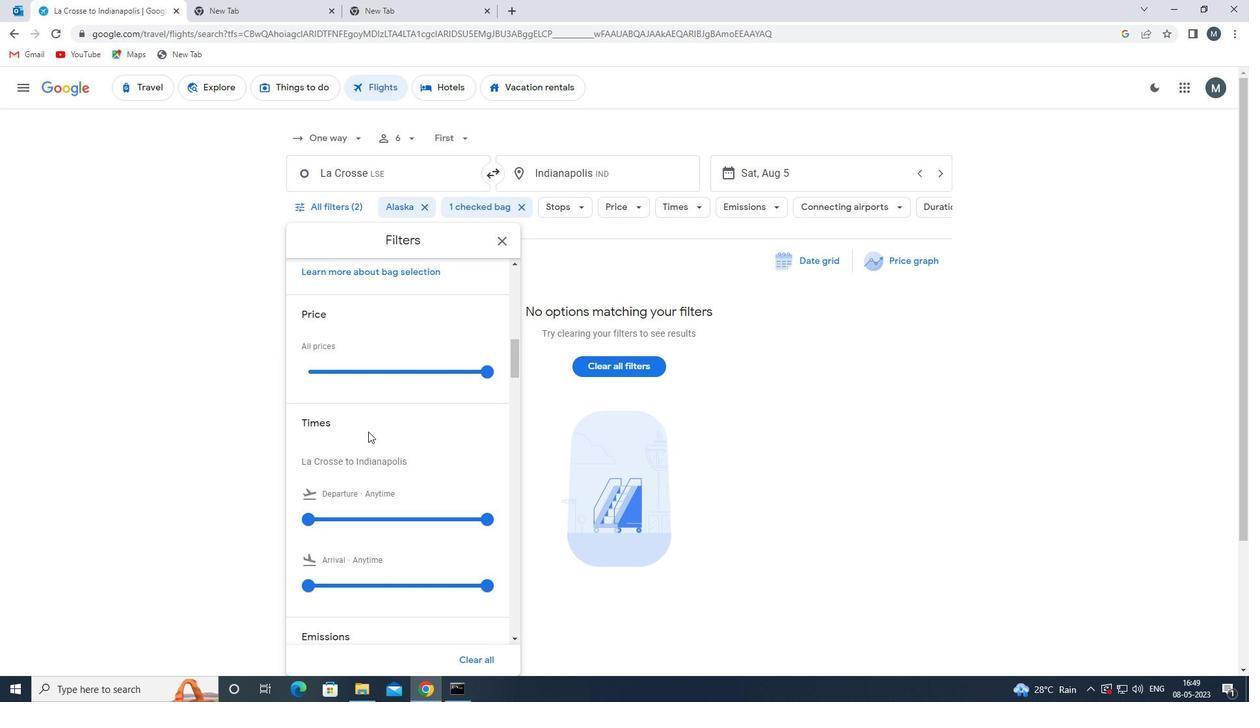 
Action: Mouse moved to (342, 455)
Screenshot: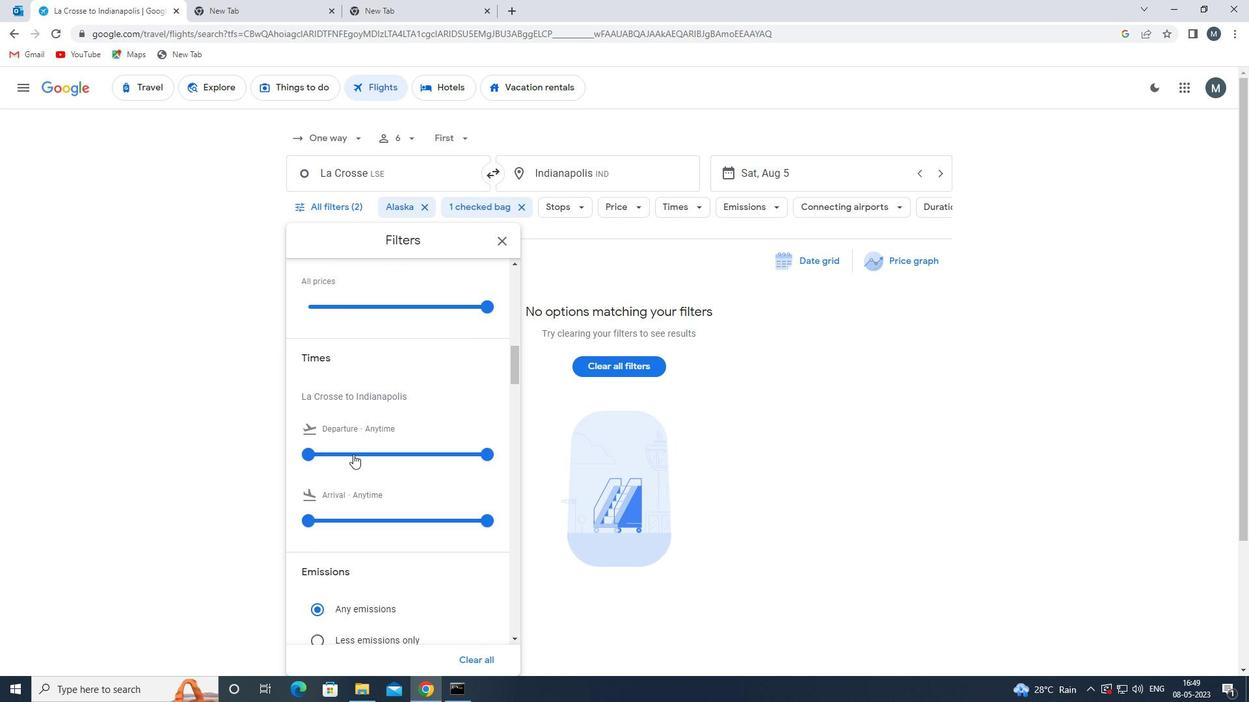 
Action: Mouse pressed left at (342, 455)
Screenshot: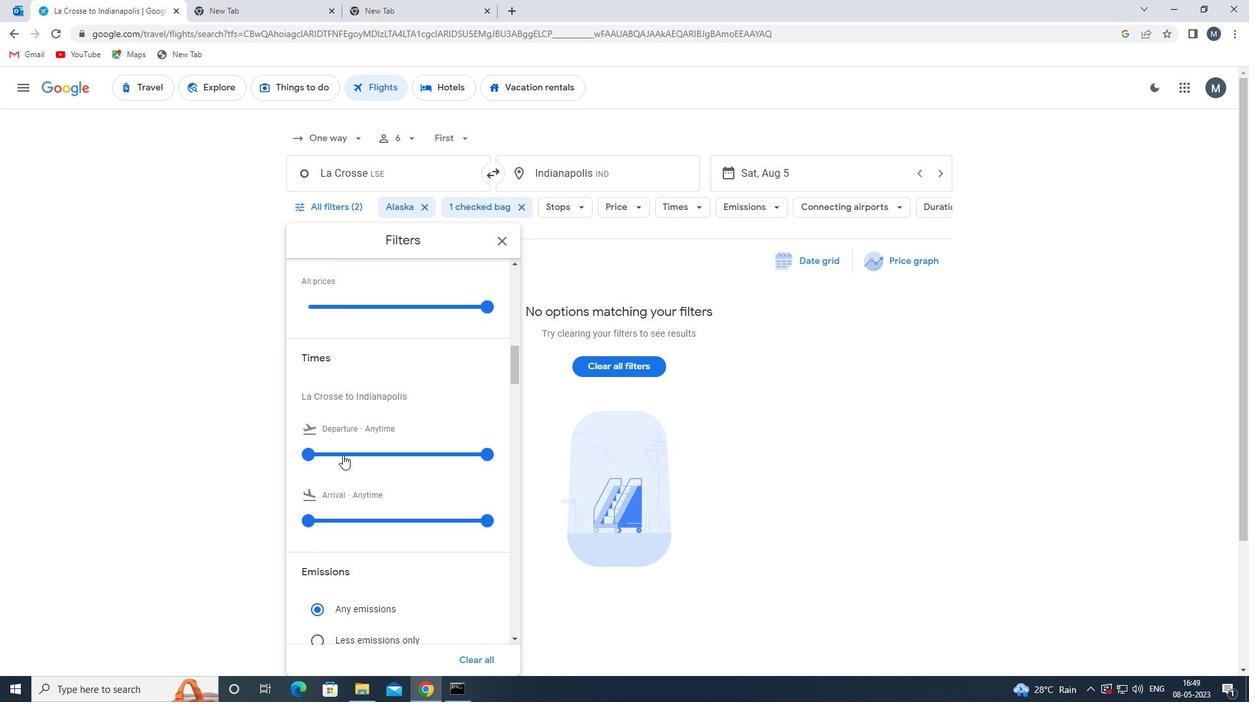 
Action: Mouse moved to (341, 454)
Screenshot: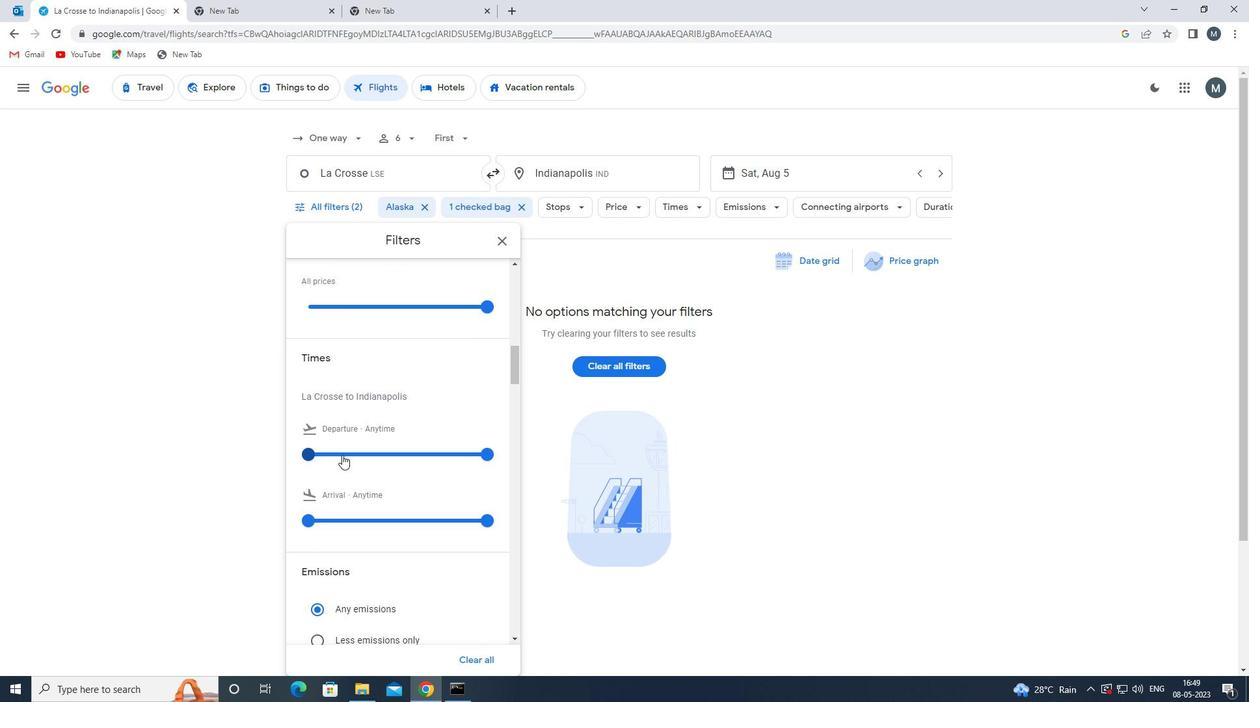 
Action: Mouse pressed left at (341, 454)
Screenshot: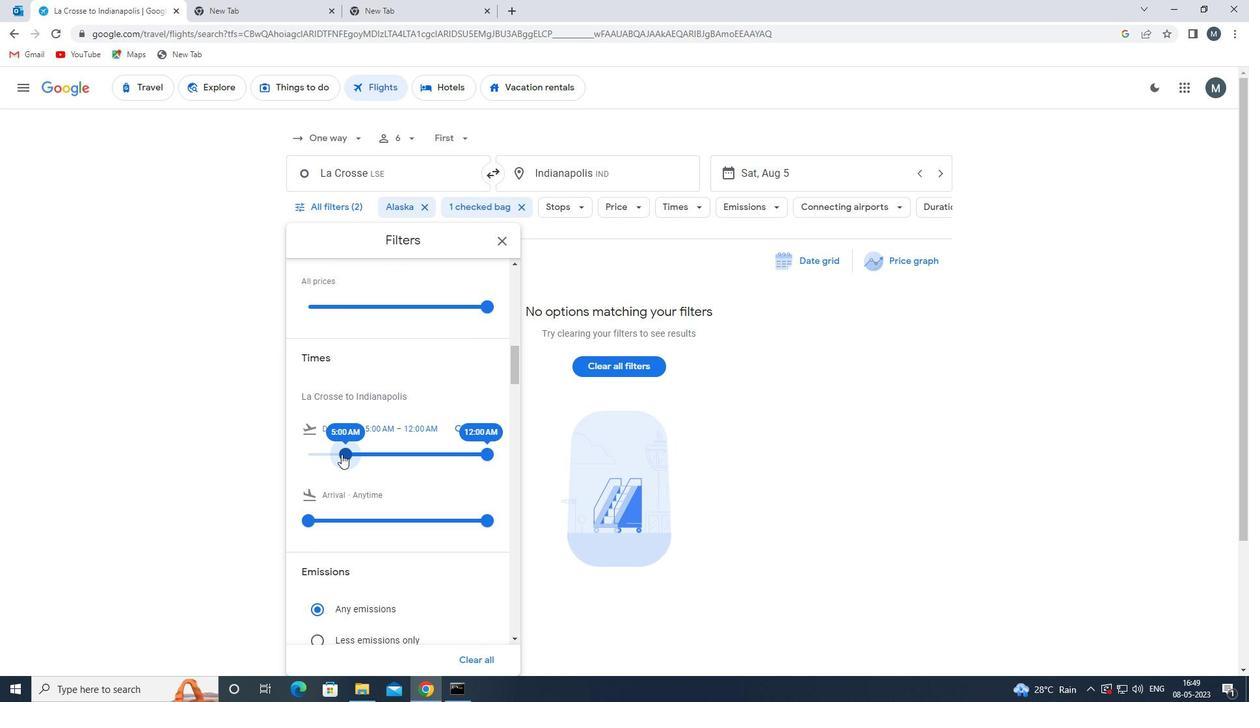 
Action: Mouse moved to (494, 449)
Screenshot: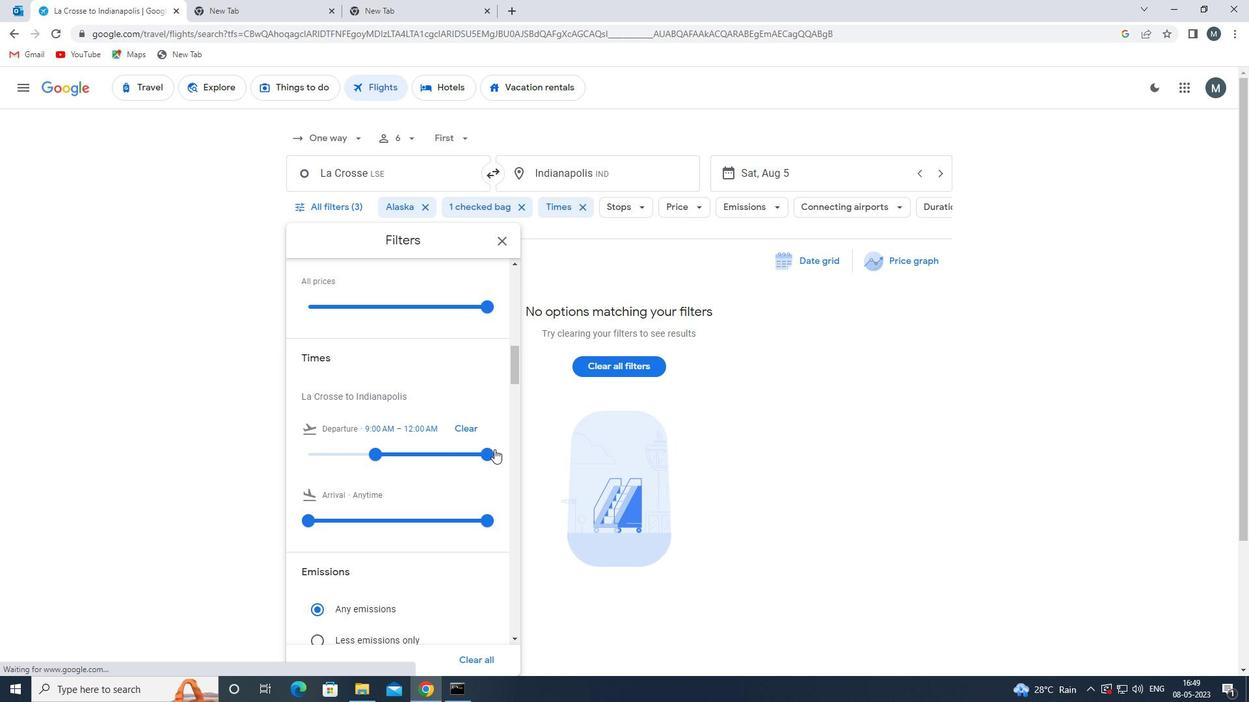 
Action: Mouse pressed left at (494, 449)
Screenshot: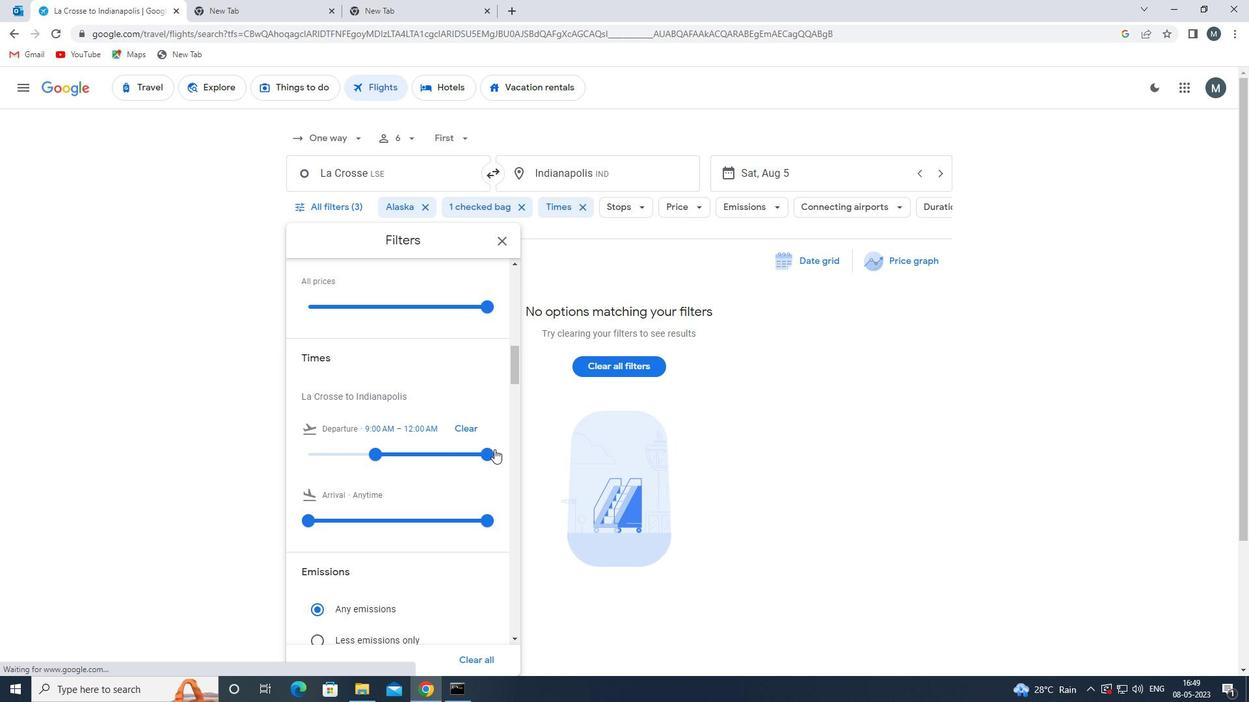 
Action: Mouse moved to (500, 238)
Screenshot: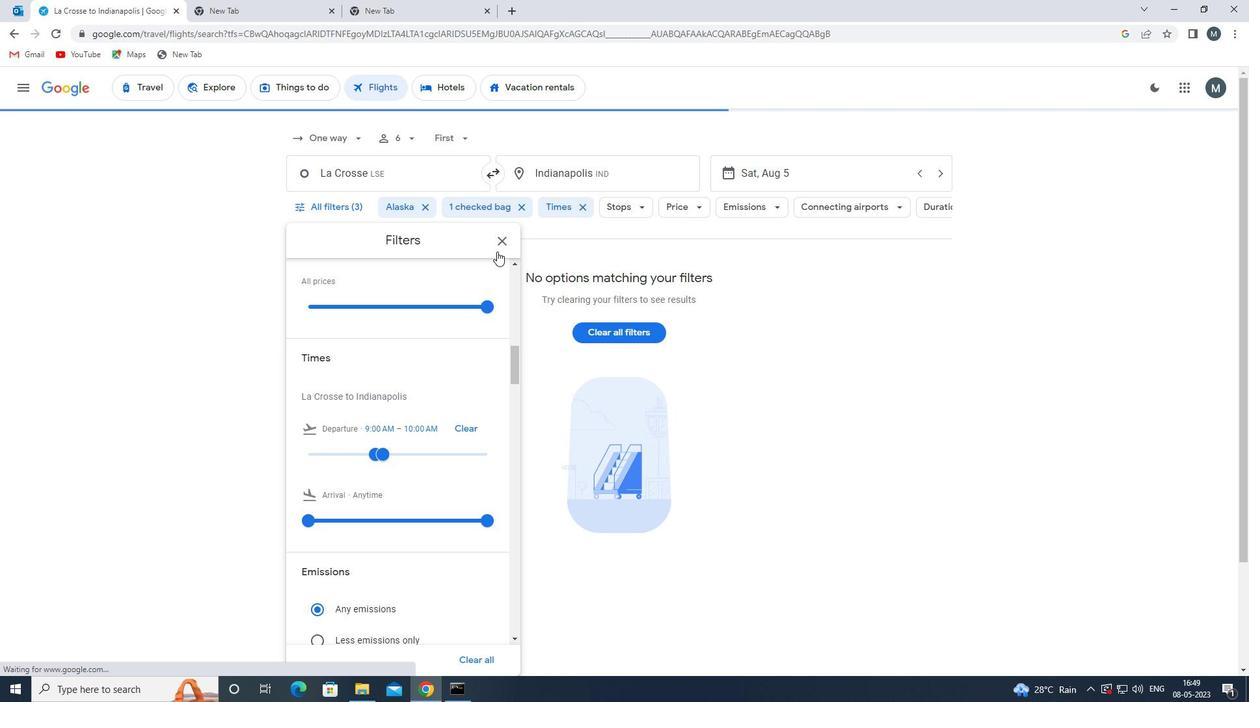 
Action: Mouse pressed left at (500, 238)
Screenshot: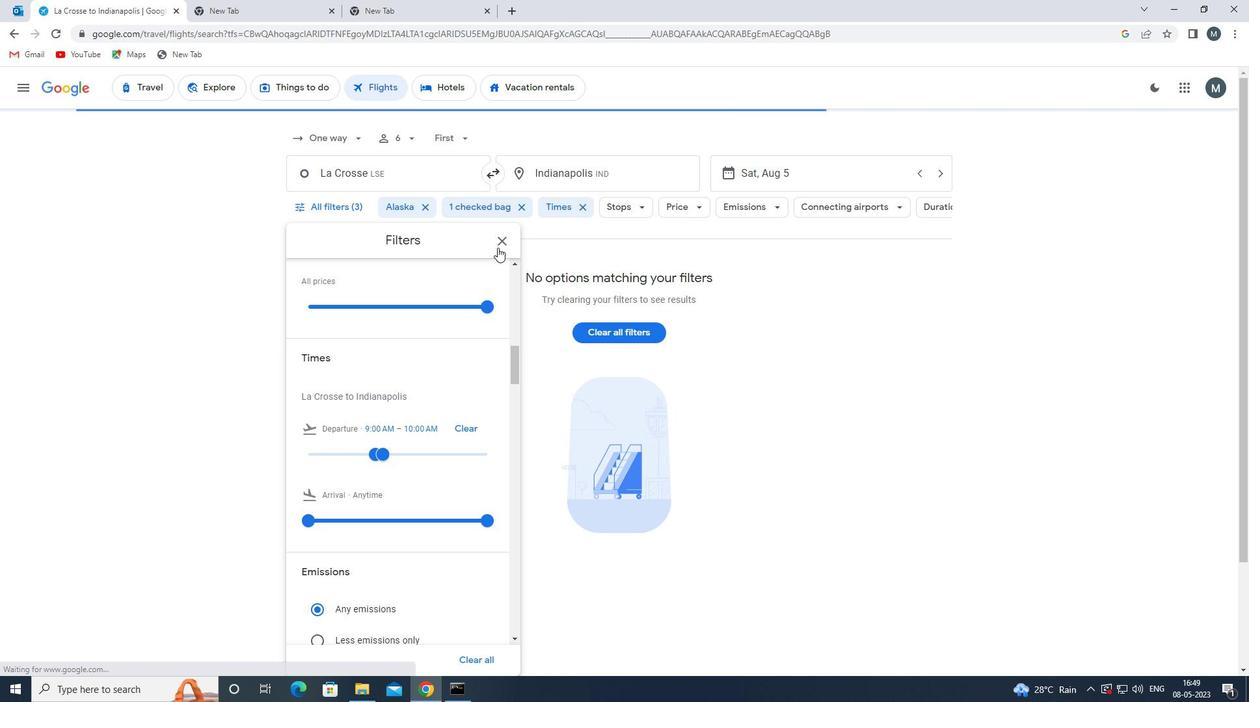
Action: Mouse moved to (491, 245)
Screenshot: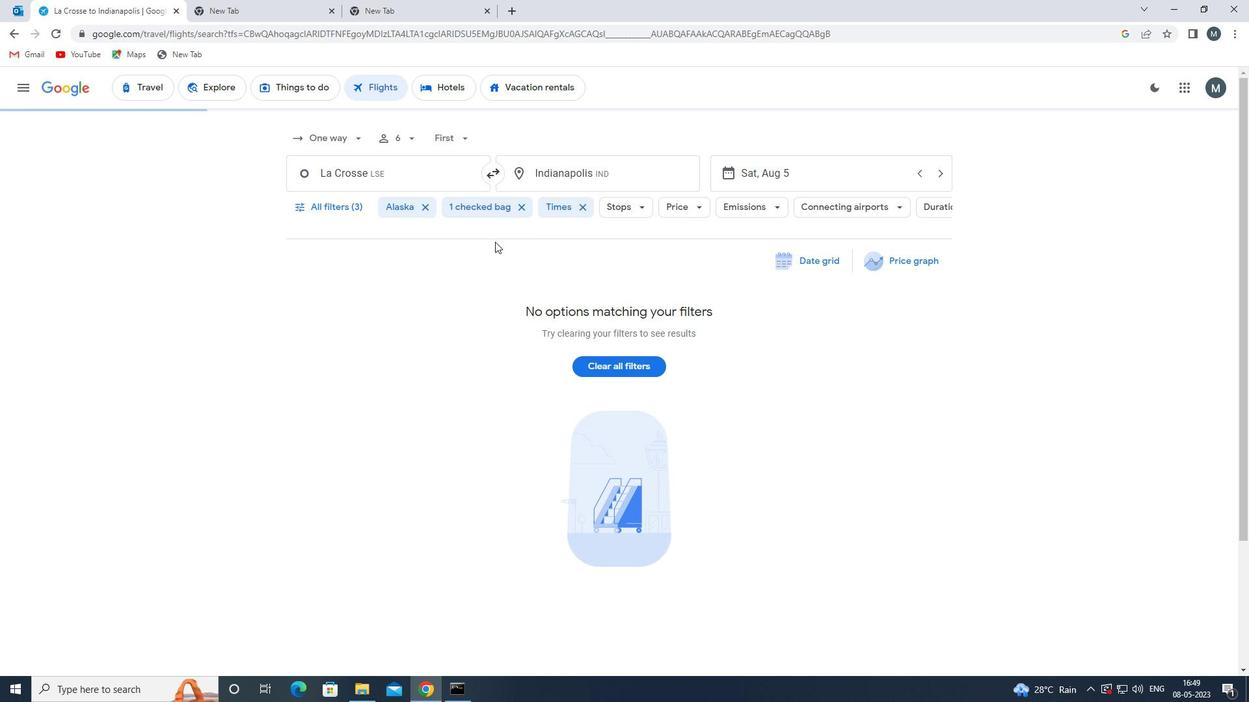 
